 Task: Buy 3 Fittings from Fuel System section under best seller category for shipping address: Gus Powell, 4759 Agriculture Lane, Homestead, Florida 33030, Cell Number 3052454080. Pay from credit card ending with 2005, CVV 3321
Action: Mouse moved to (7, 74)
Screenshot: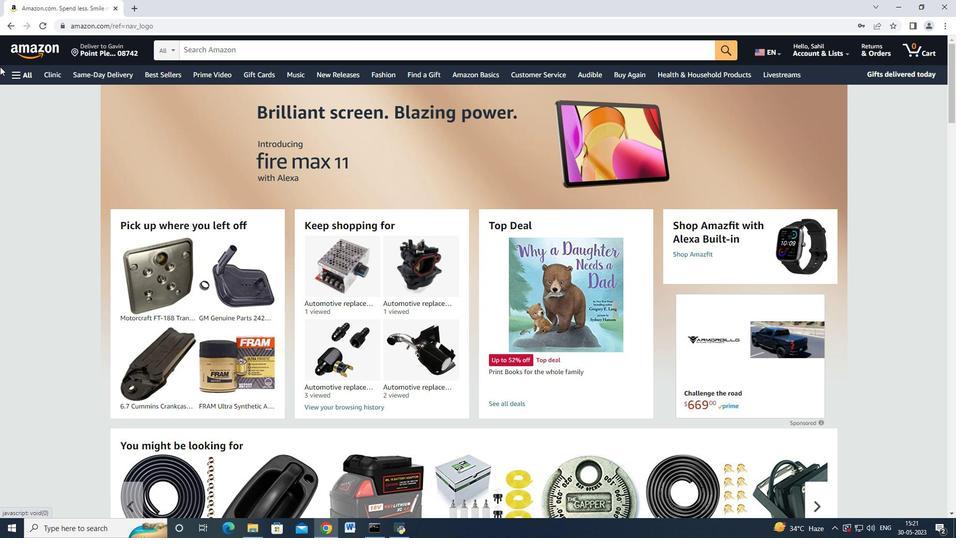 
Action: Mouse pressed left at (7, 74)
Screenshot: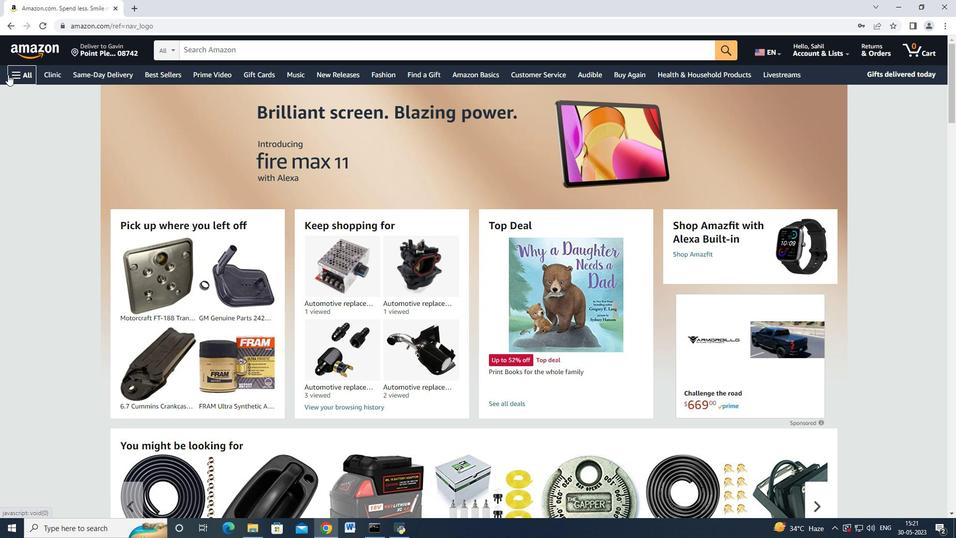 
Action: Mouse moved to (52, 217)
Screenshot: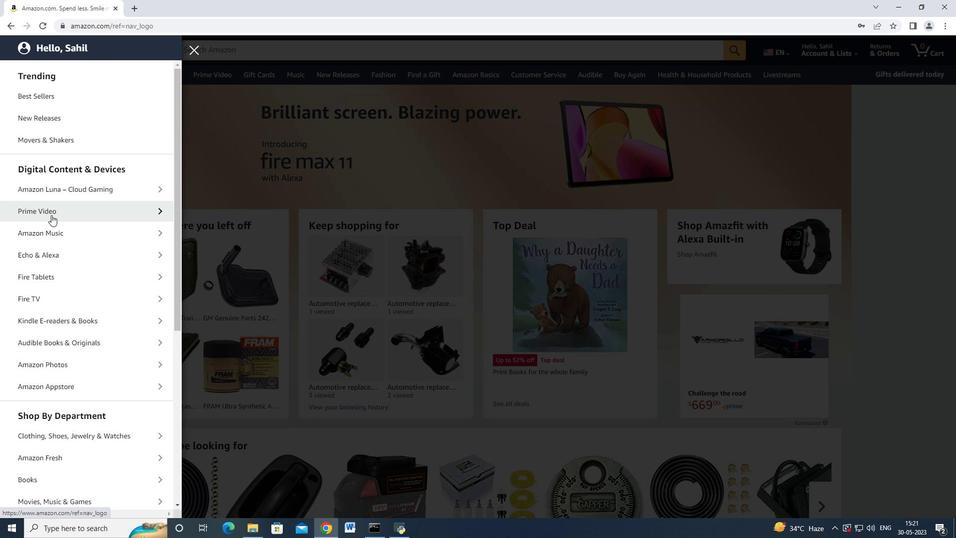 
Action: Mouse scrolled (52, 217) with delta (0, 0)
Screenshot: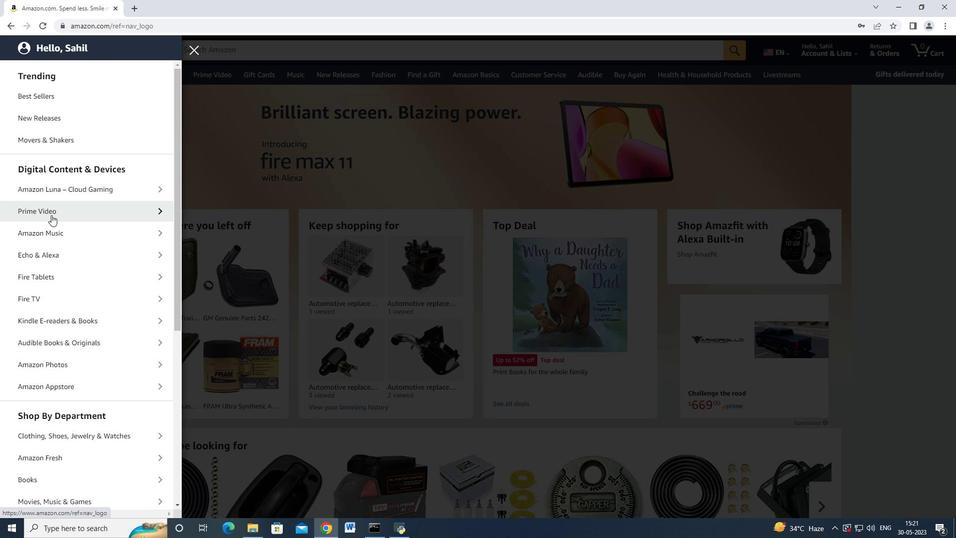 
Action: Mouse moved to (52, 218)
Screenshot: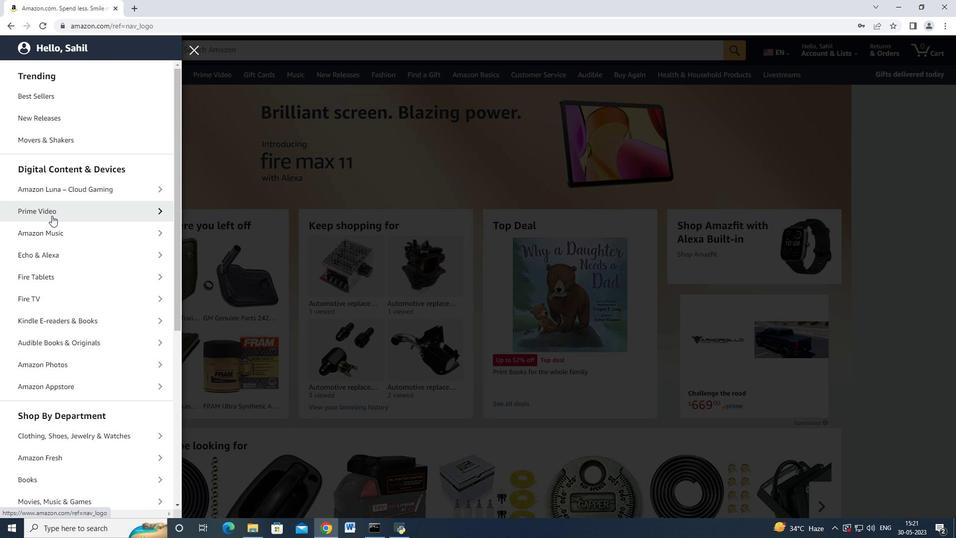 
Action: Mouse scrolled (52, 217) with delta (0, 0)
Screenshot: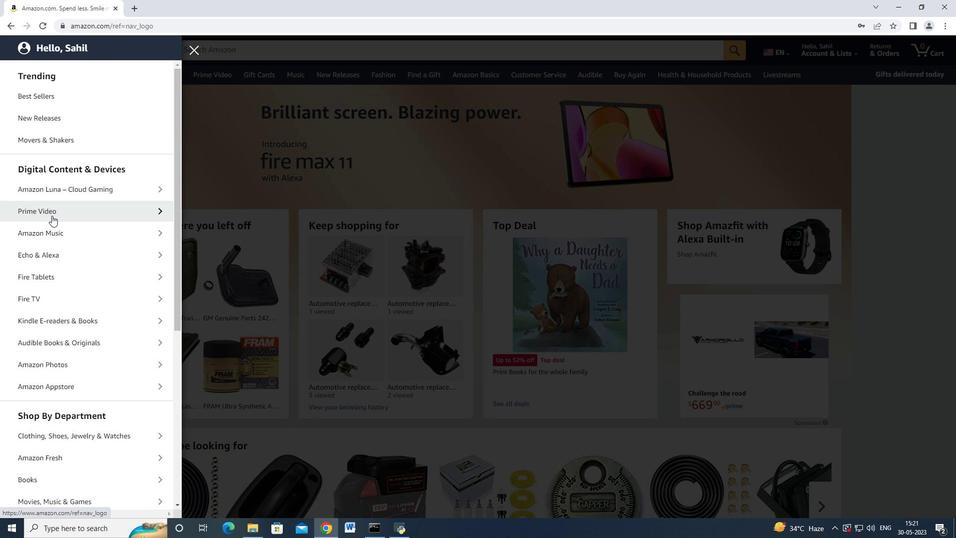 
Action: Mouse moved to (56, 234)
Screenshot: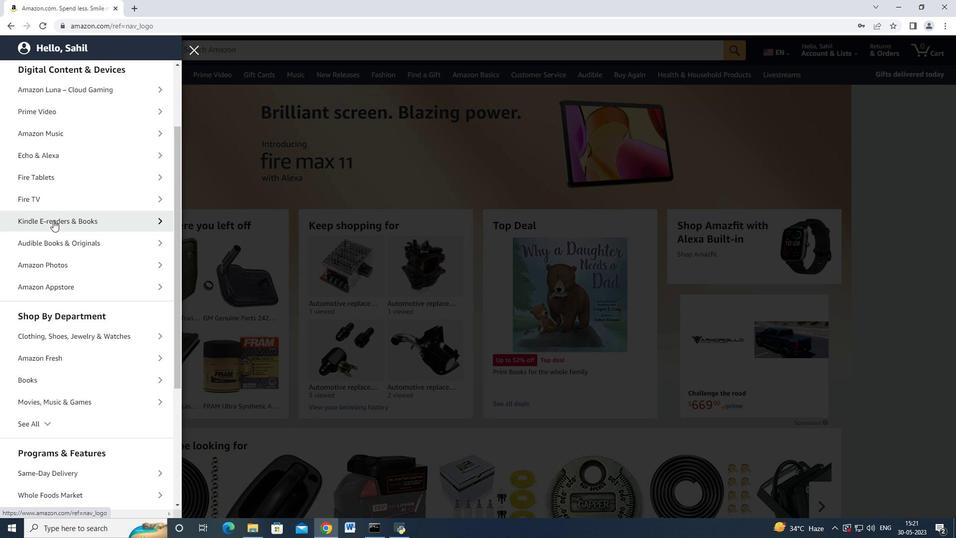 
Action: Mouse scrolled (56, 233) with delta (0, 0)
Screenshot: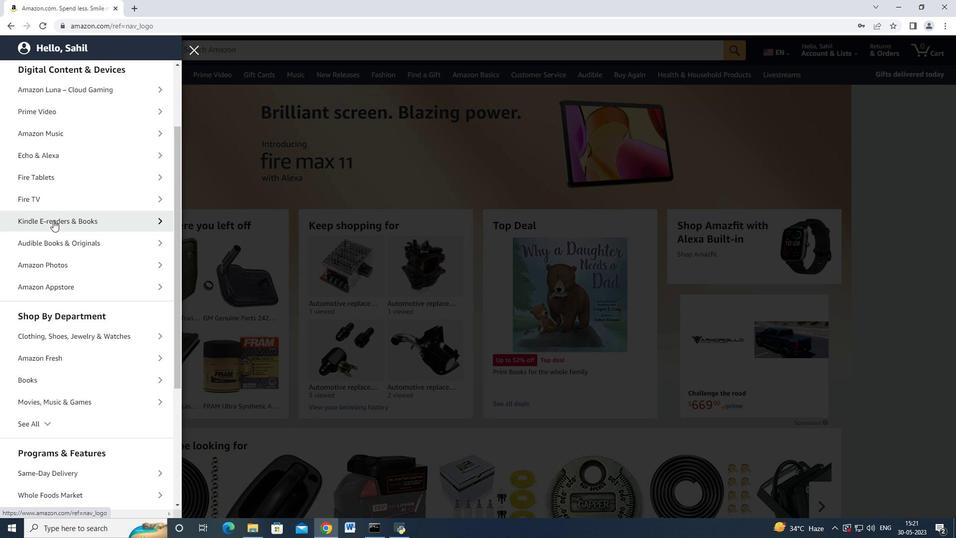 
Action: Mouse scrolled (56, 233) with delta (0, 0)
Screenshot: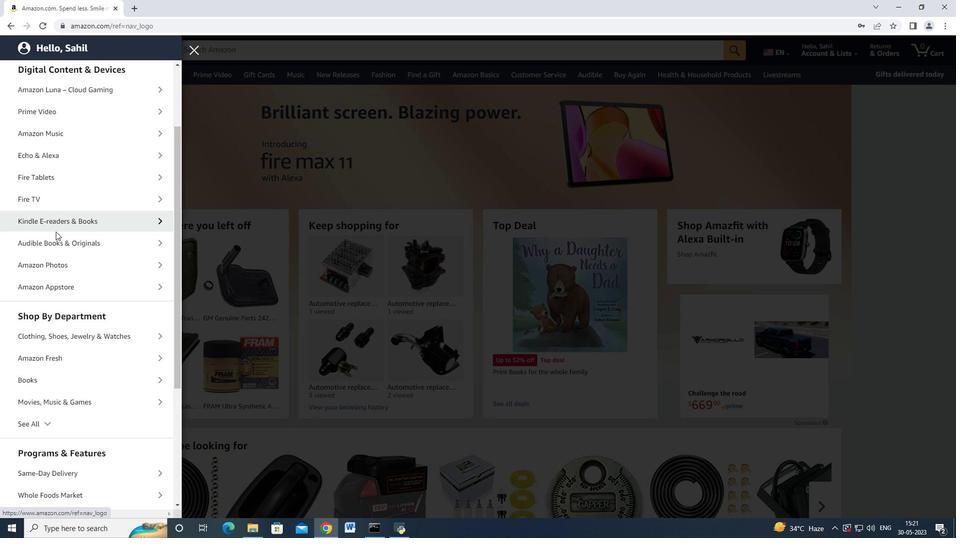 
Action: Mouse moved to (56, 236)
Screenshot: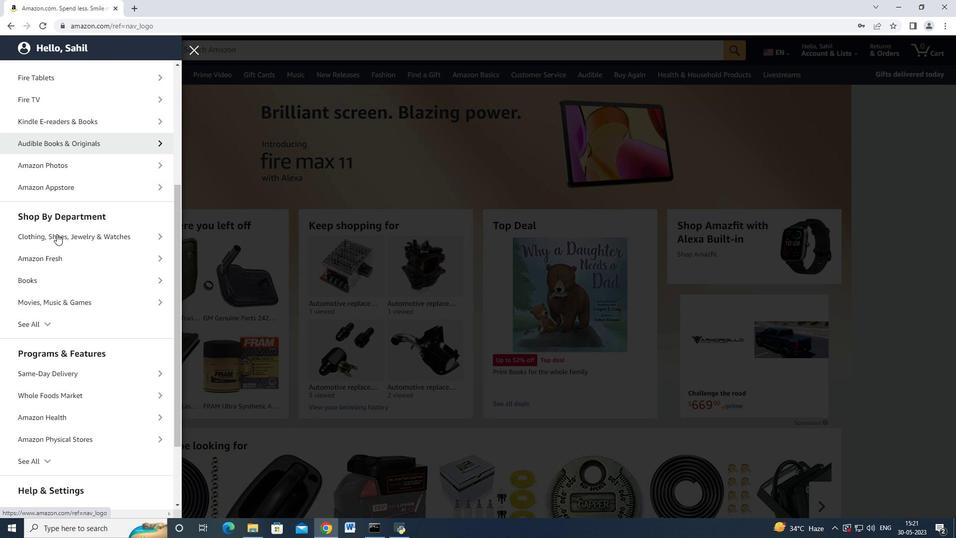 
Action: Mouse scrolled (56, 235) with delta (0, 0)
Screenshot: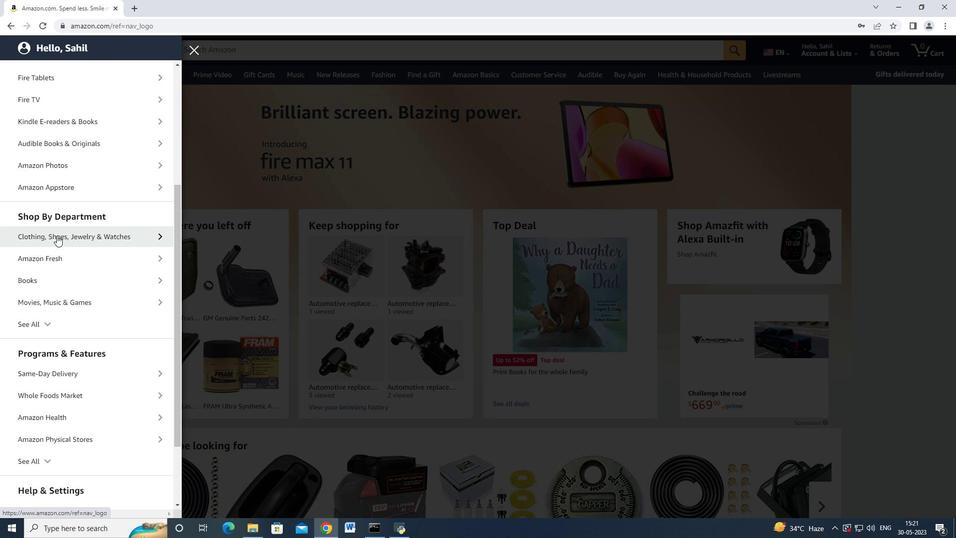 
Action: Mouse scrolled (56, 235) with delta (0, 0)
Screenshot: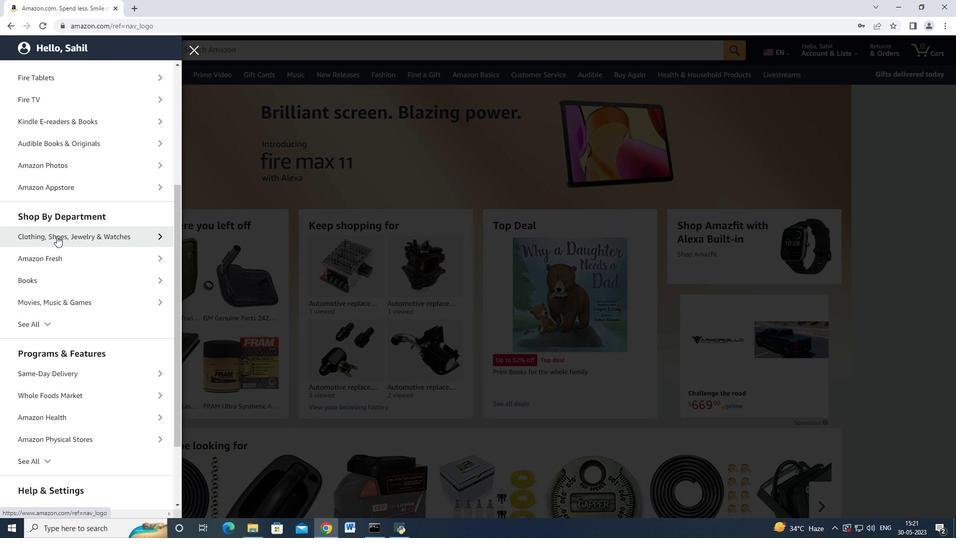 
Action: Mouse moved to (55, 236)
Screenshot: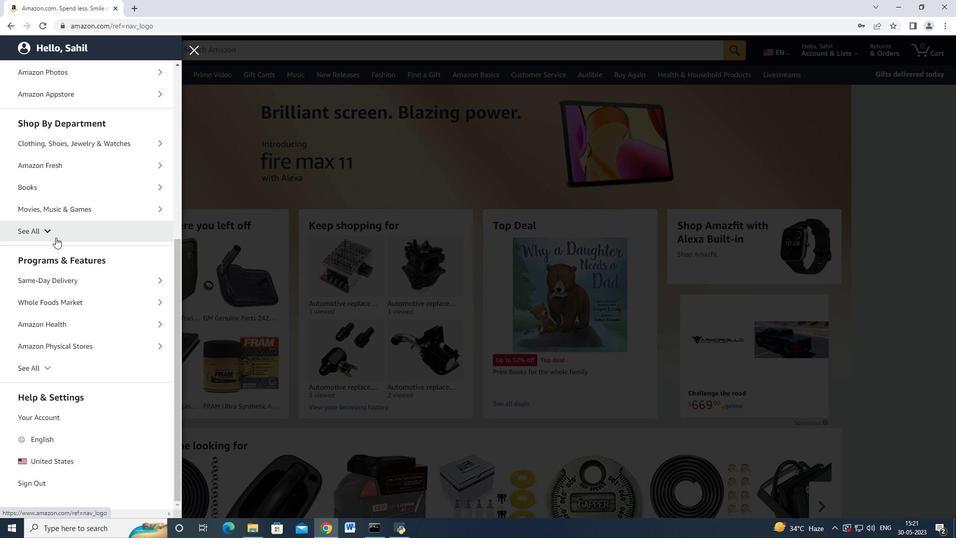
Action: Mouse pressed left at (55, 236)
Screenshot: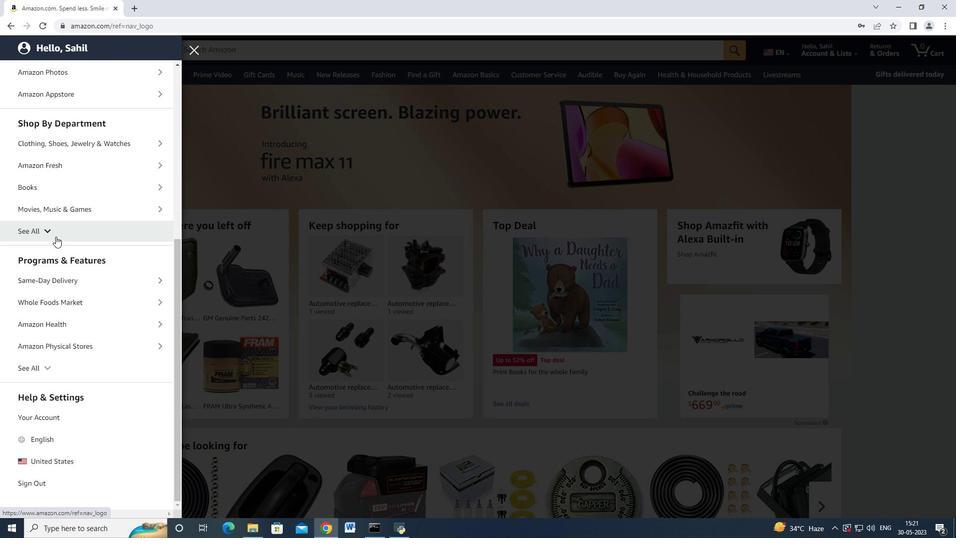 
Action: Mouse scrolled (55, 236) with delta (0, 0)
Screenshot: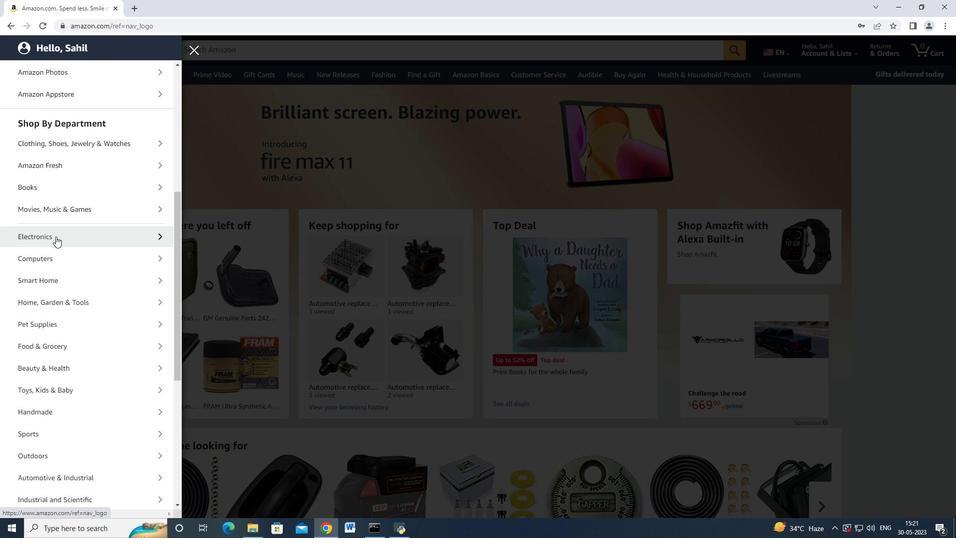 
Action: Mouse scrolled (55, 236) with delta (0, 0)
Screenshot: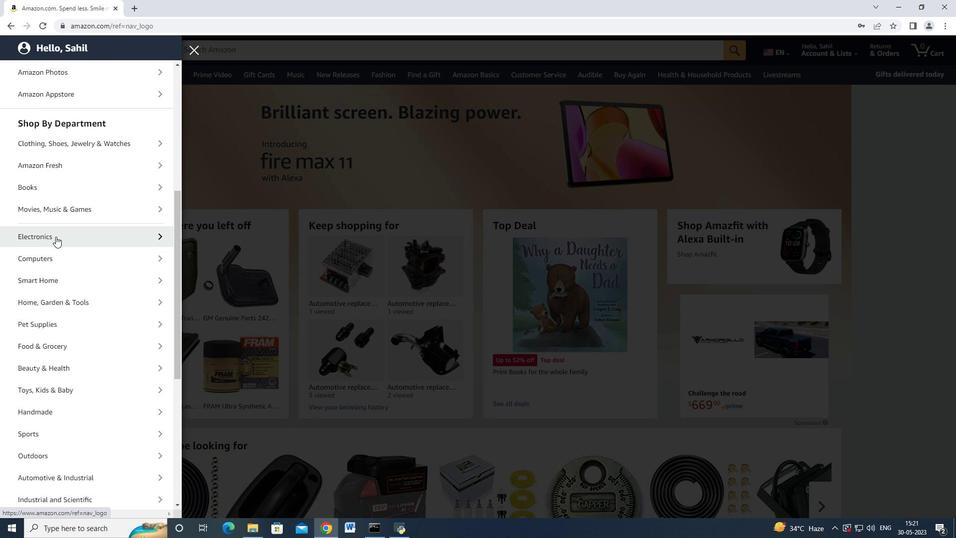 
Action: Mouse moved to (58, 237)
Screenshot: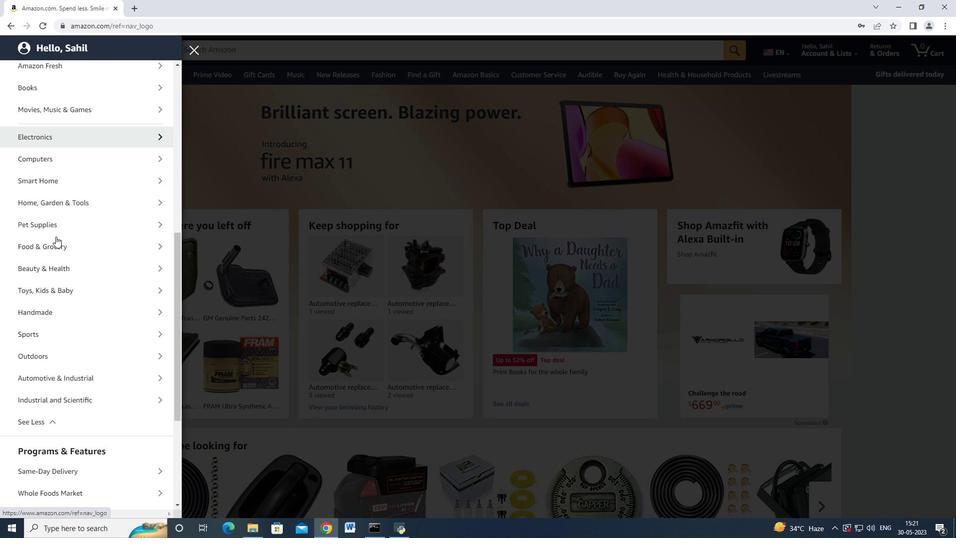 
Action: Mouse scrolled (58, 237) with delta (0, 0)
Screenshot: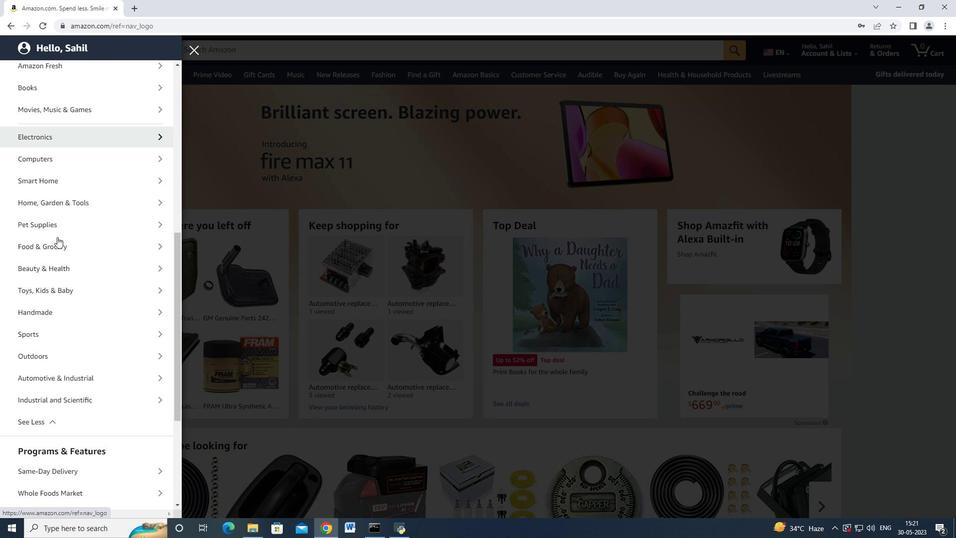 
Action: Mouse scrolled (58, 237) with delta (0, 0)
Screenshot: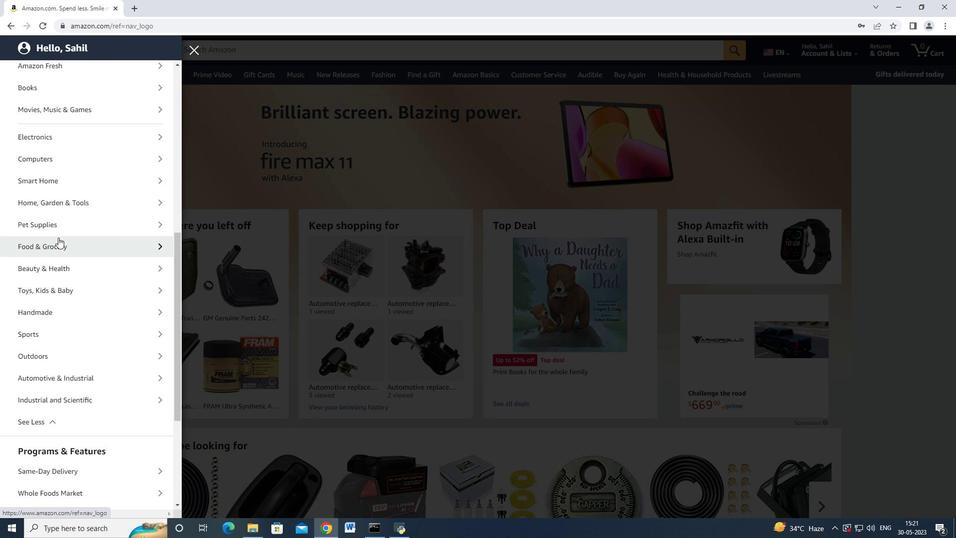 
Action: Mouse scrolled (58, 237) with delta (0, 0)
Screenshot: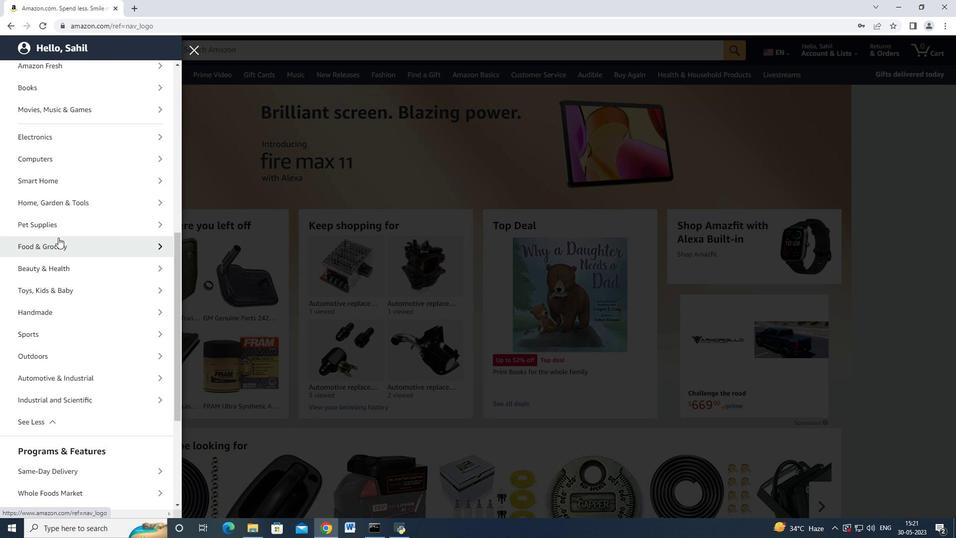 
Action: Mouse moved to (59, 238)
Screenshot: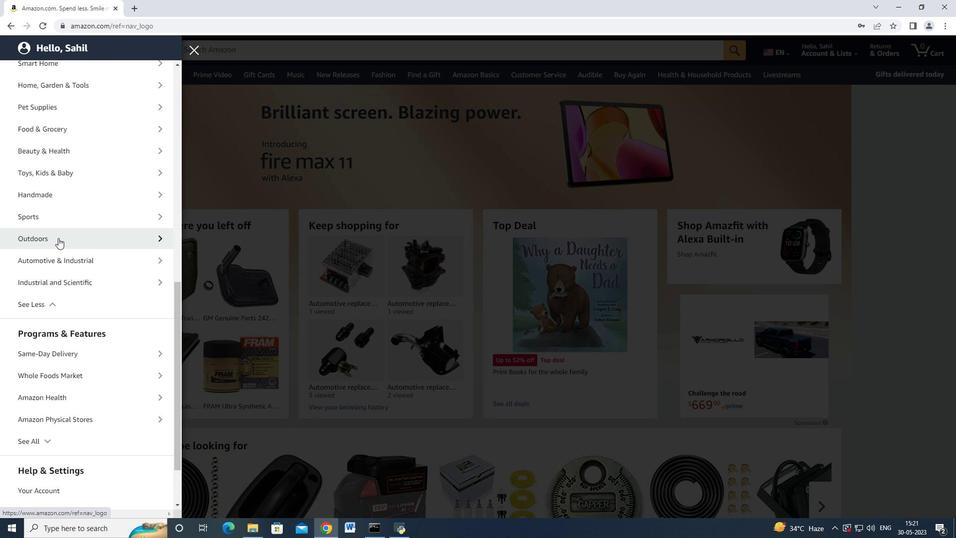 
Action: Mouse scrolled (59, 237) with delta (0, 0)
Screenshot: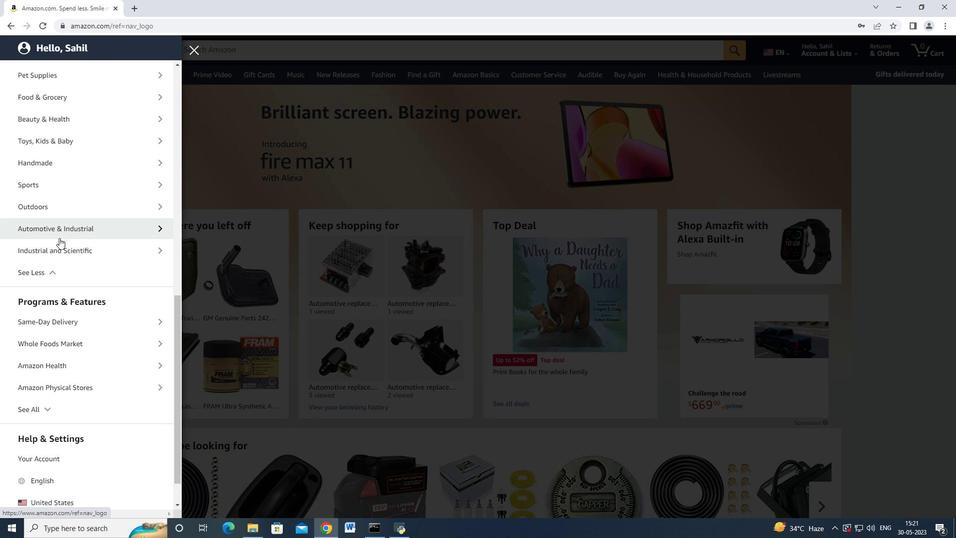 
Action: Mouse scrolled (59, 237) with delta (0, 0)
Screenshot: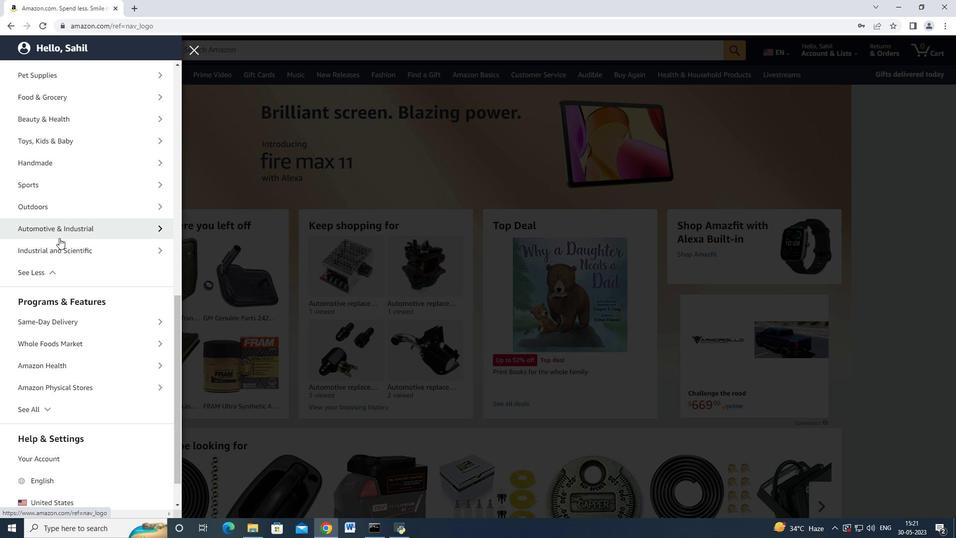 
Action: Mouse moved to (65, 196)
Screenshot: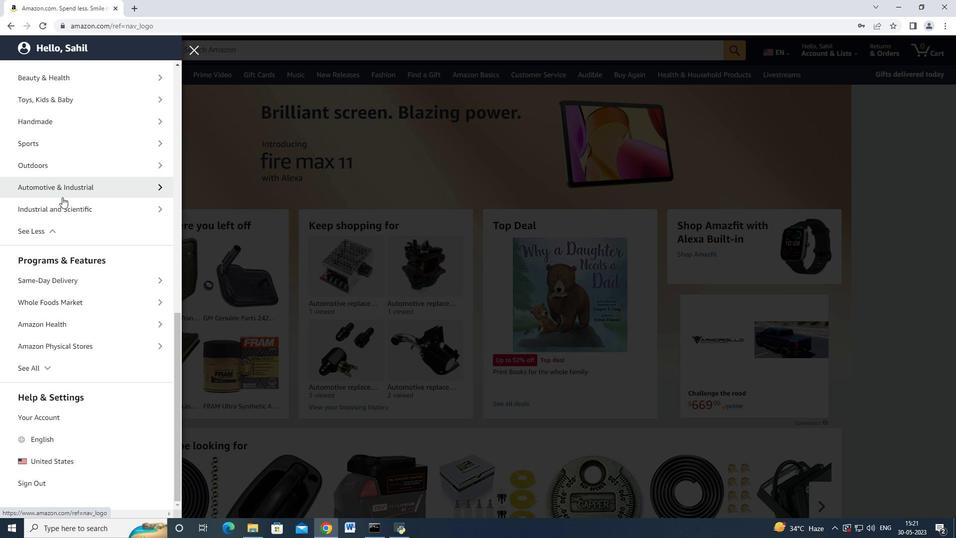 
Action: Mouse pressed left at (65, 196)
Screenshot: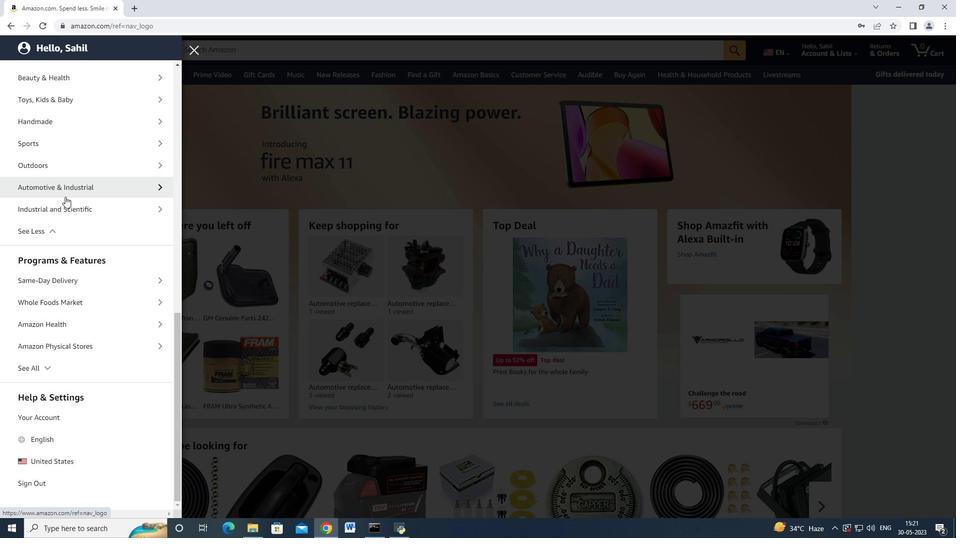 
Action: Mouse moved to (112, 121)
Screenshot: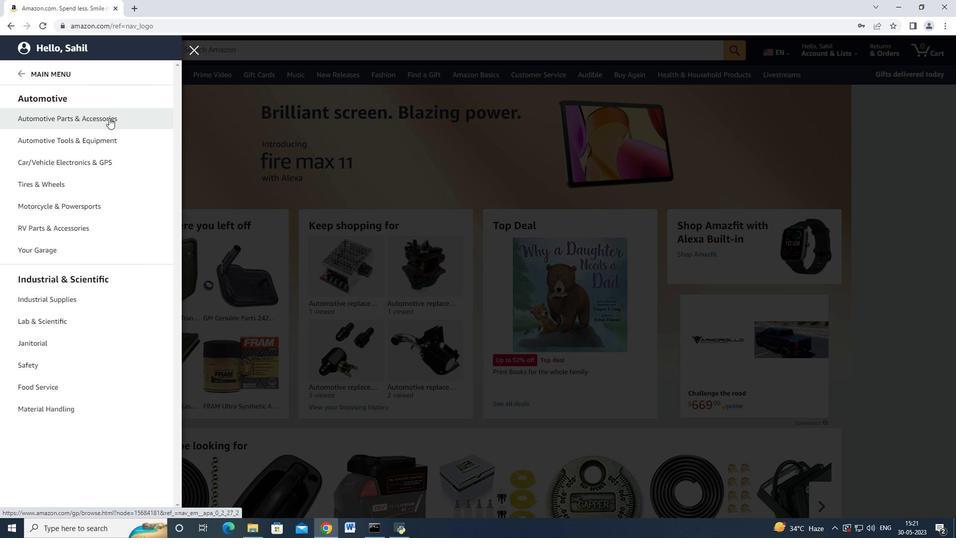 
Action: Mouse pressed left at (112, 121)
Screenshot: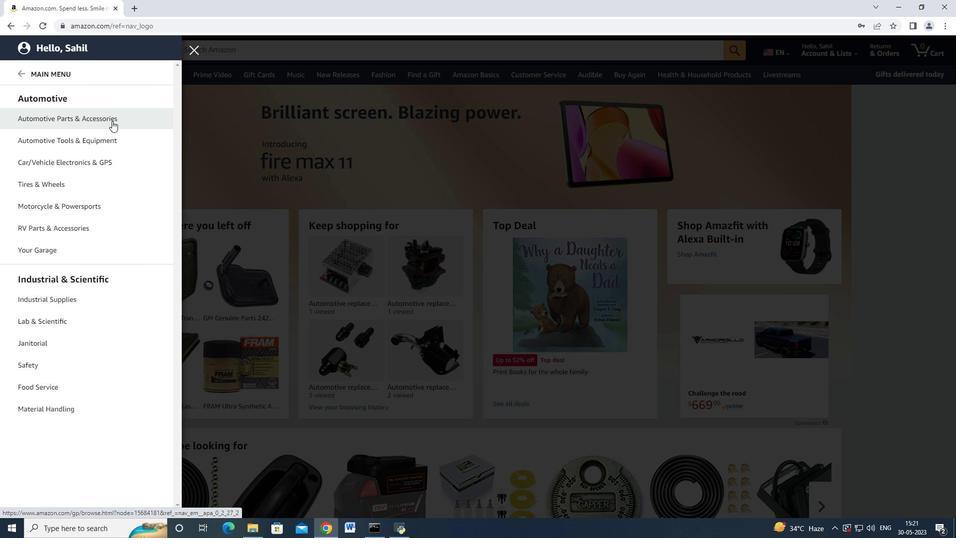 
Action: Mouse moved to (183, 96)
Screenshot: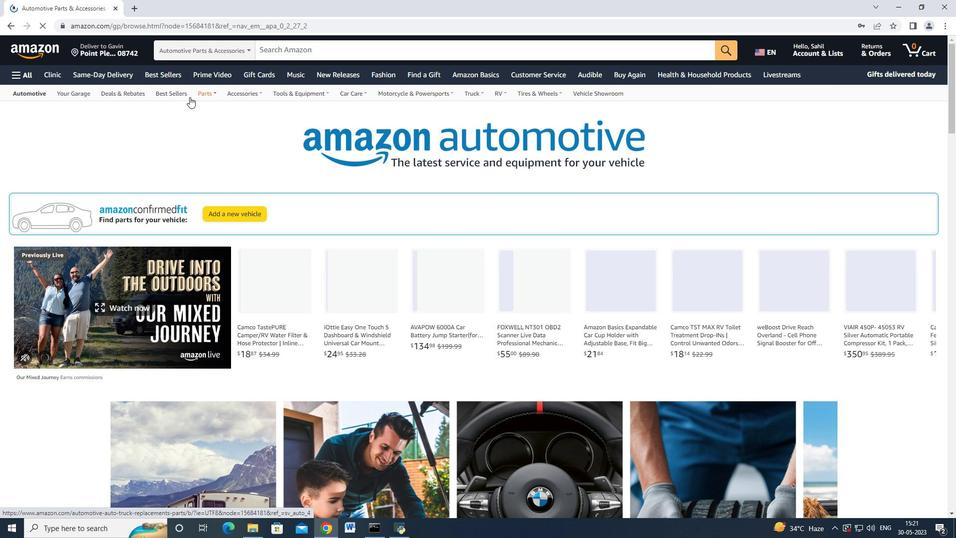 
Action: Mouse pressed left at (183, 96)
Screenshot: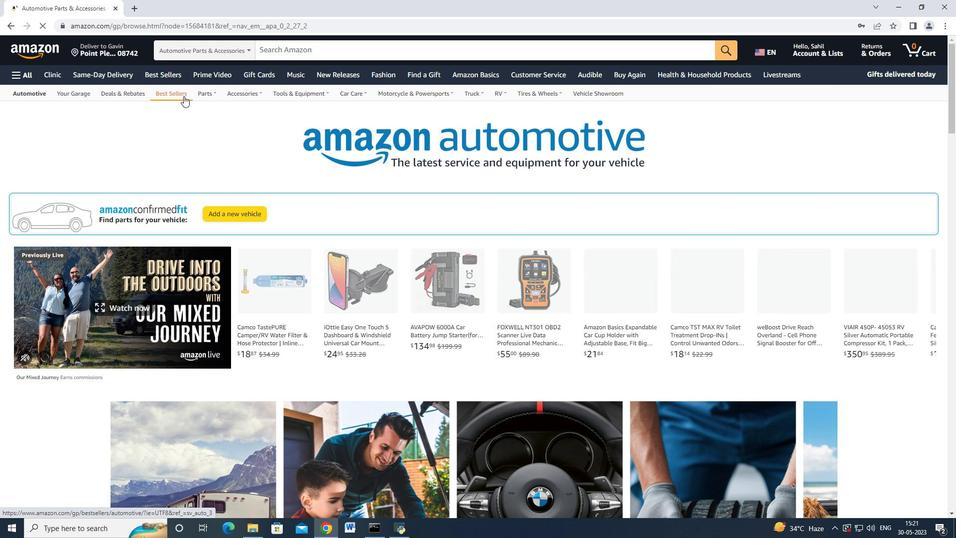 
Action: Mouse moved to (92, 239)
Screenshot: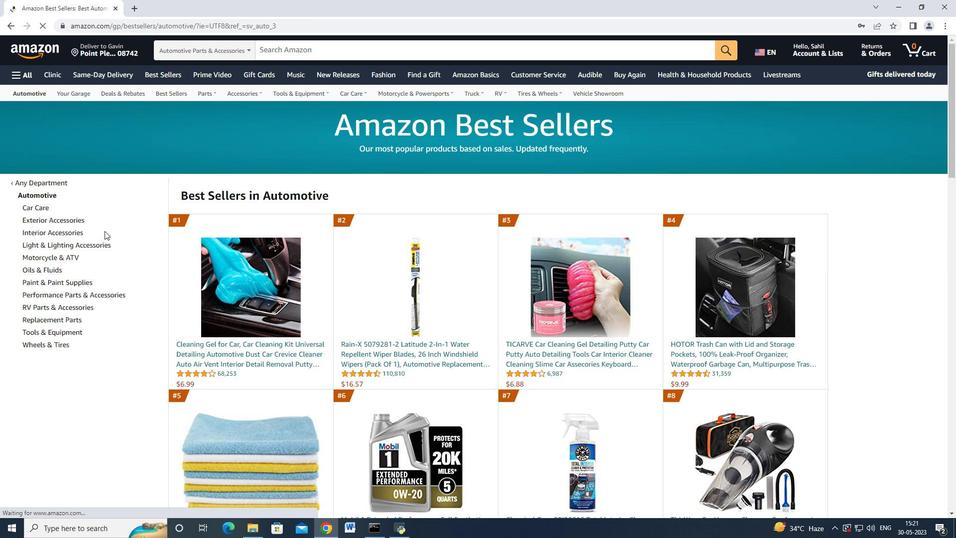 
Action: Mouse scrolled (93, 238) with delta (0, 0)
Screenshot: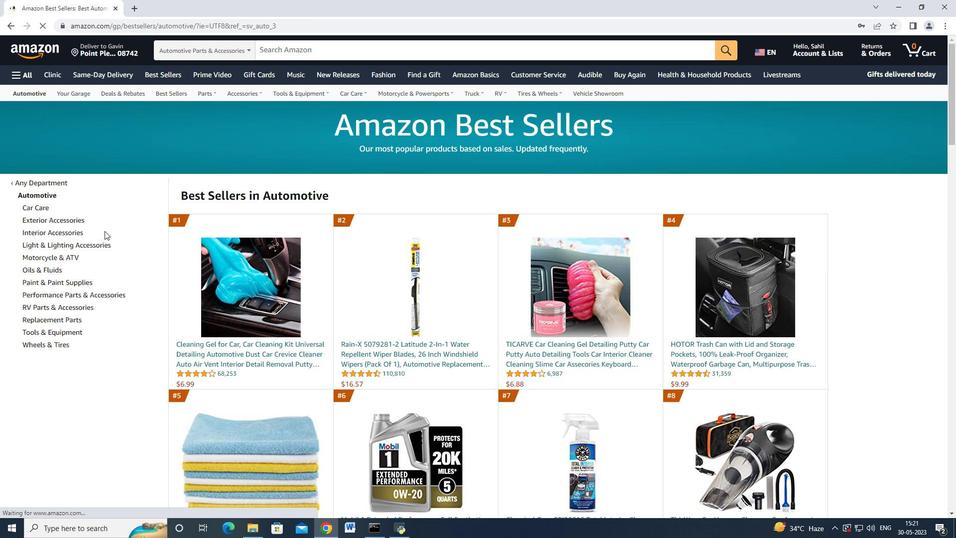 
Action: Mouse scrolled (92, 238) with delta (0, 0)
Screenshot: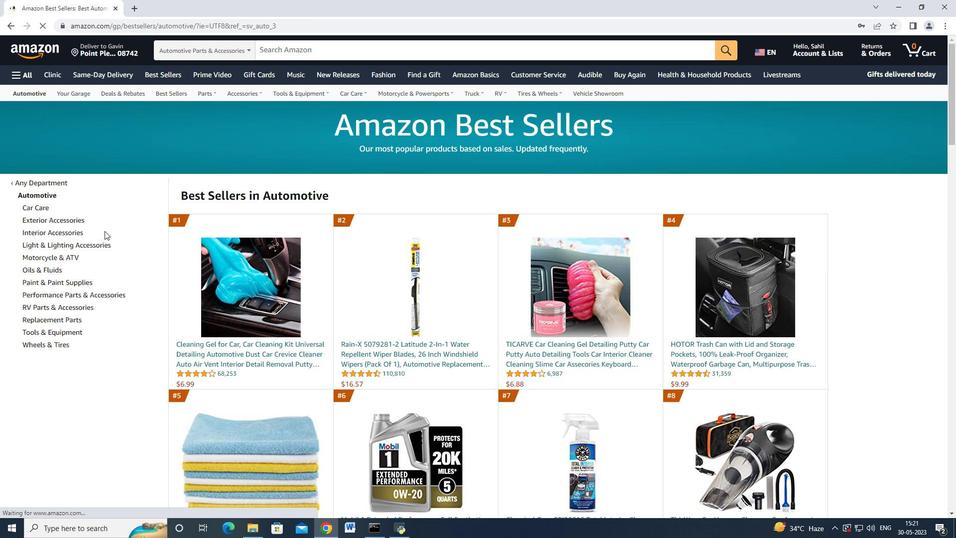 
Action: Mouse moved to (54, 218)
Screenshot: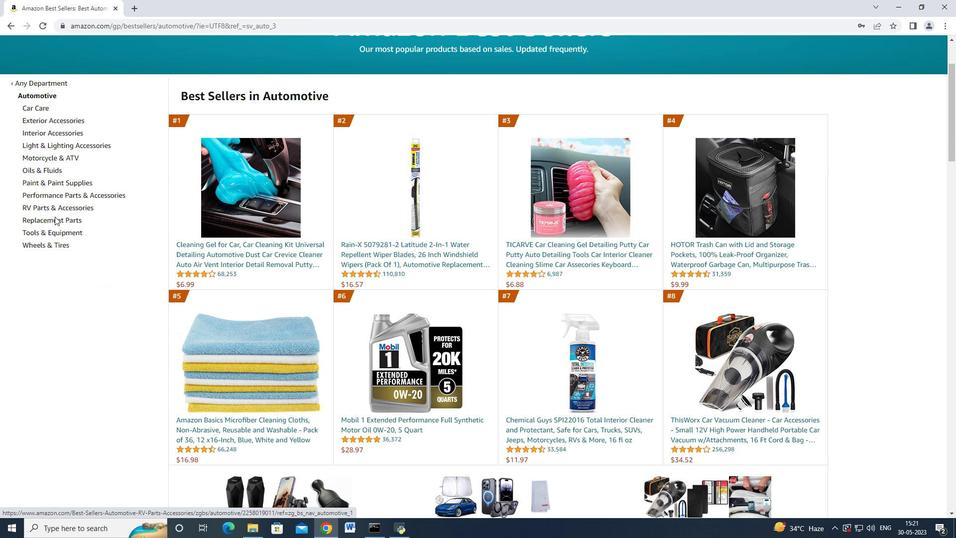 
Action: Mouse pressed left at (54, 218)
Screenshot: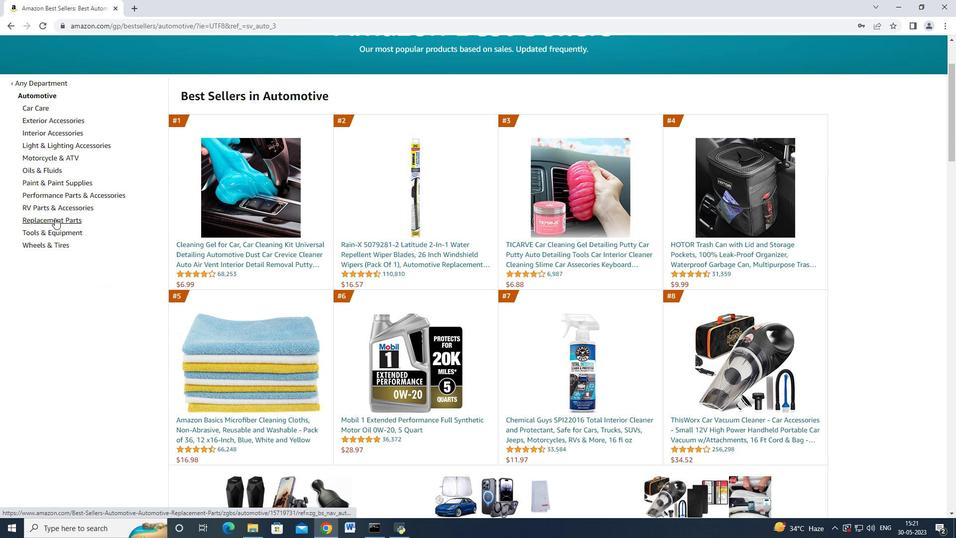 
Action: Mouse moved to (87, 214)
Screenshot: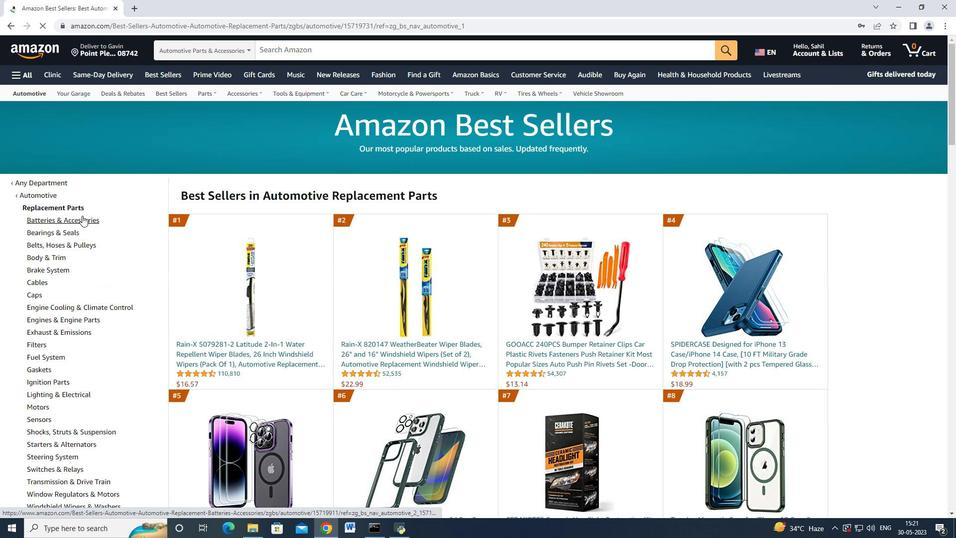 
Action: Mouse scrolled (87, 214) with delta (0, 0)
Screenshot: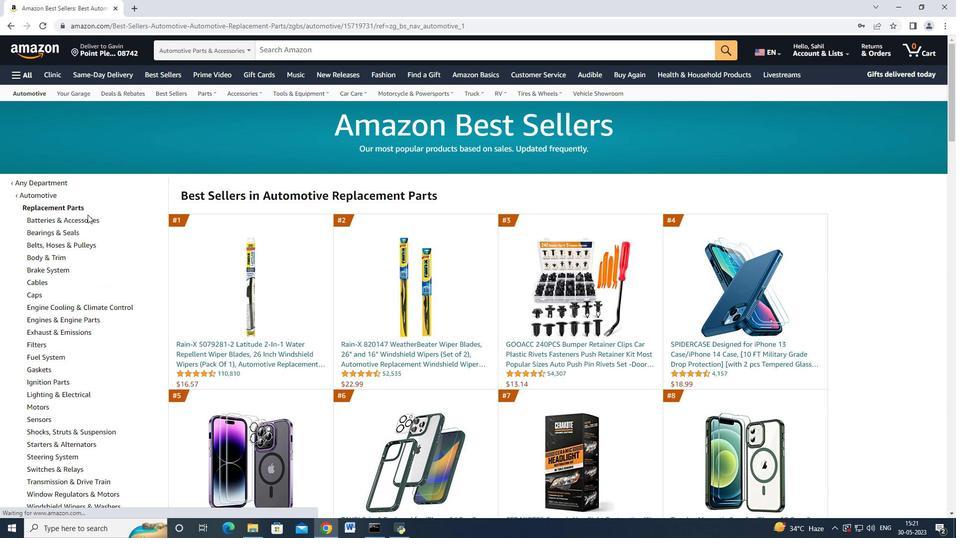 
Action: Mouse moved to (87, 214)
Screenshot: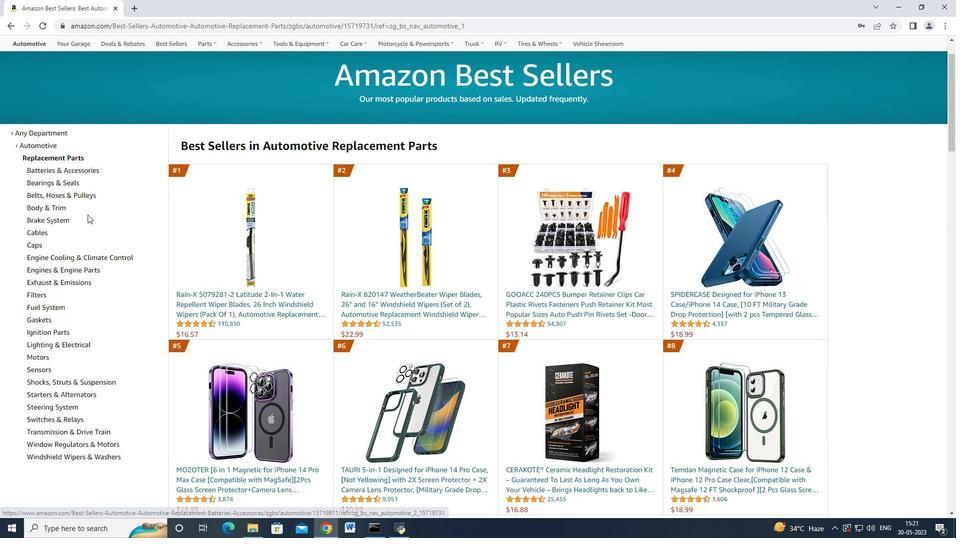 
Action: Mouse scrolled (87, 214) with delta (0, 0)
Screenshot: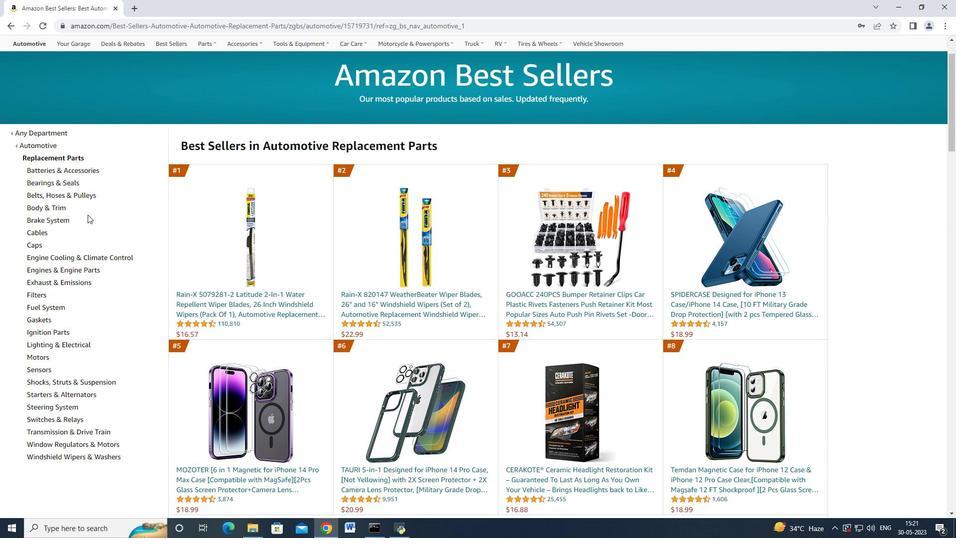 
Action: Mouse scrolled (87, 214) with delta (0, 0)
Screenshot: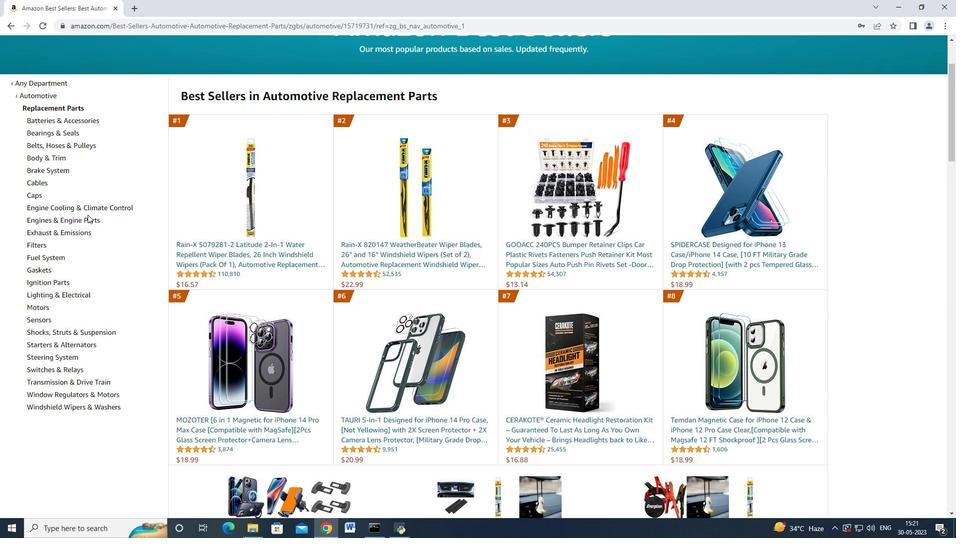 
Action: Mouse scrolled (87, 215) with delta (0, 0)
Screenshot: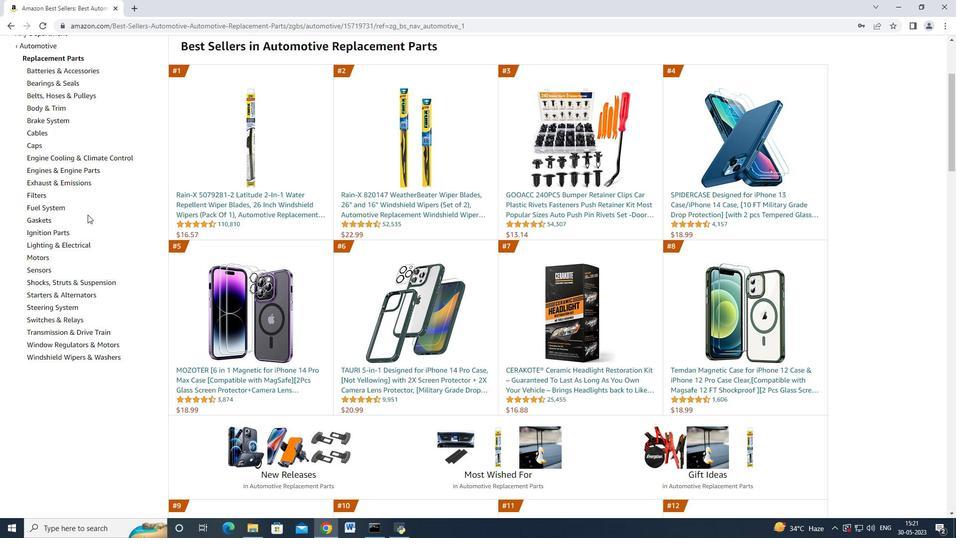 
Action: Mouse moved to (59, 256)
Screenshot: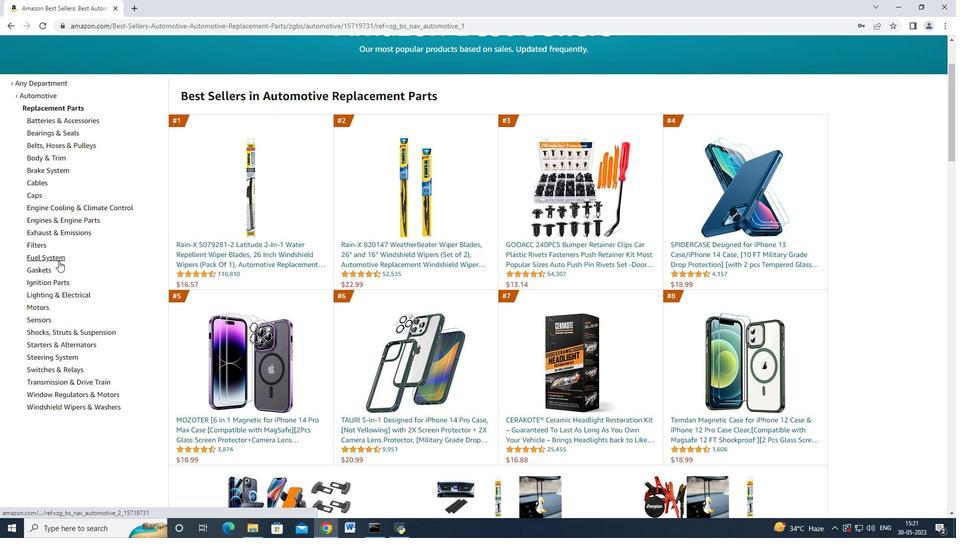 
Action: Mouse pressed left at (59, 256)
Screenshot: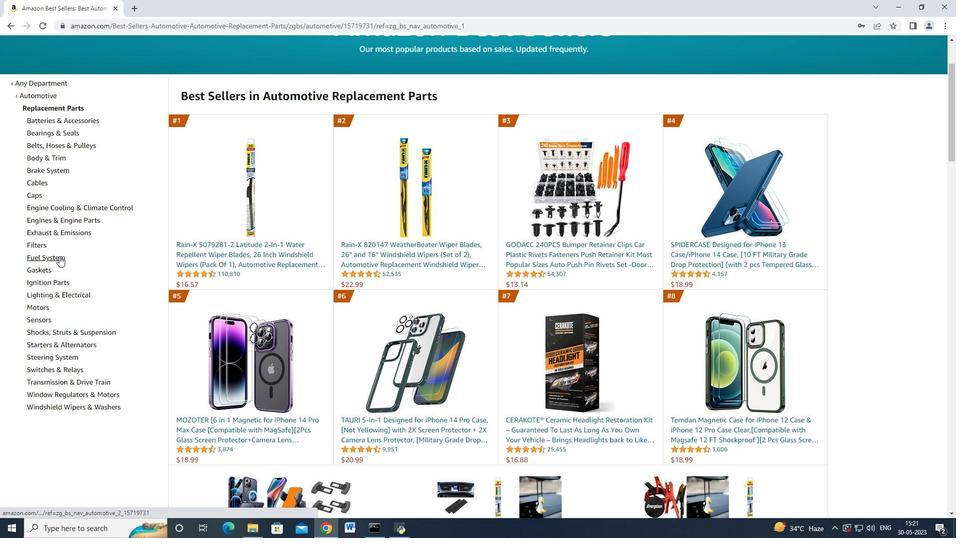 
Action: Mouse moved to (44, 254)
Screenshot: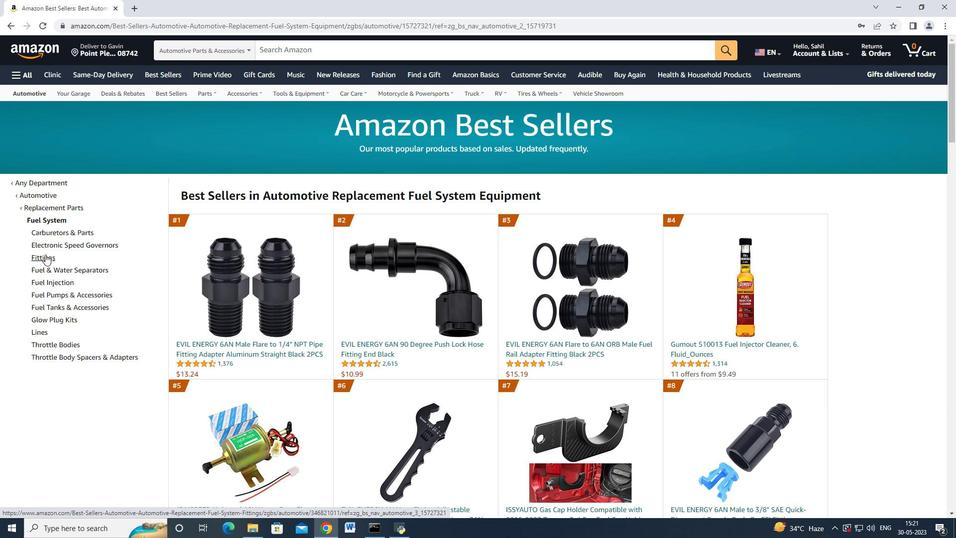 
Action: Mouse pressed left at (44, 254)
Screenshot: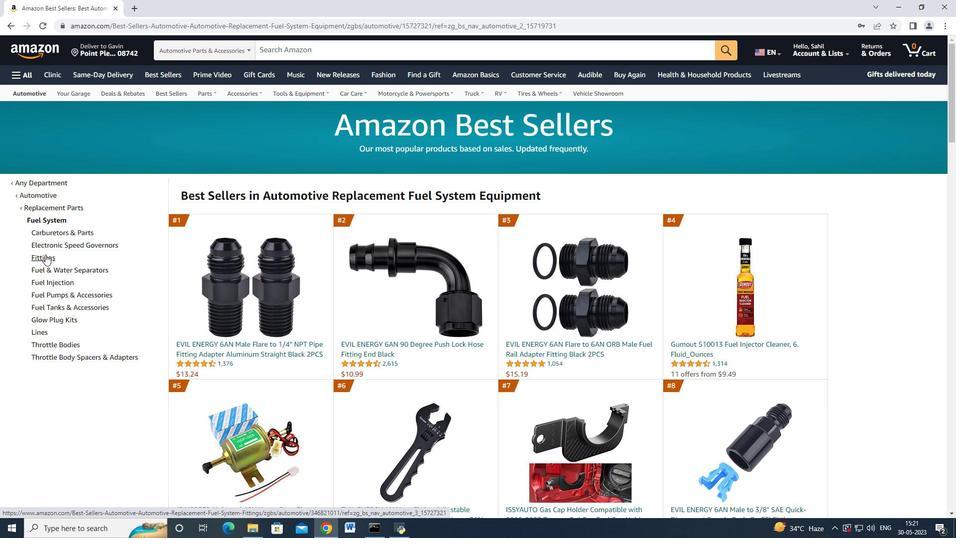 
Action: Mouse moved to (265, 253)
Screenshot: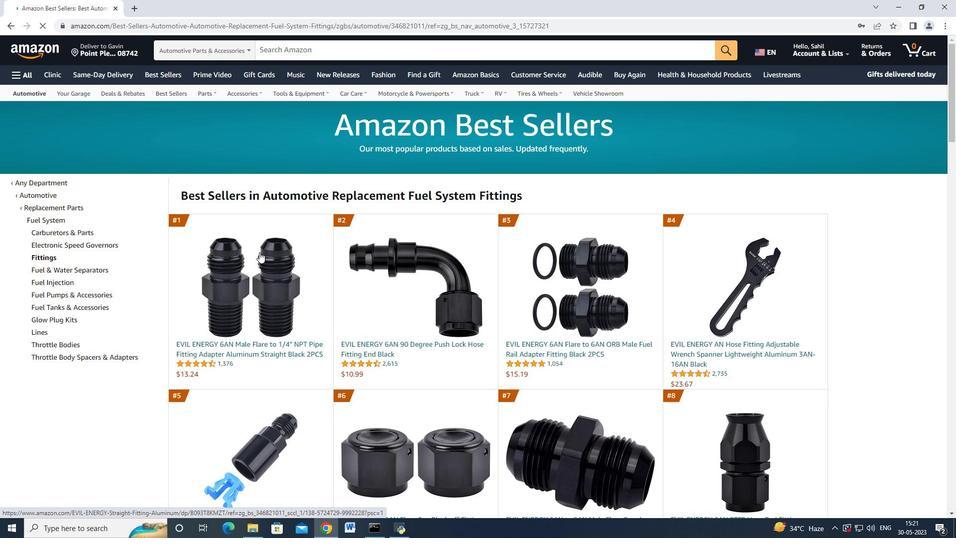 
Action: Mouse scrolled (265, 252) with delta (0, 0)
Screenshot: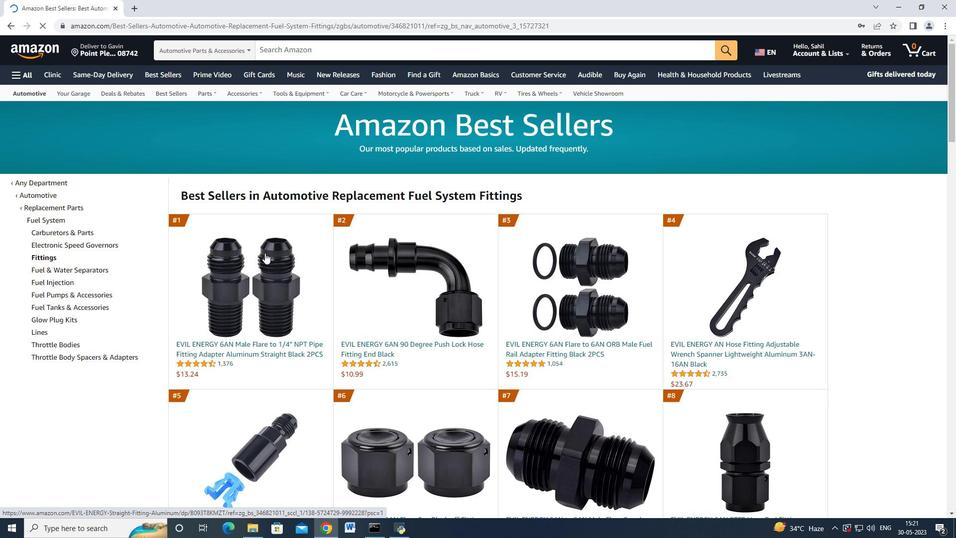 
Action: Mouse moved to (258, 292)
Screenshot: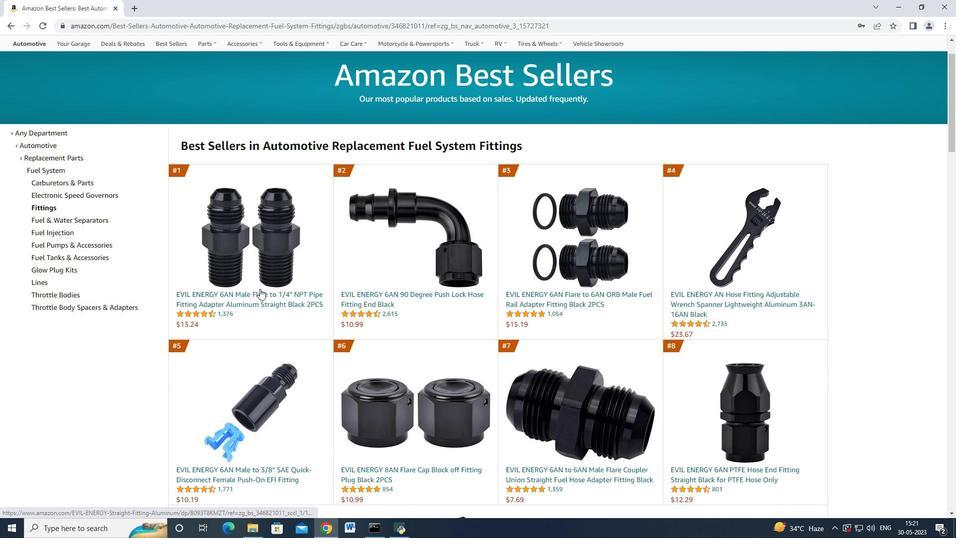 
Action: Mouse pressed left at (258, 292)
Screenshot: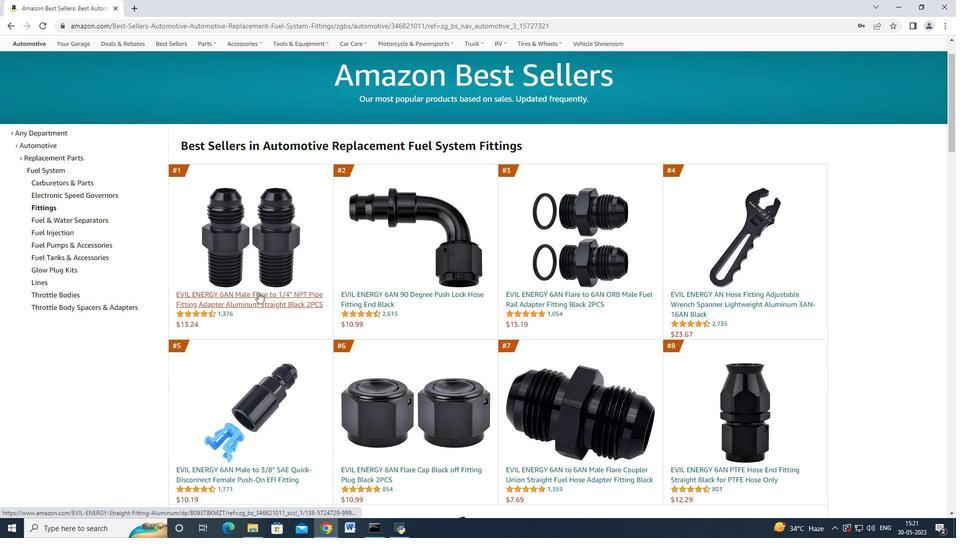 
Action: Mouse moved to (737, 381)
Screenshot: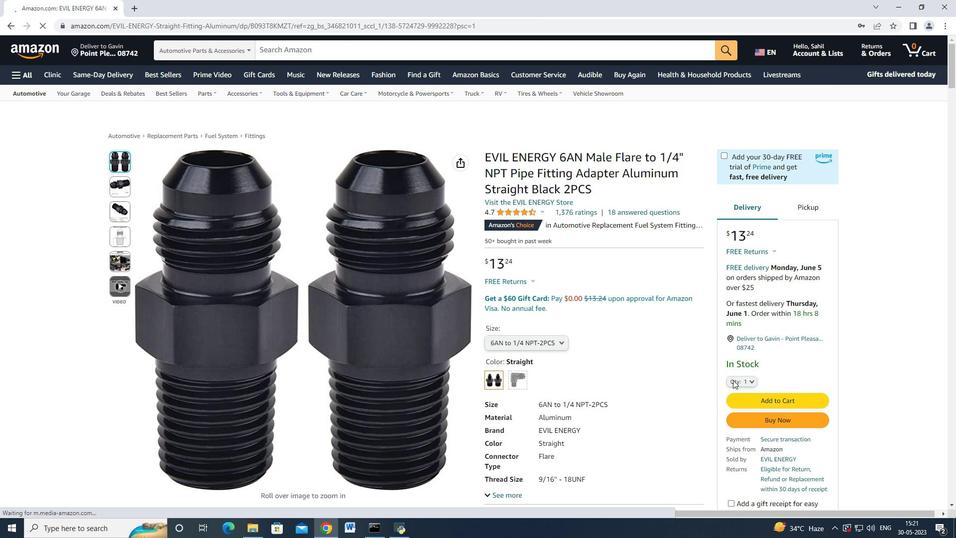 
Action: Mouse pressed left at (737, 381)
Screenshot: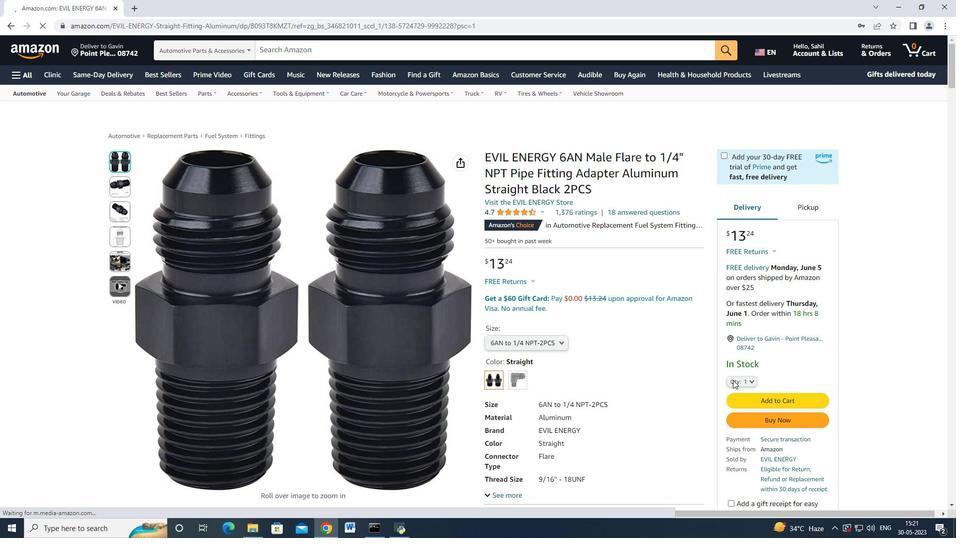 
Action: Mouse moved to (745, 87)
Screenshot: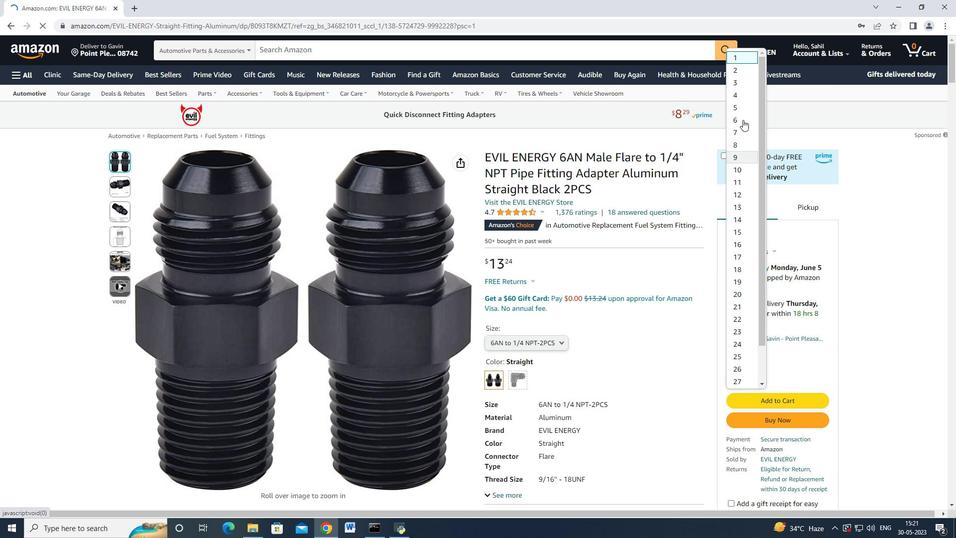 
Action: Mouse pressed left at (745, 87)
Screenshot: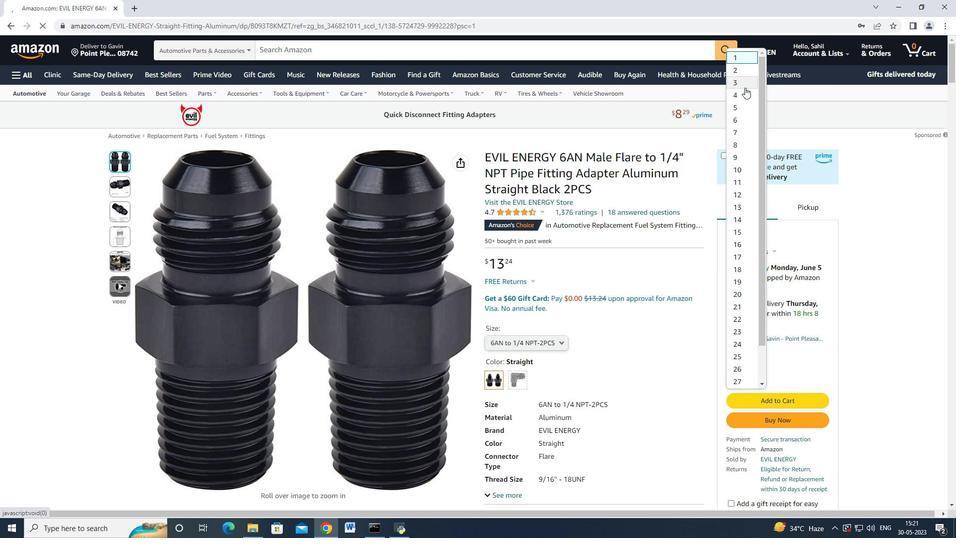 
Action: Mouse moved to (770, 399)
Screenshot: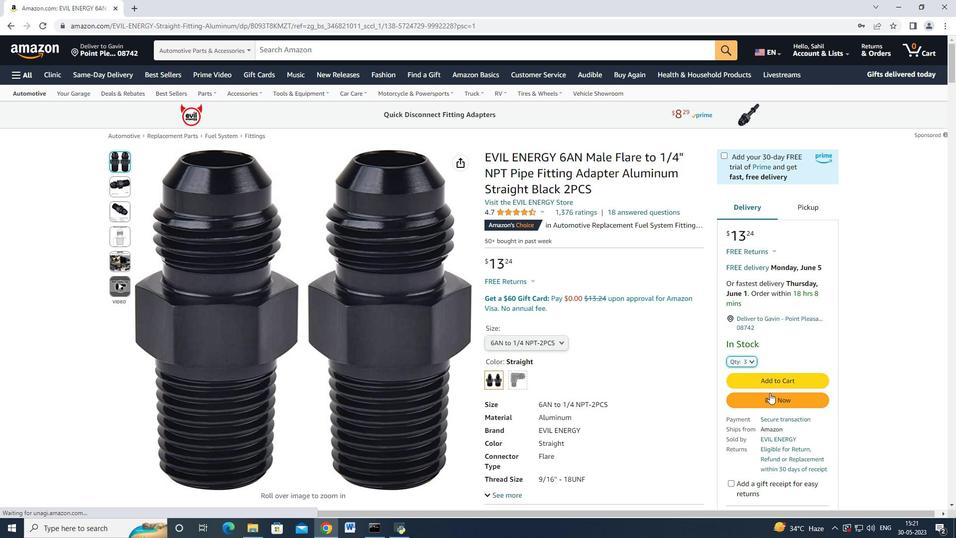 
Action: Mouse pressed left at (770, 399)
Screenshot: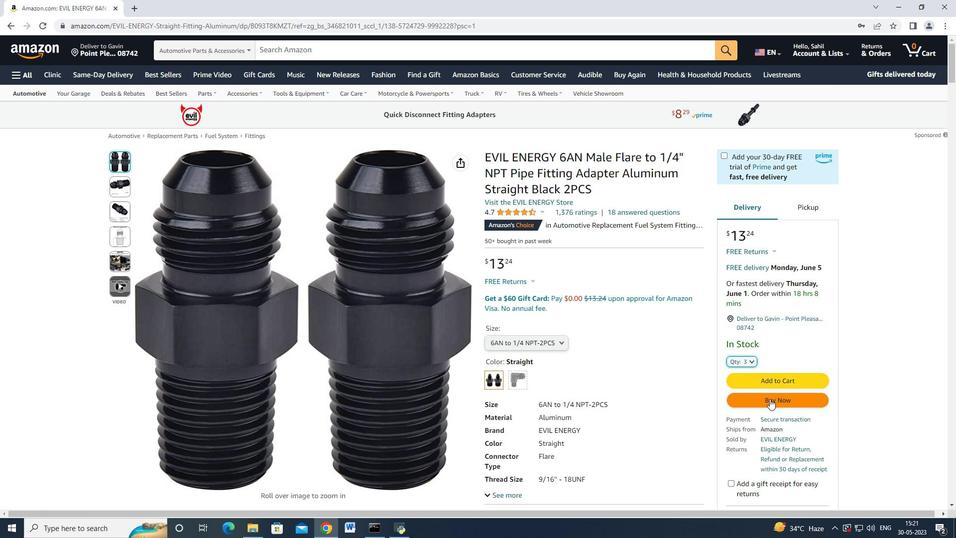
Action: Mouse moved to (565, 83)
Screenshot: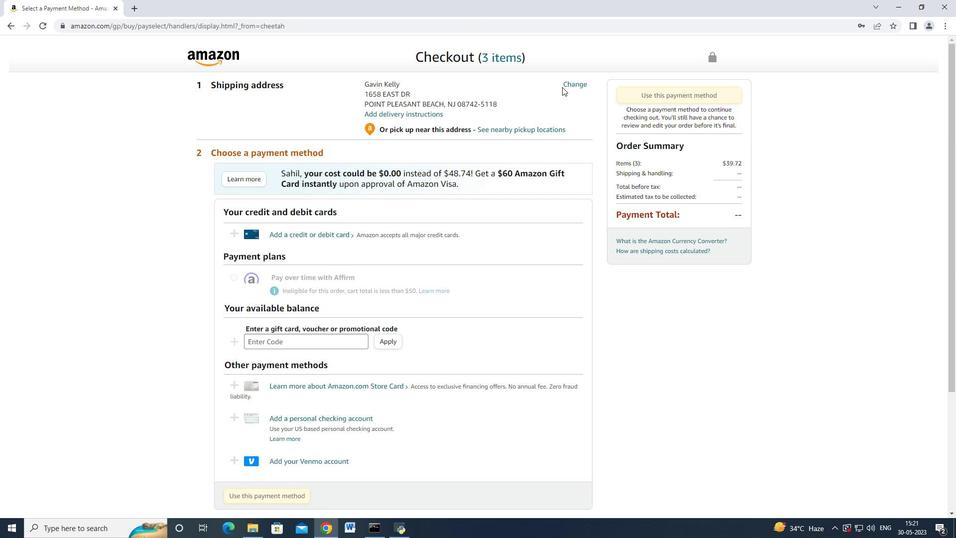 
Action: Mouse pressed left at (565, 83)
Screenshot: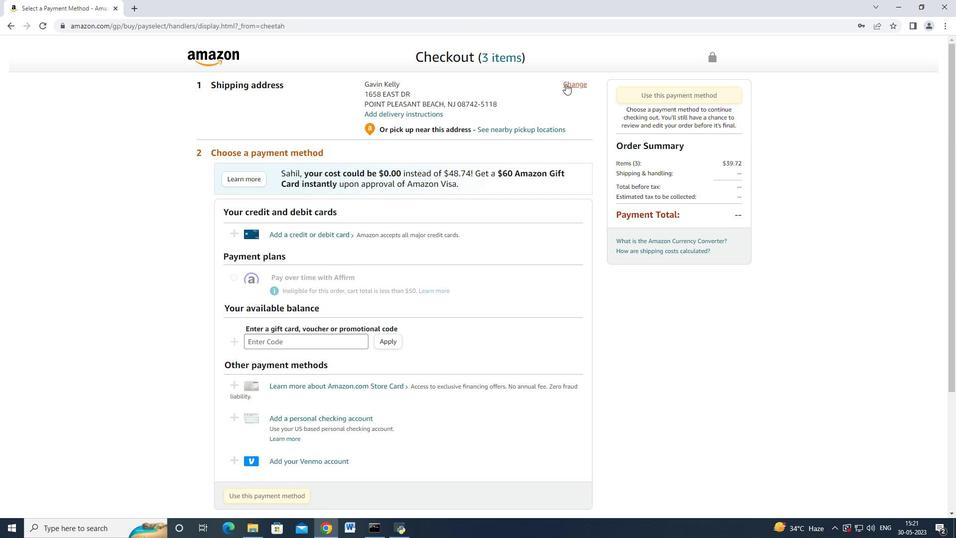 
Action: Mouse moved to (444, 199)
Screenshot: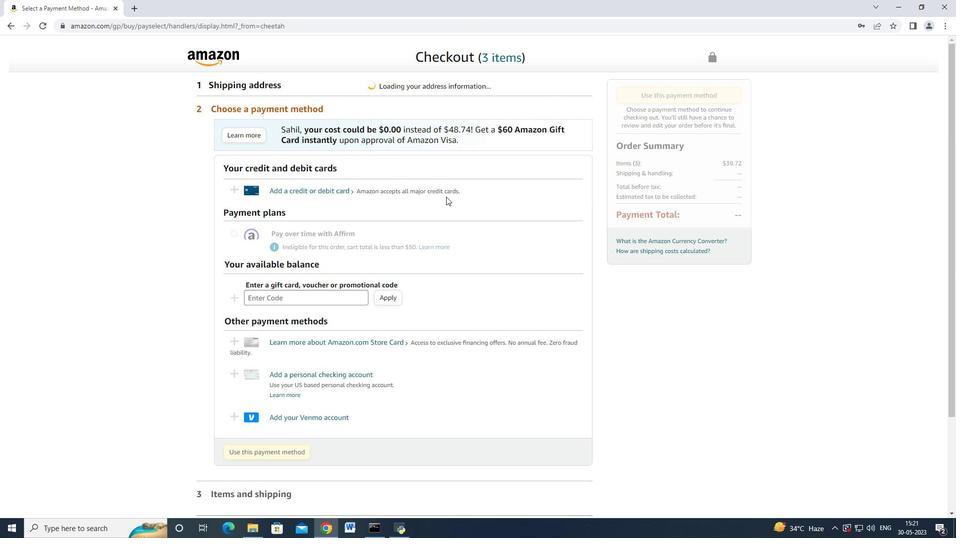 
Action: Mouse scrolled (444, 199) with delta (0, 0)
Screenshot: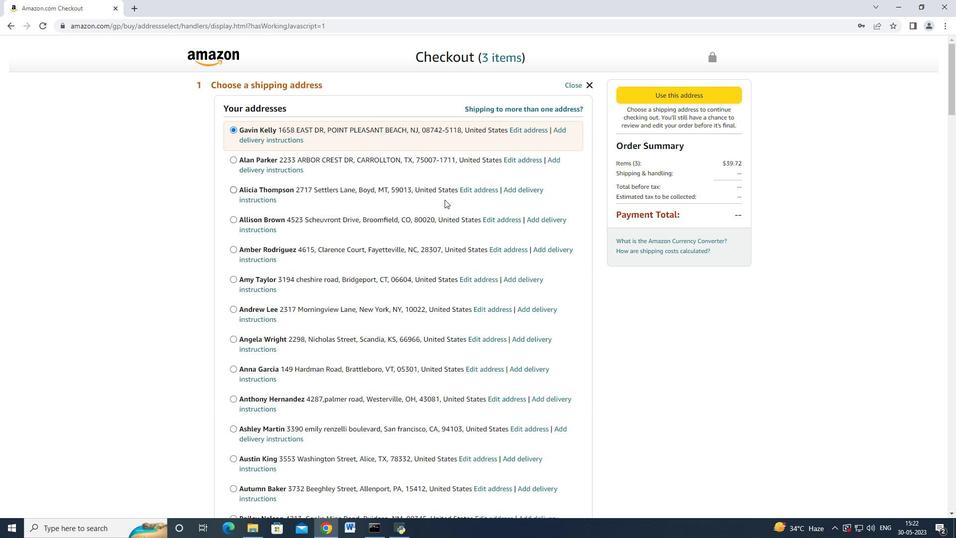 
Action: Mouse scrolled (444, 199) with delta (0, 0)
Screenshot: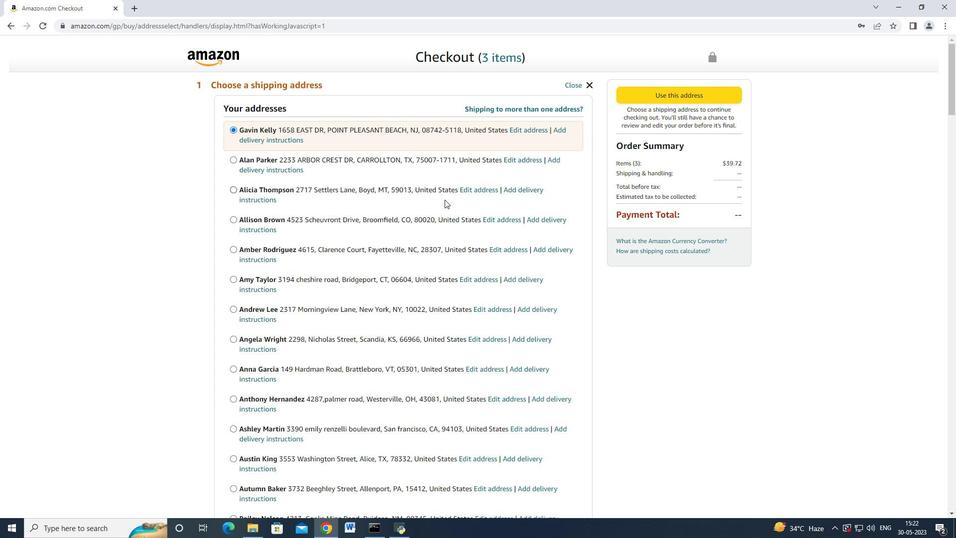
Action: Mouse scrolled (444, 199) with delta (0, 0)
Screenshot: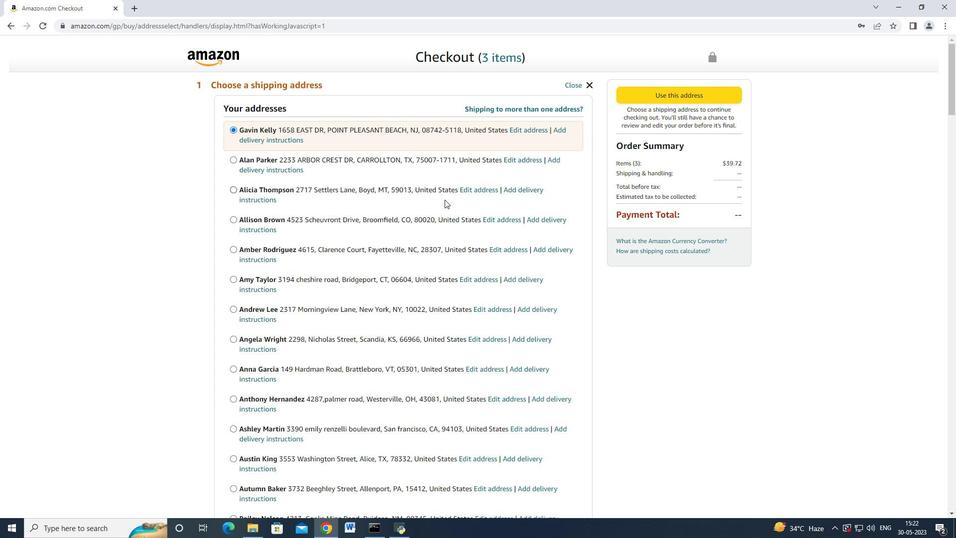 
Action: Mouse scrolled (444, 199) with delta (0, 0)
Screenshot: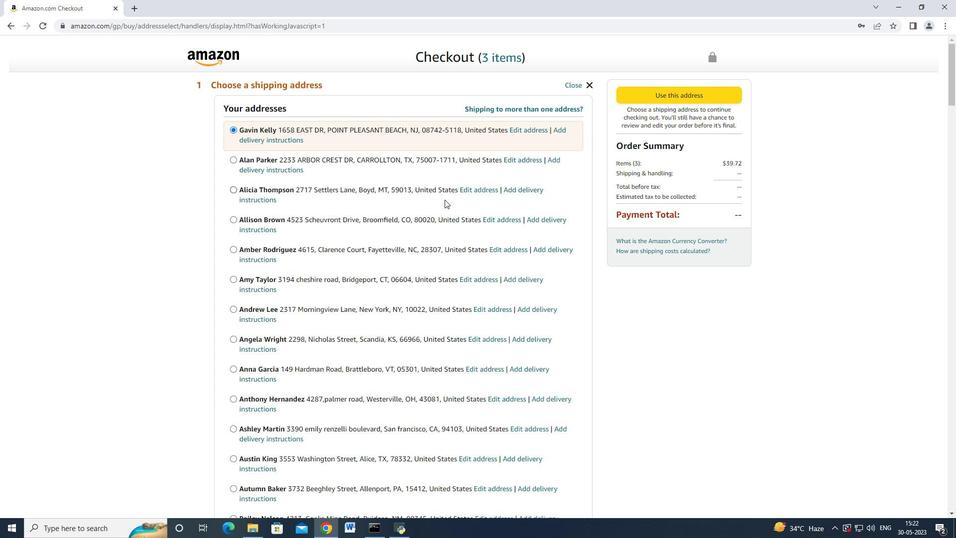 
Action: Mouse scrolled (444, 199) with delta (0, 0)
Screenshot: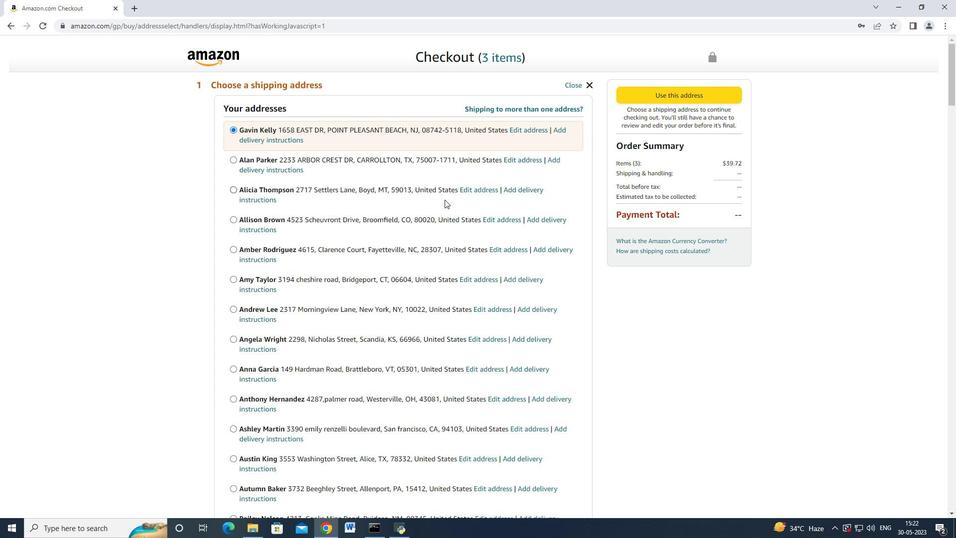 
Action: Mouse scrolled (444, 199) with delta (0, 0)
Screenshot: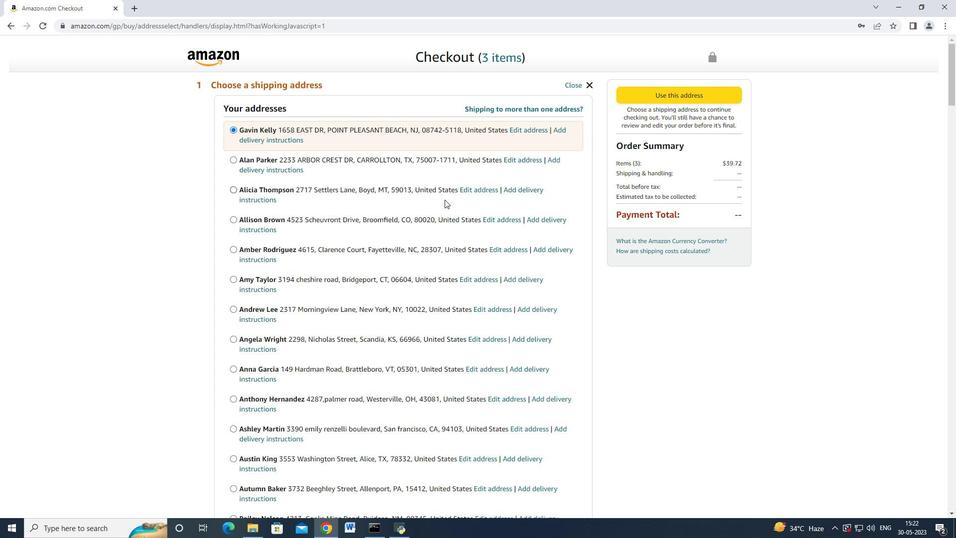 
Action: Mouse scrolled (444, 199) with delta (0, 0)
Screenshot: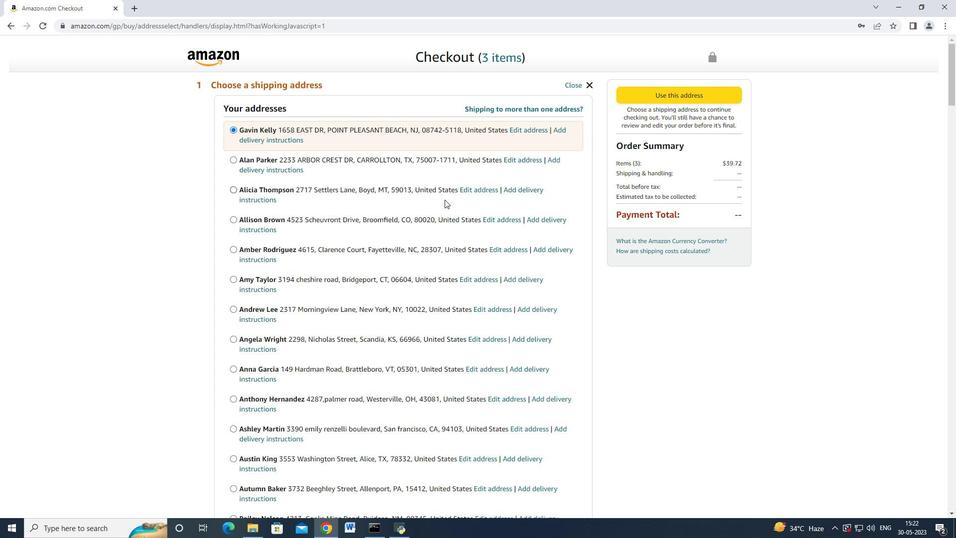 
Action: Mouse scrolled (444, 199) with delta (0, 0)
Screenshot: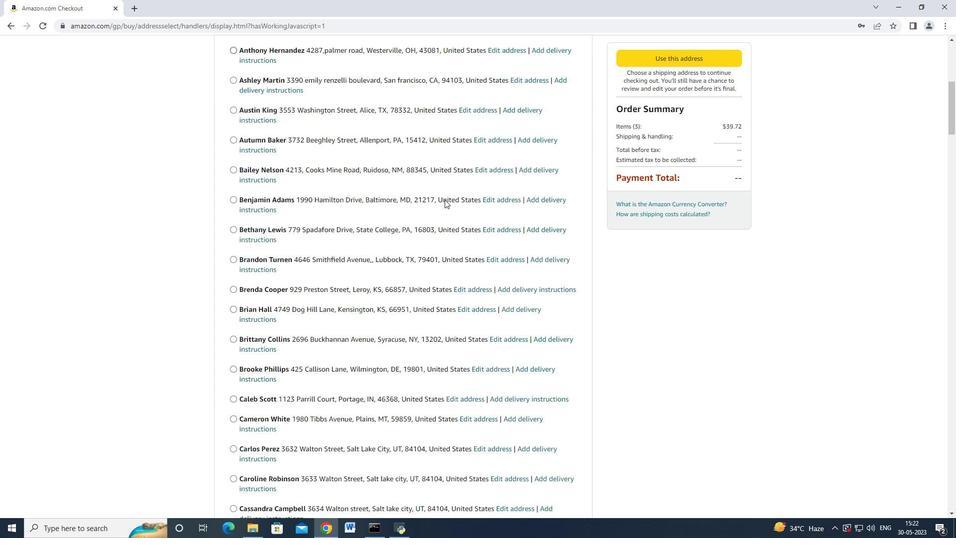 
Action: Mouse scrolled (444, 199) with delta (0, 0)
Screenshot: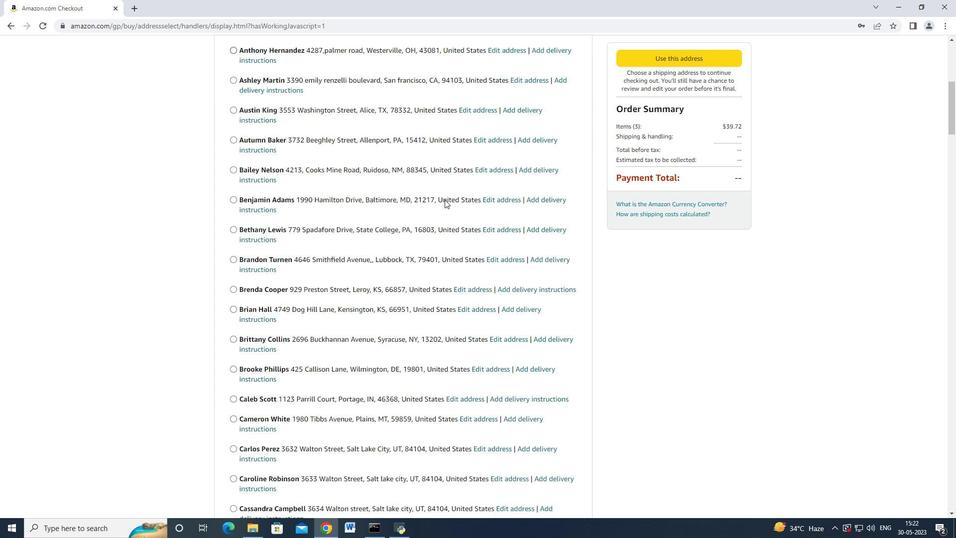 
Action: Mouse scrolled (444, 199) with delta (0, 0)
Screenshot: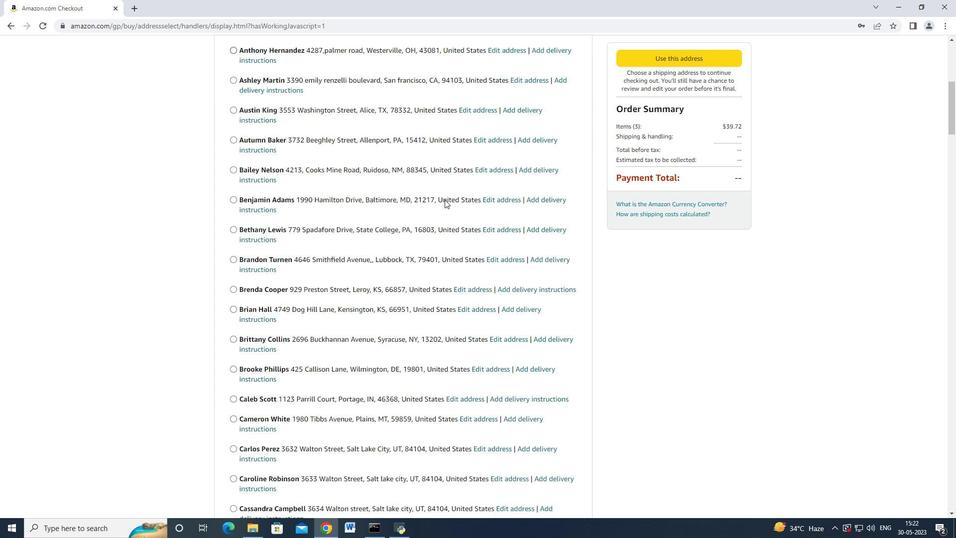
Action: Mouse scrolled (444, 199) with delta (0, 0)
Screenshot: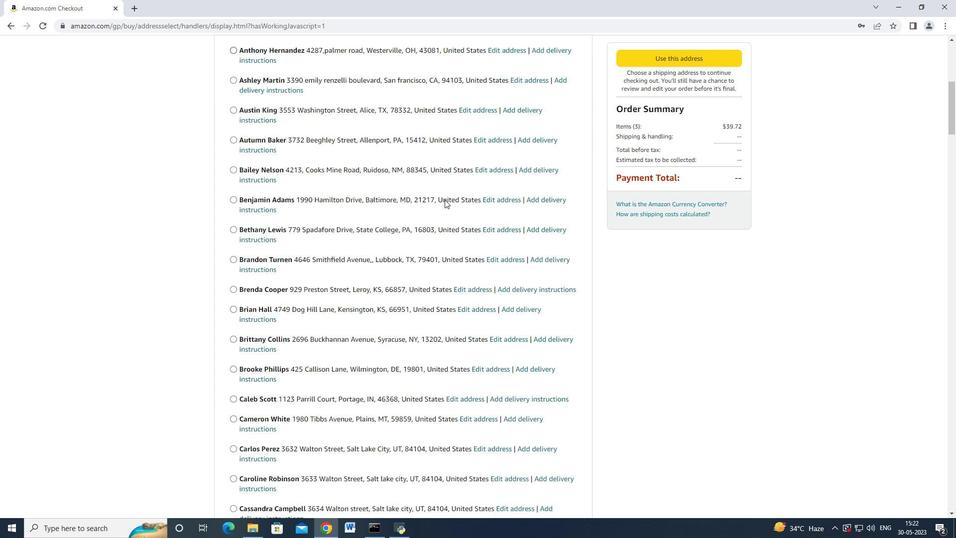
Action: Mouse scrolled (444, 198) with delta (0, 0)
Screenshot: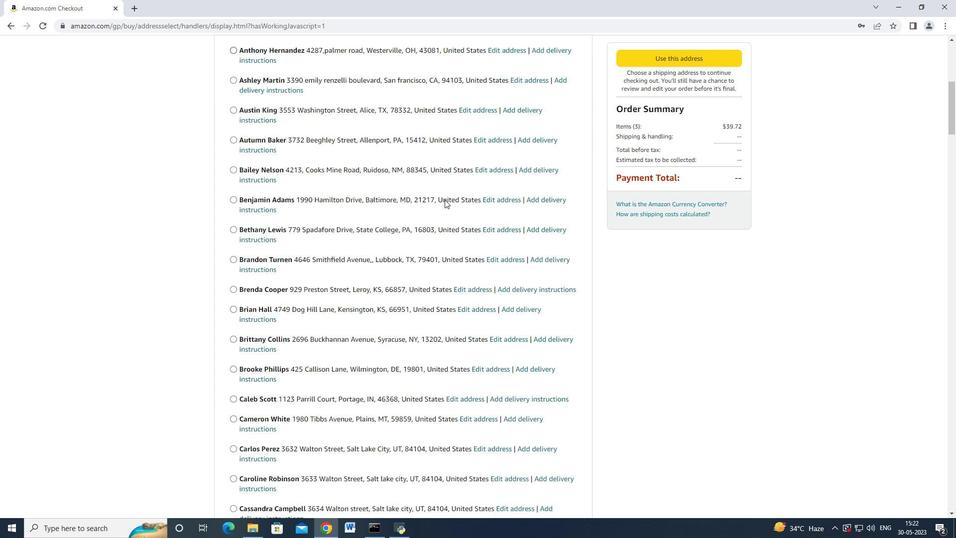 
Action: Mouse scrolled (444, 199) with delta (0, 0)
Screenshot: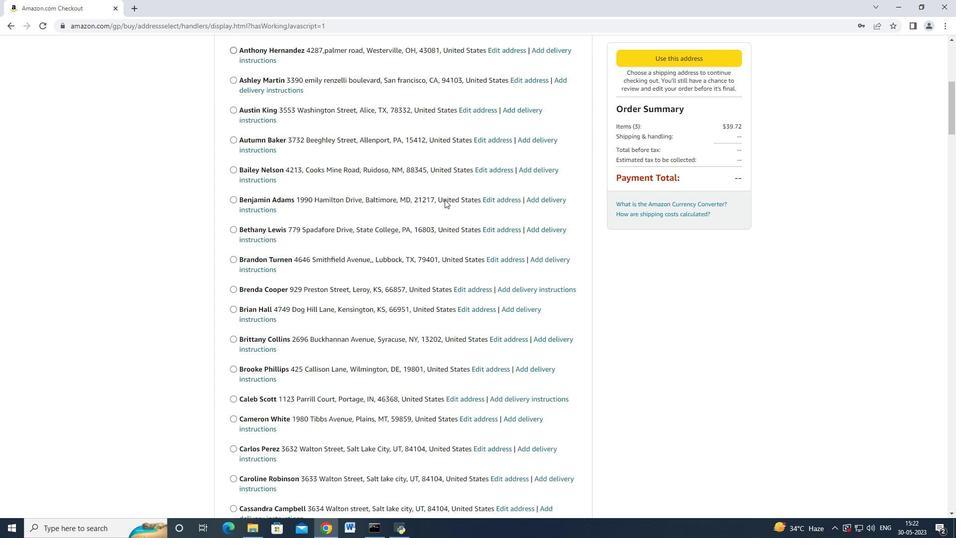 
Action: Mouse scrolled (444, 199) with delta (0, 0)
Screenshot: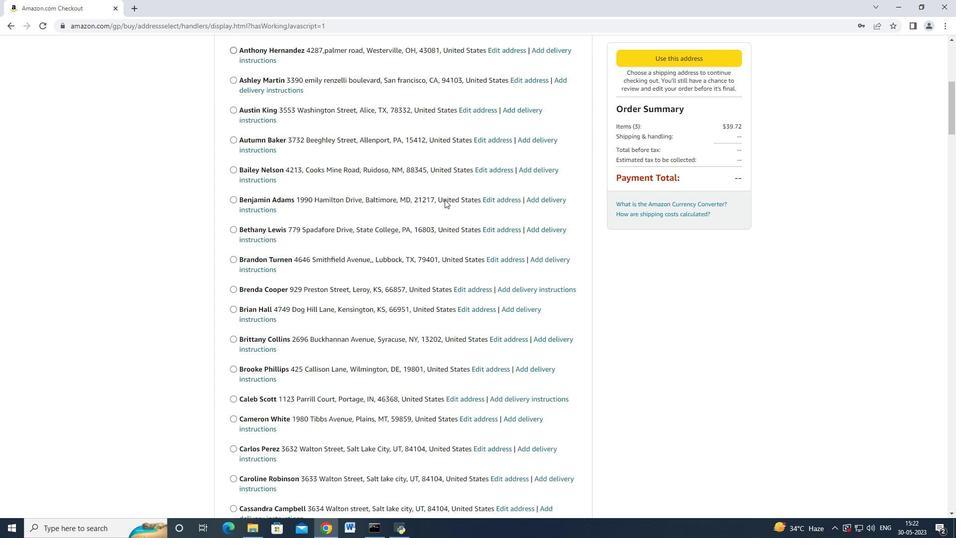 
Action: Mouse scrolled (444, 199) with delta (0, 0)
Screenshot: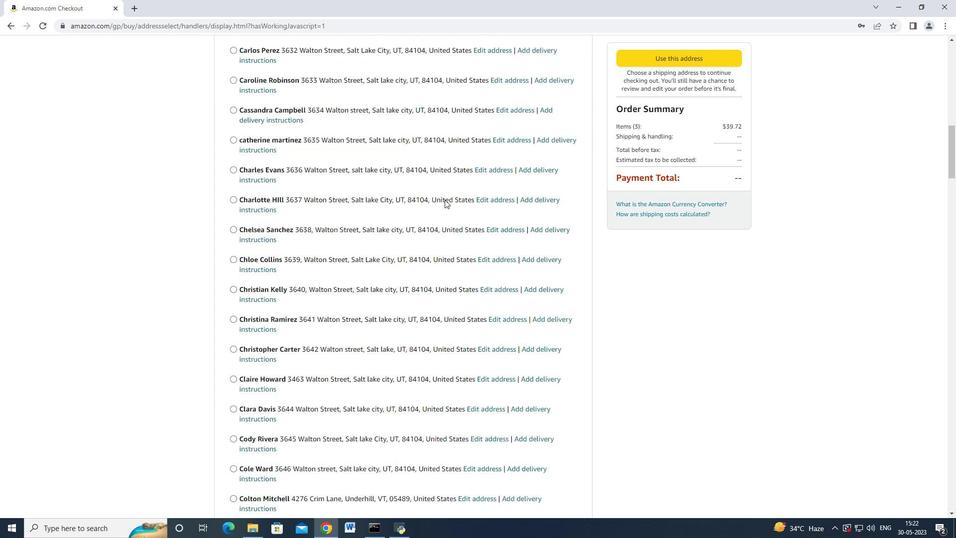 
Action: Mouse scrolled (444, 199) with delta (0, 0)
Screenshot: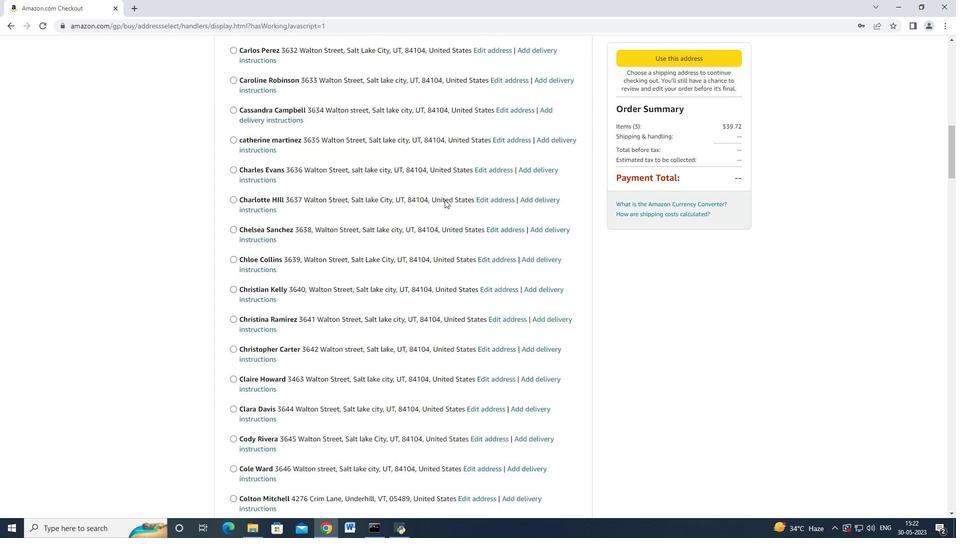 
Action: Mouse scrolled (444, 199) with delta (0, 0)
Screenshot: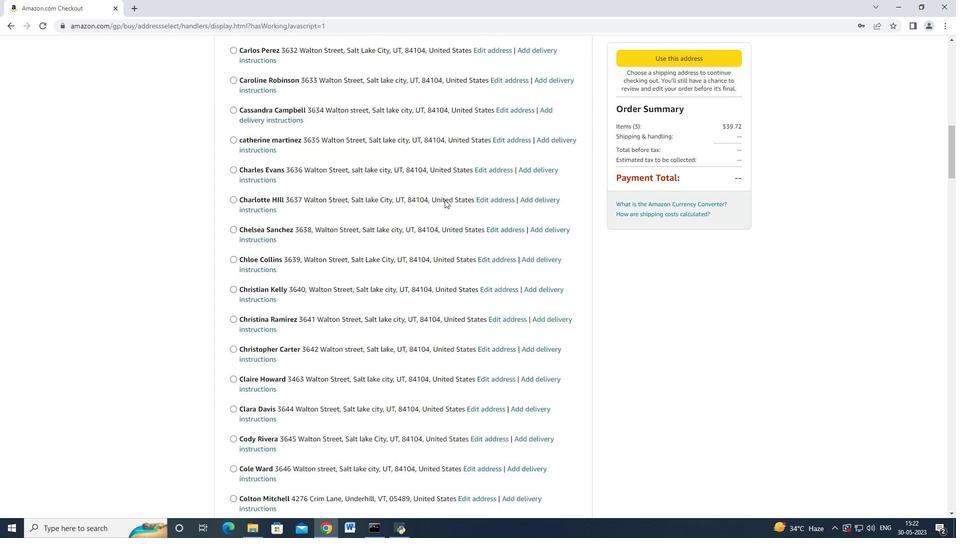 
Action: Mouse scrolled (444, 199) with delta (0, 0)
Screenshot: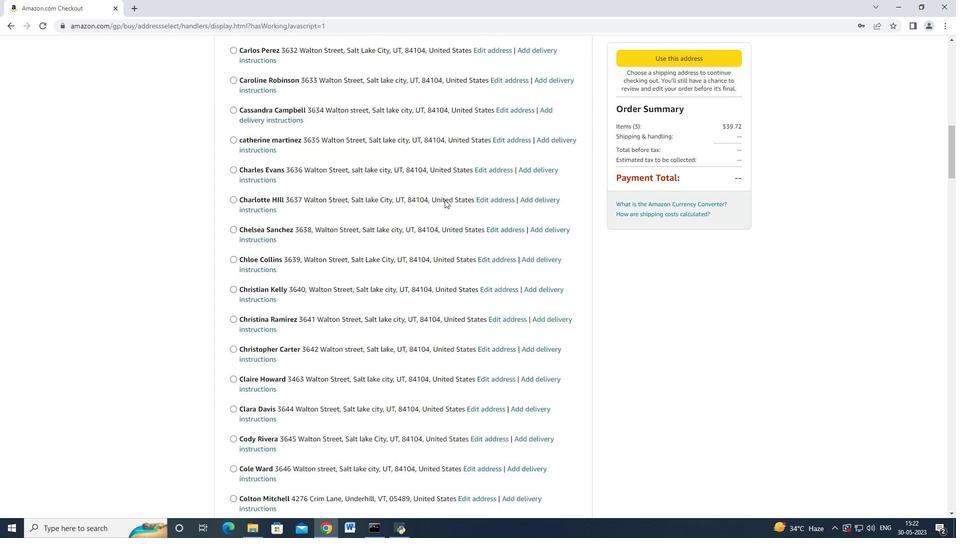 
Action: Mouse scrolled (444, 199) with delta (0, 0)
Screenshot: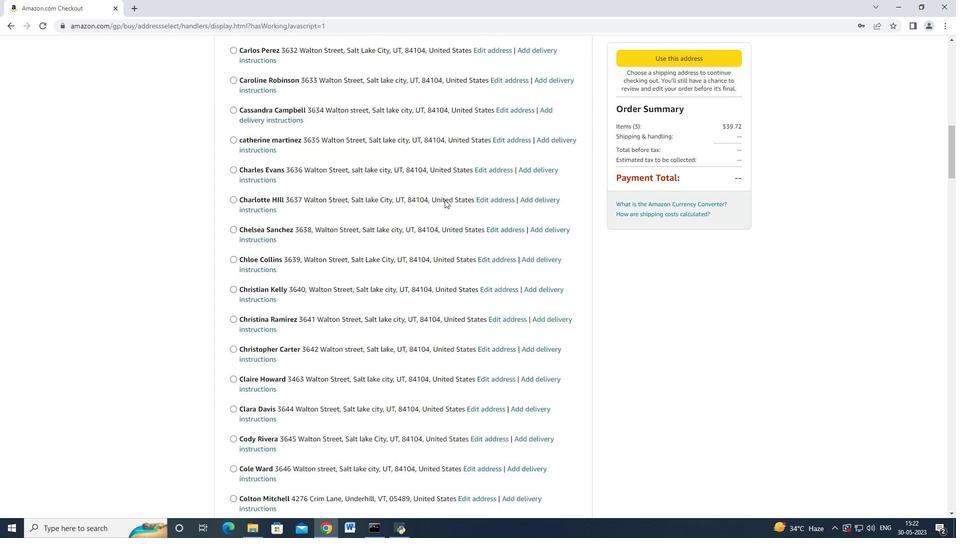 
Action: Mouse scrolled (444, 199) with delta (0, 0)
Screenshot: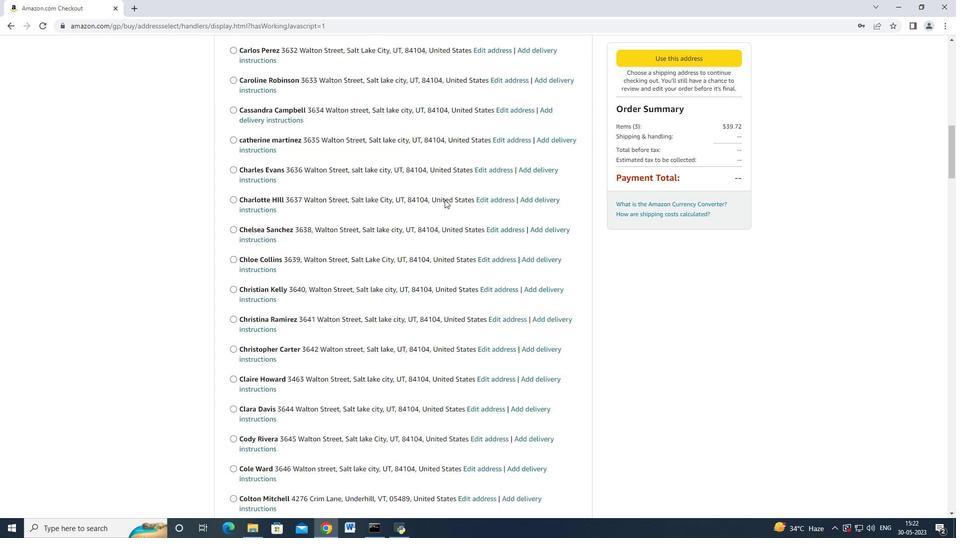 
Action: Mouse scrolled (444, 199) with delta (0, 0)
Screenshot: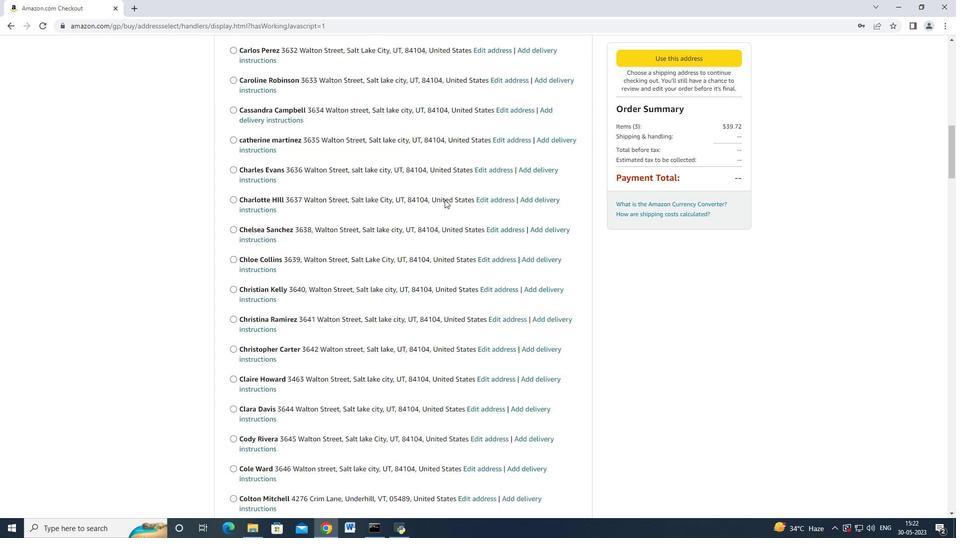 
Action: Mouse scrolled (444, 199) with delta (0, 0)
Screenshot: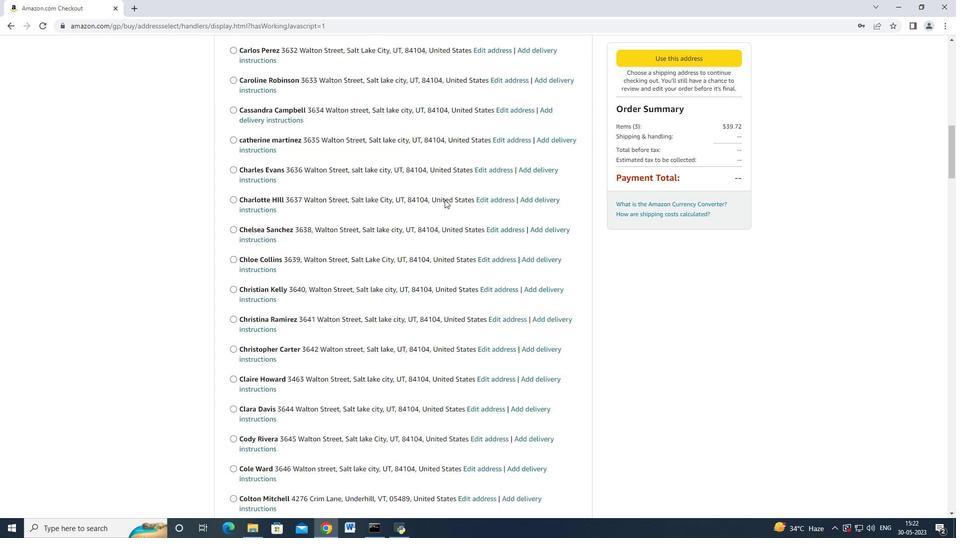 
Action: Mouse scrolled (444, 199) with delta (0, 0)
Screenshot: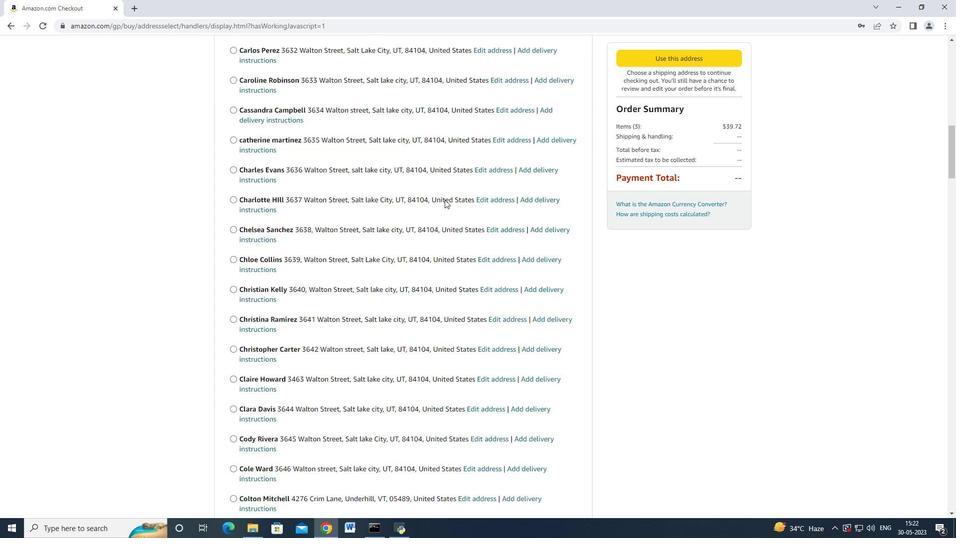 
Action: Mouse scrolled (444, 199) with delta (0, 0)
Screenshot: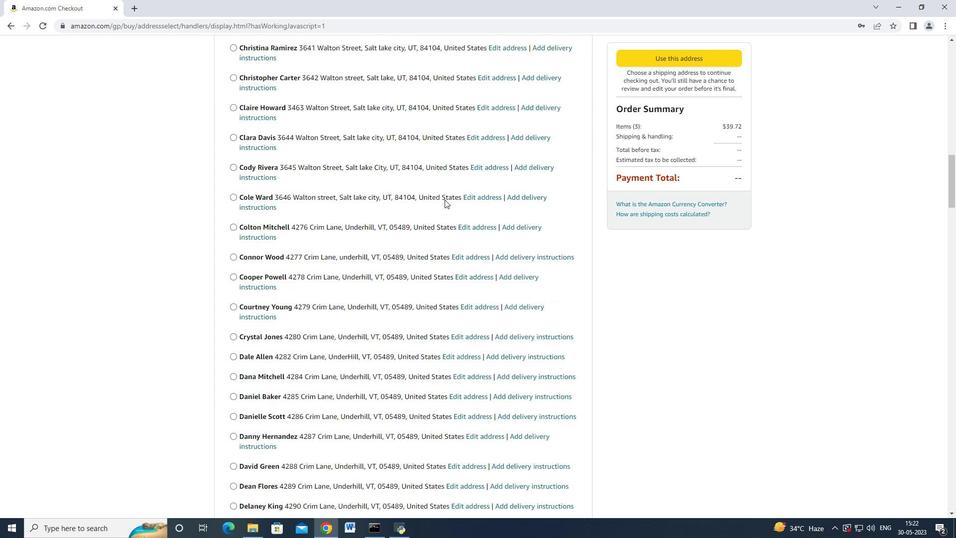 
Action: Mouse scrolled (444, 199) with delta (0, 0)
Screenshot: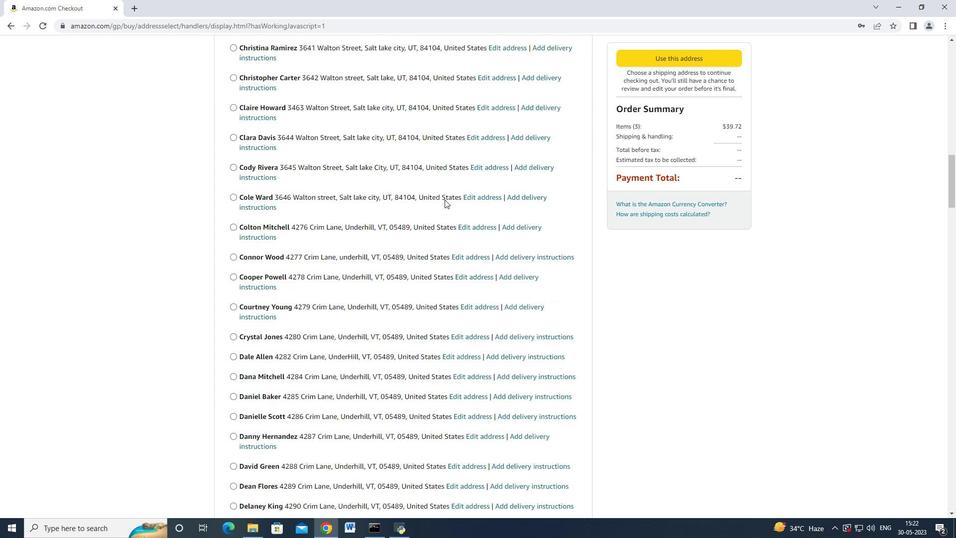 
Action: Mouse scrolled (444, 199) with delta (0, 0)
Screenshot: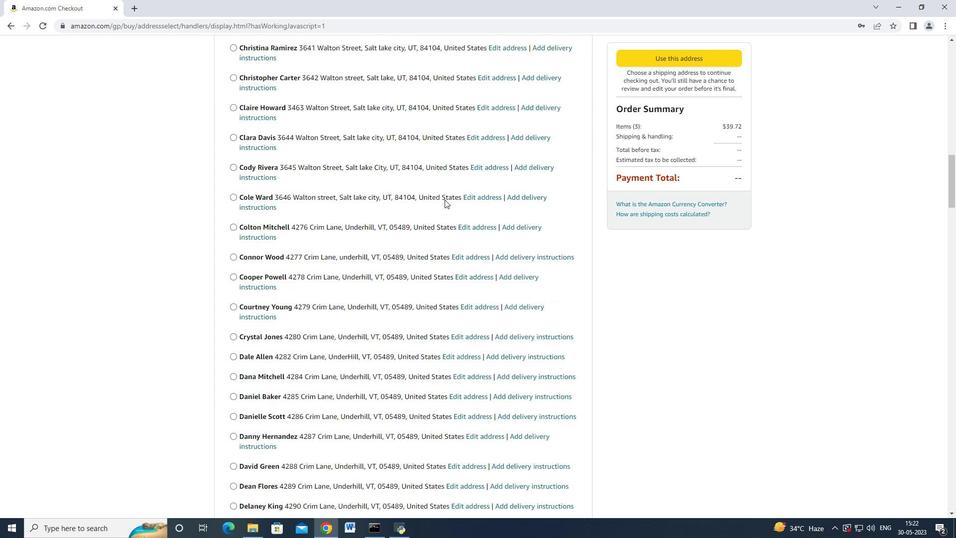 
Action: Mouse scrolled (444, 199) with delta (0, 0)
Screenshot: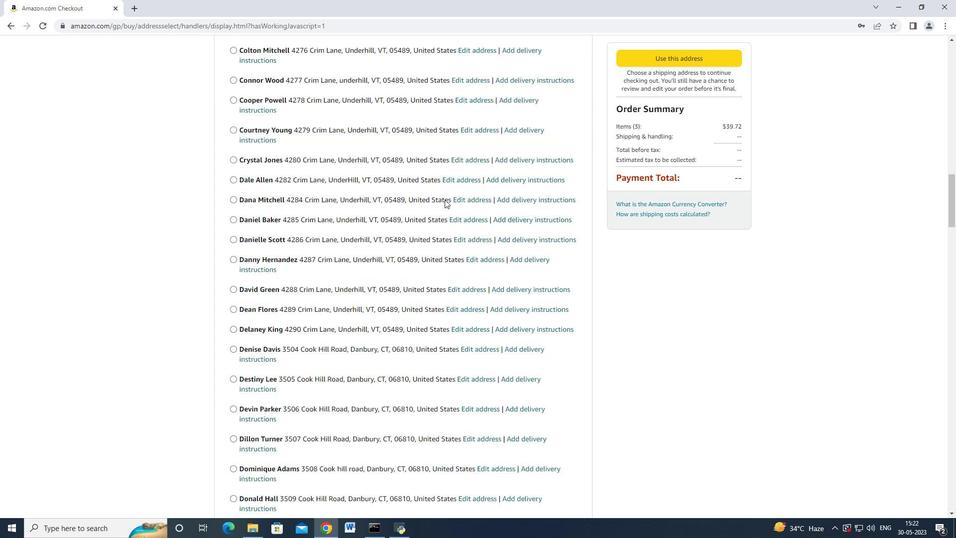 
Action: Mouse scrolled (444, 199) with delta (0, 0)
Screenshot: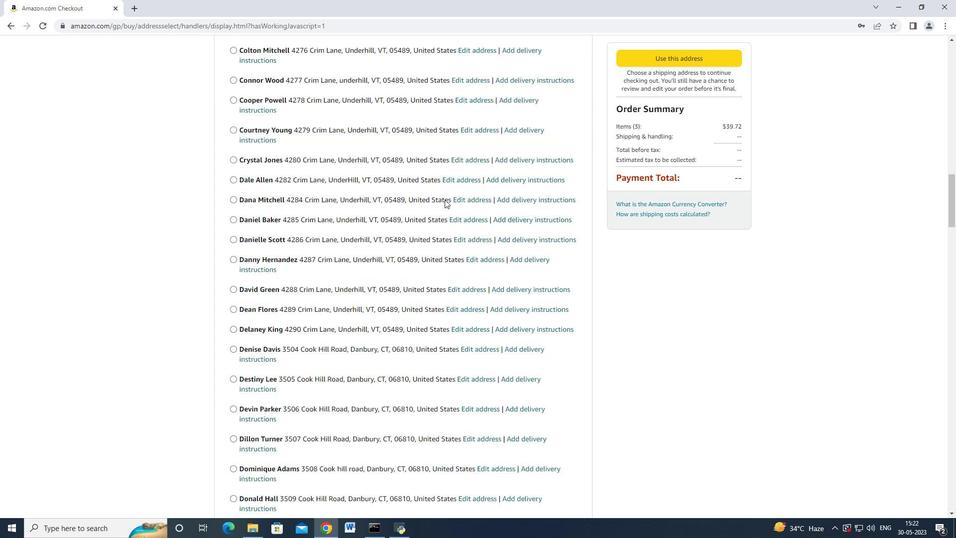 
Action: Mouse scrolled (444, 199) with delta (0, 0)
Screenshot: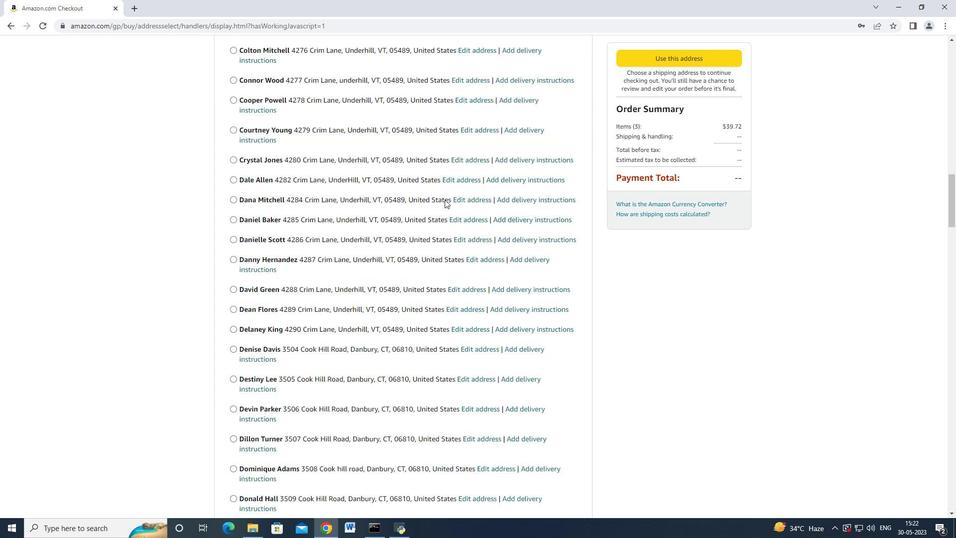 
Action: Mouse scrolled (444, 199) with delta (0, 0)
Screenshot: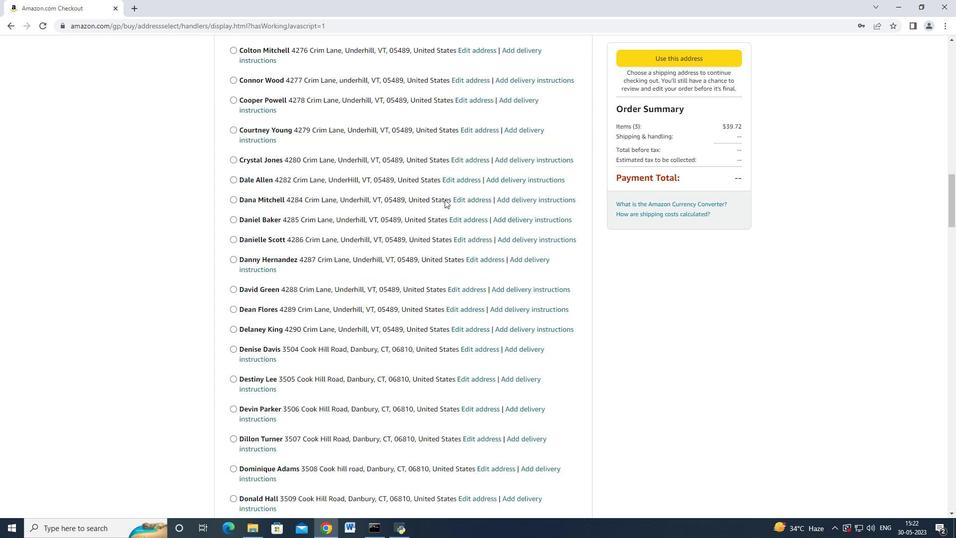 
Action: Mouse scrolled (444, 199) with delta (0, 0)
Screenshot: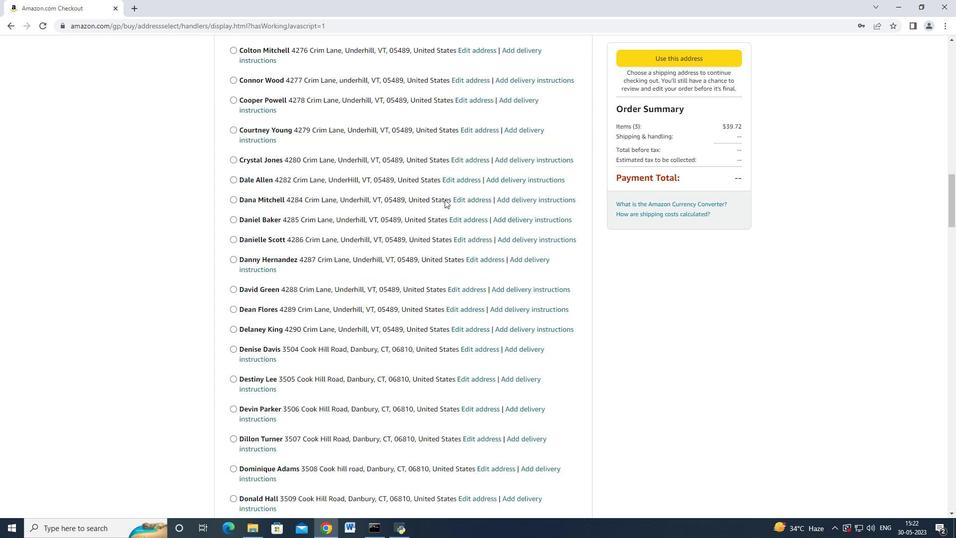 
Action: Mouse scrolled (444, 199) with delta (0, 0)
Screenshot: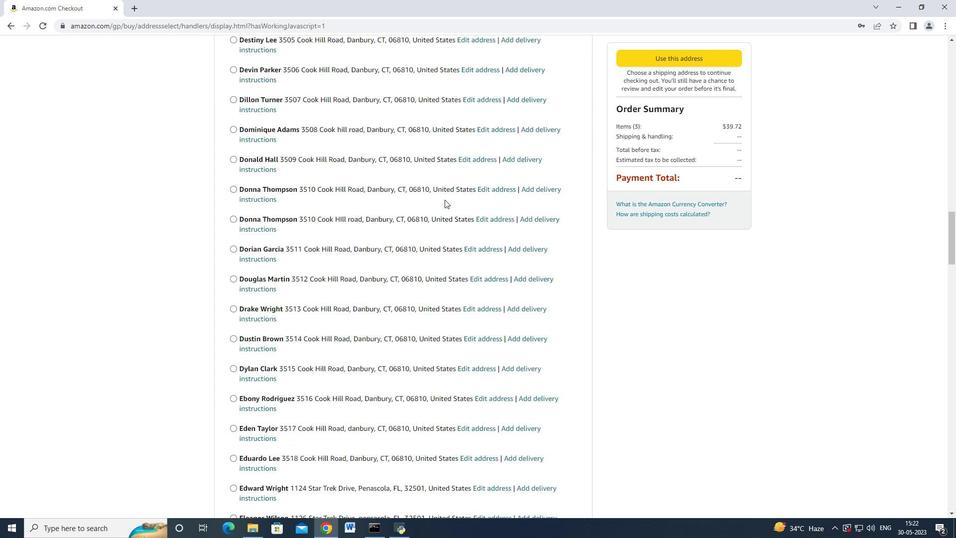 
Action: Mouse scrolled (444, 199) with delta (0, 0)
Screenshot: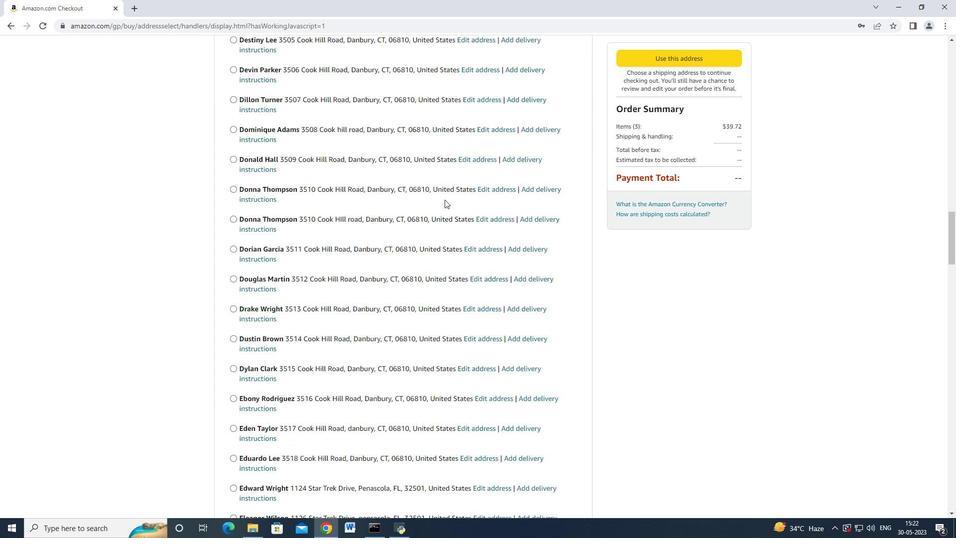 
Action: Mouse scrolled (444, 199) with delta (0, 0)
Screenshot: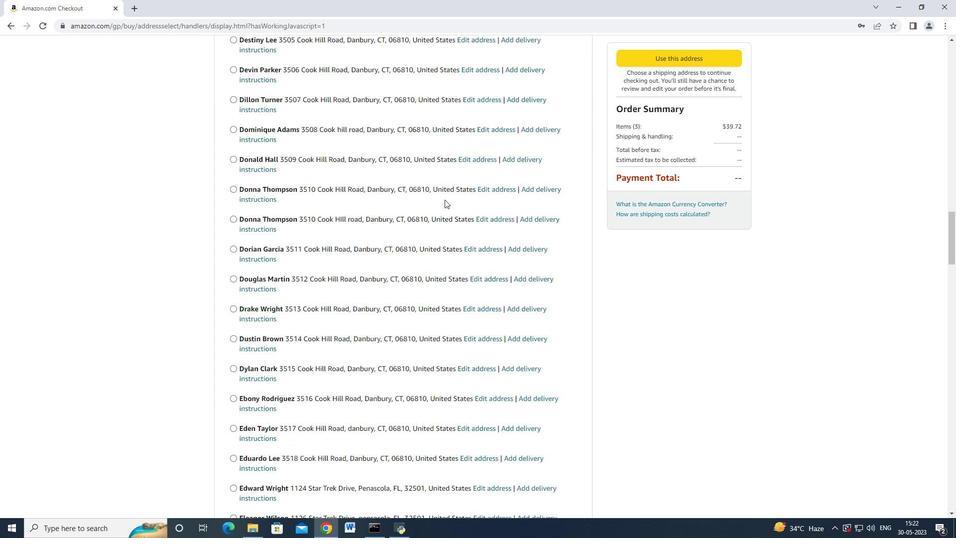 
Action: Mouse scrolled (444, 199) with delta (0, 0)
Screenshot: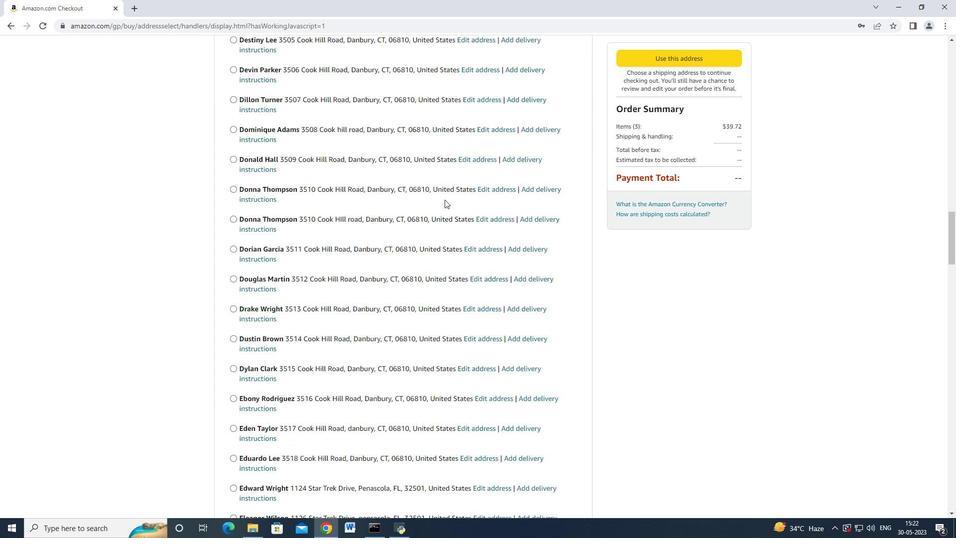 
Action: Mouse scrolled (444, 199) with delta (0, 0)
Screenshot: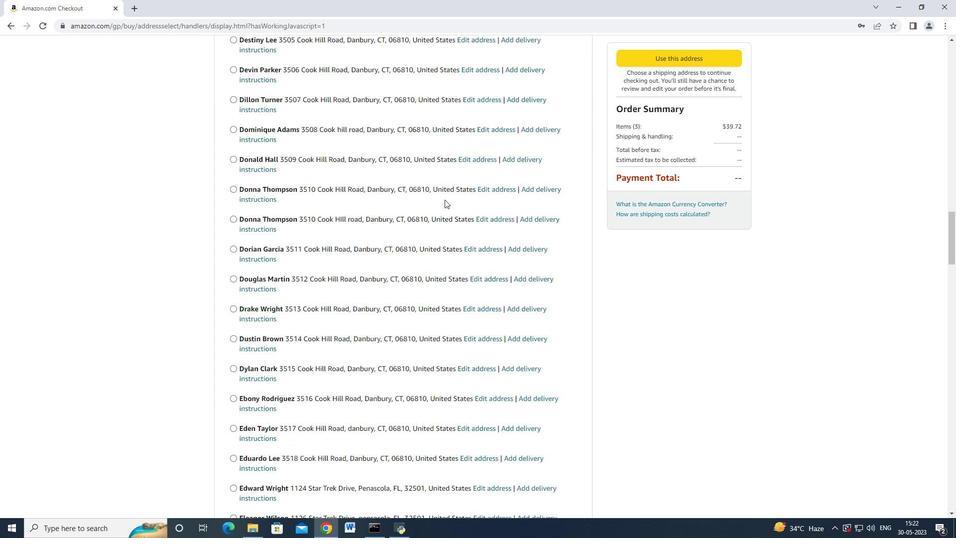 
Action: Mouse scrolled (444, 199) with delta (0, 0)
Screenshot: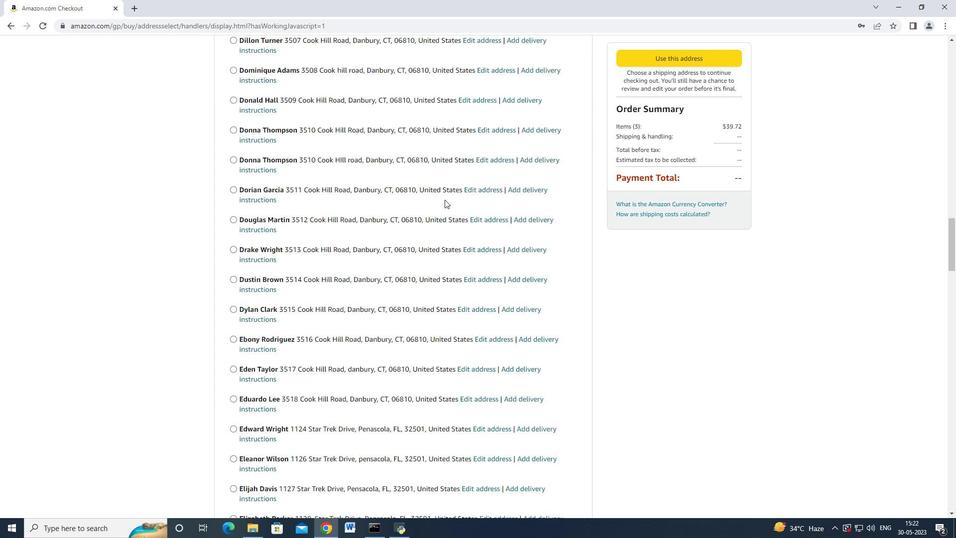 
Action: Mouse scrolled (444, 199) with delta (0, 0)
Screenshot: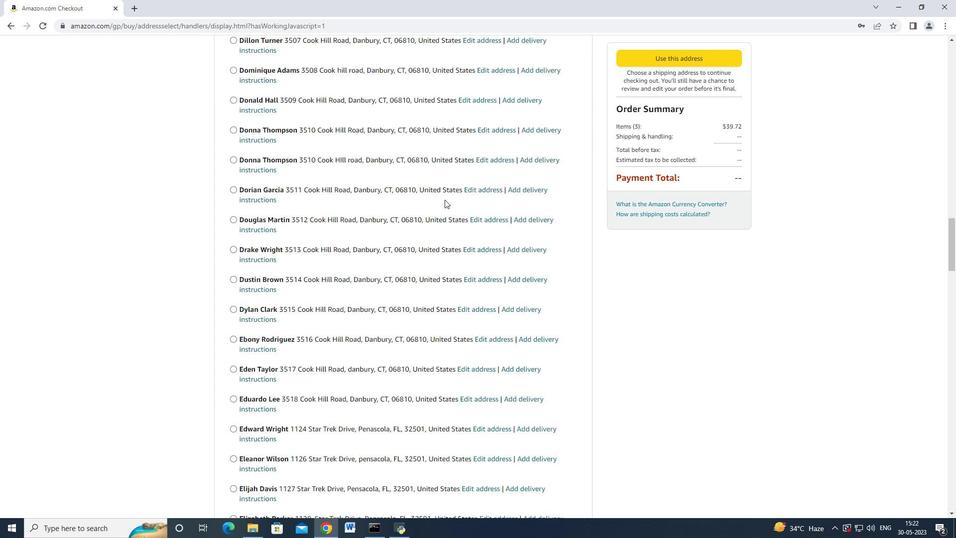 
Action: Mouse scrolled (444, 199) with delta (0, 0)
Screenshot: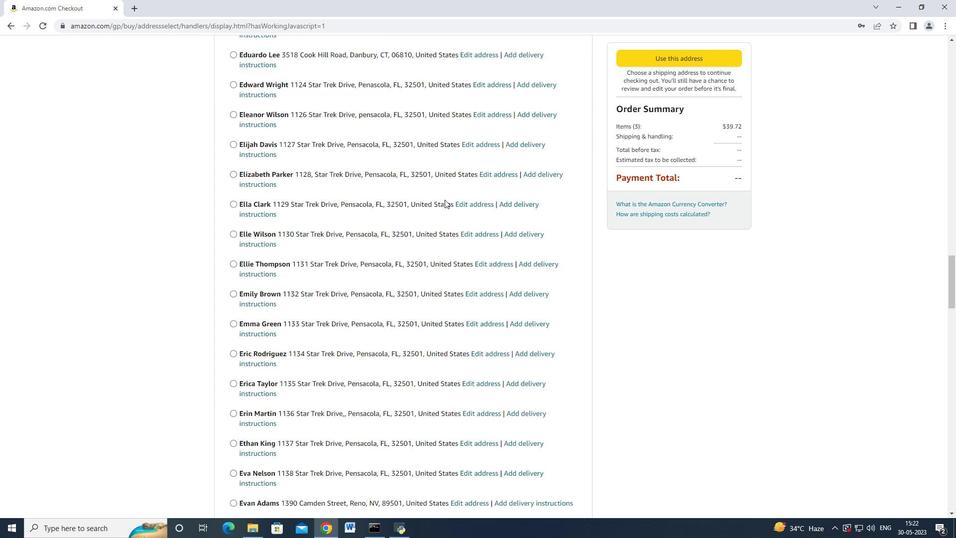 
Action: Mouse scrolled (444, 199) with delta (0, 0)
Screenshot: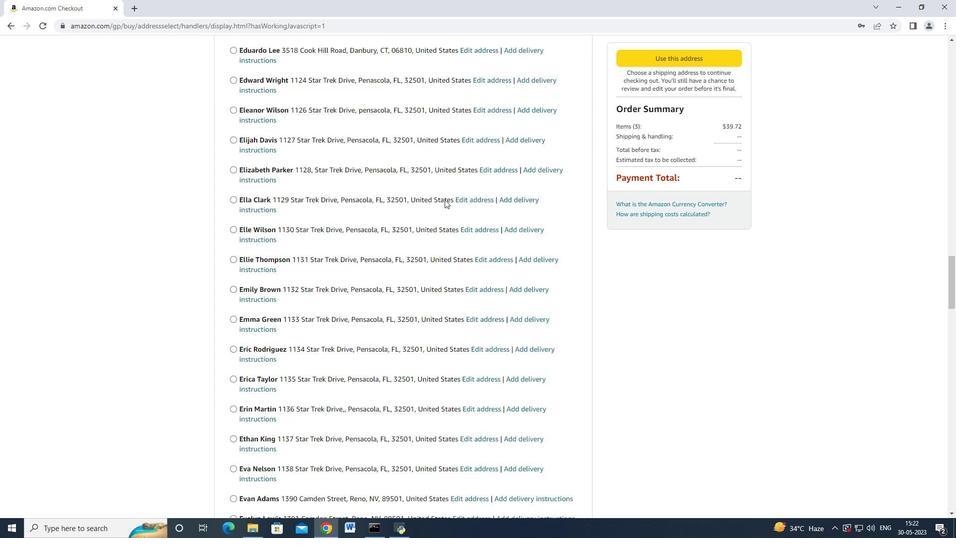 
Action: Mouse scrolled (444, 199) with delta (0, 0)
Screenshot: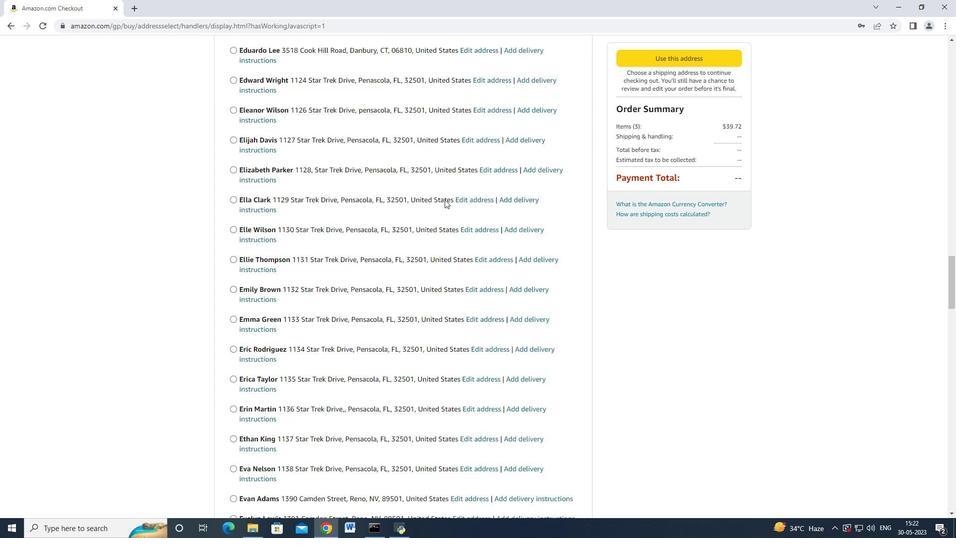 
Action: Mouse scrolled (444, 199) with delta (0, 0)
Screenshot: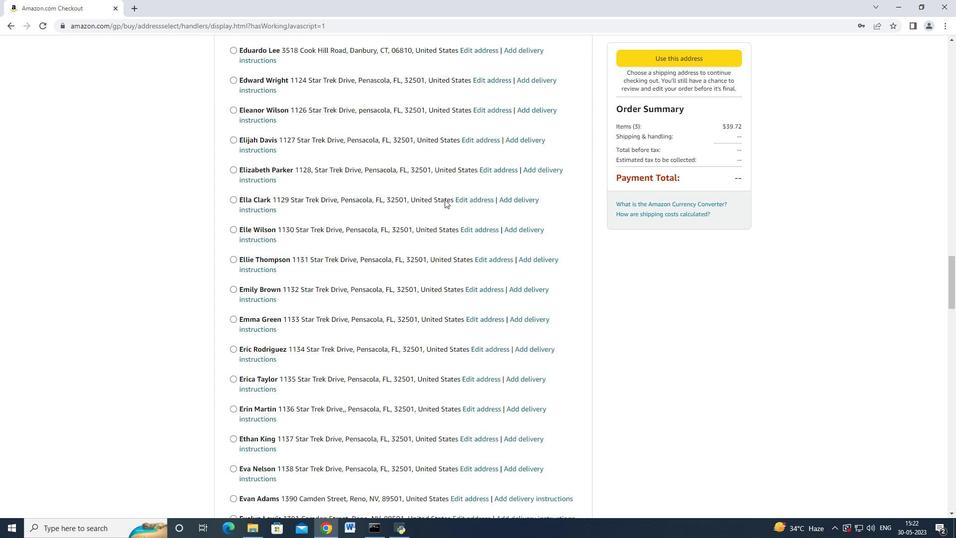 
Action: Mouse scrolled (444, 199) with delta (0, 0)
Screenshot: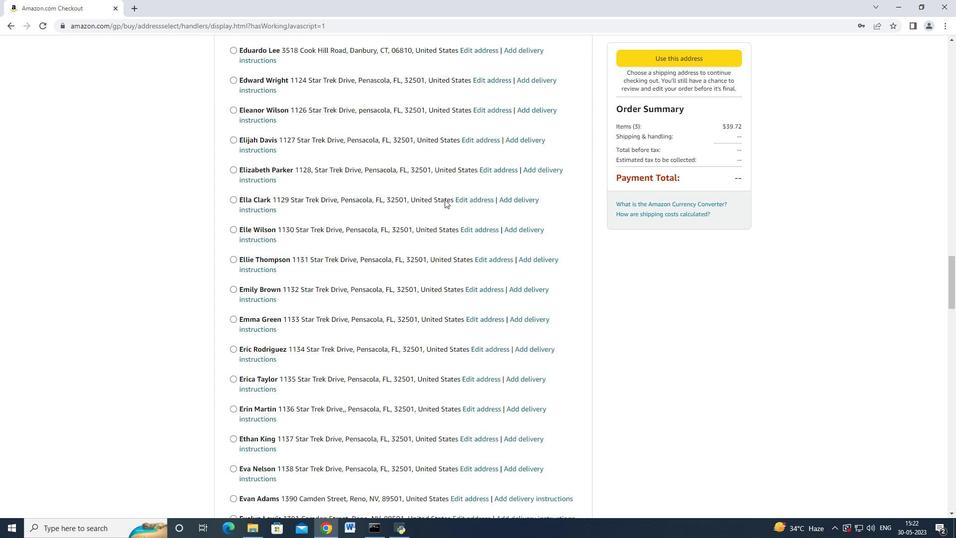 
Action: Mouse scrolled (444, 199) with delta (0, 0)
Screenshot: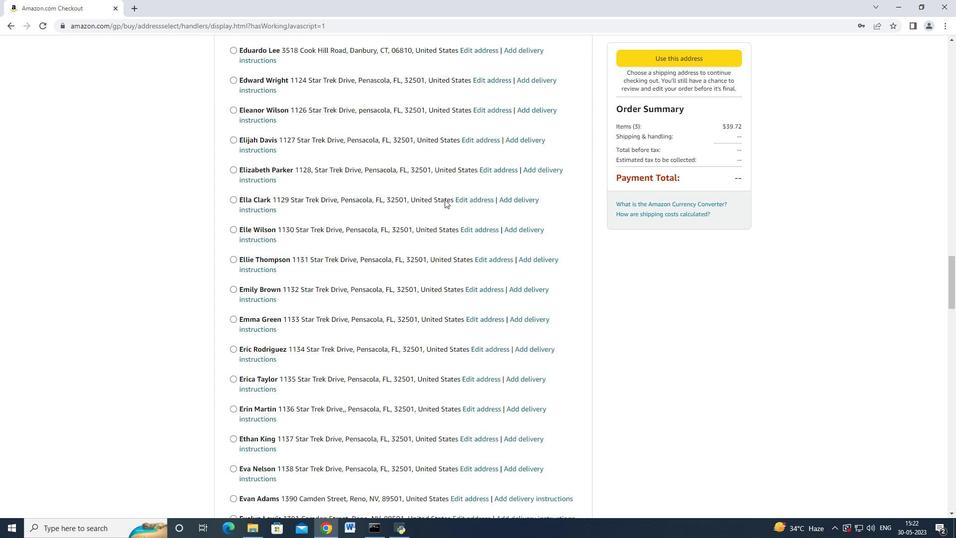 
Action: Mouse scrolled (444, 199) with delta (0, 0)
Screenshot: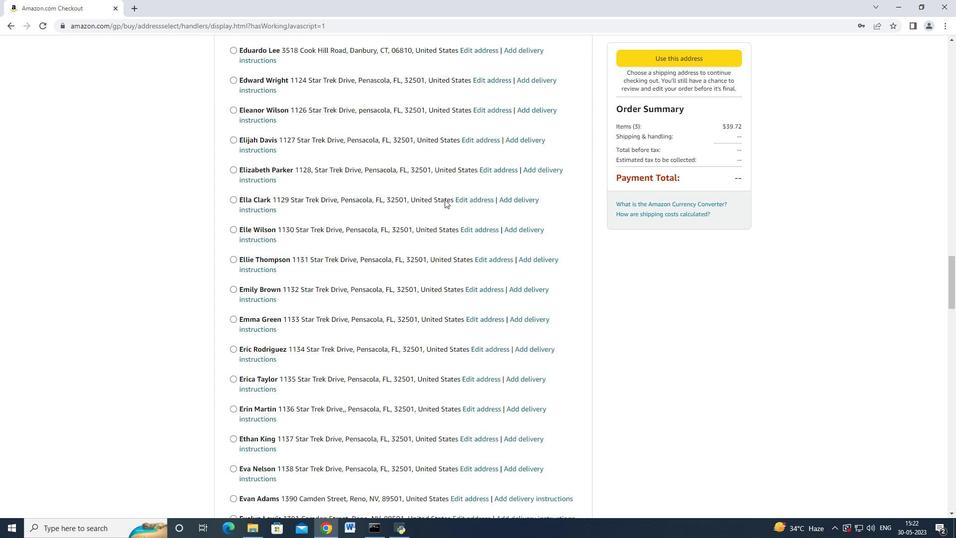 
Action: Mouse scrolled (444, 199) with delta (0, 0)
Screenshot: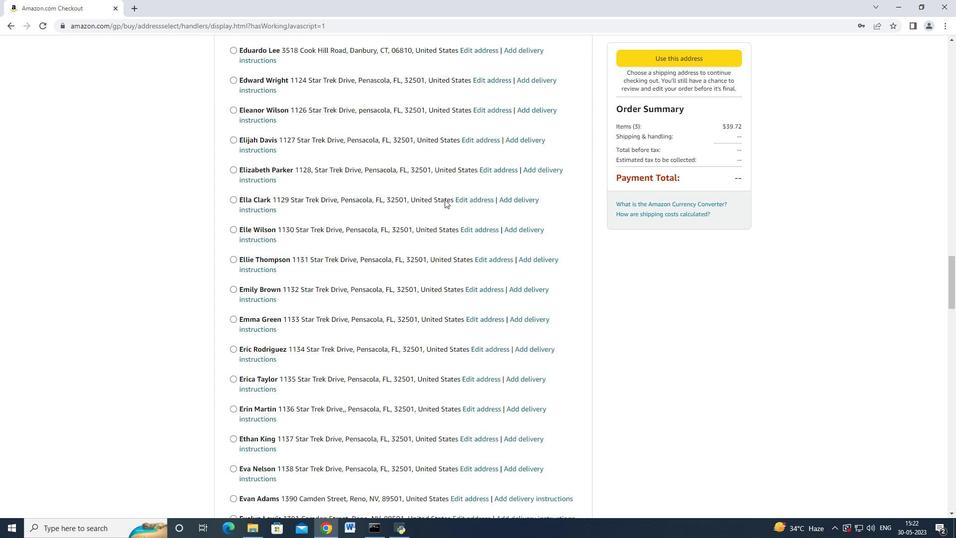 
Action: Mouse scrolled (444, 199) with delta (0, 0)
Screenshot: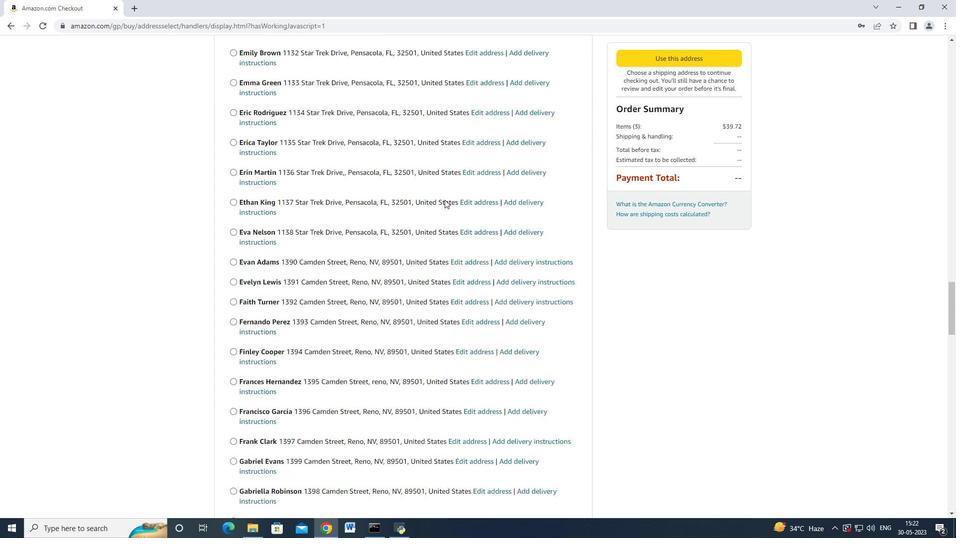 
Action: Mouse scrolled (444, 199) with delta (0, 0)
Screenshot: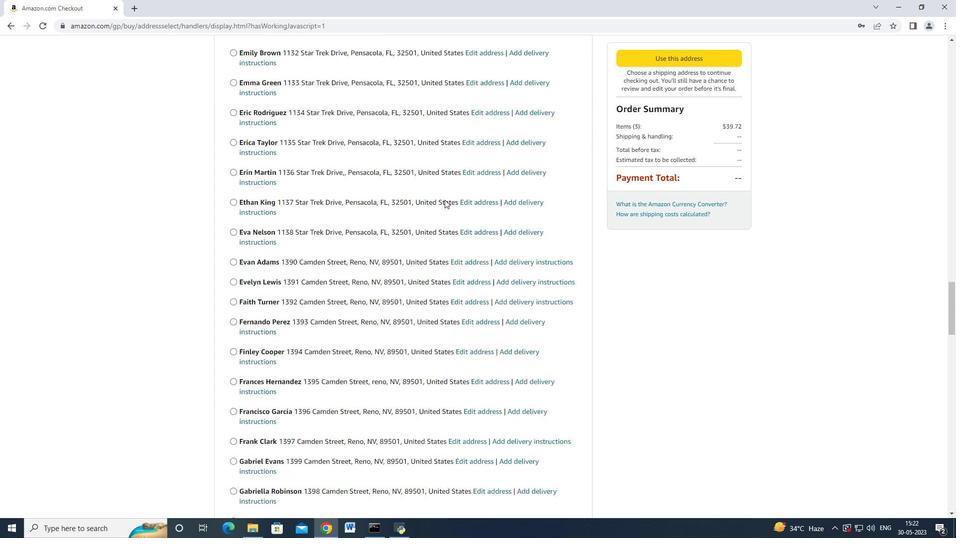 
Action: Mouse scrolled (444, 199) with delta (0, 0)
Screenshot: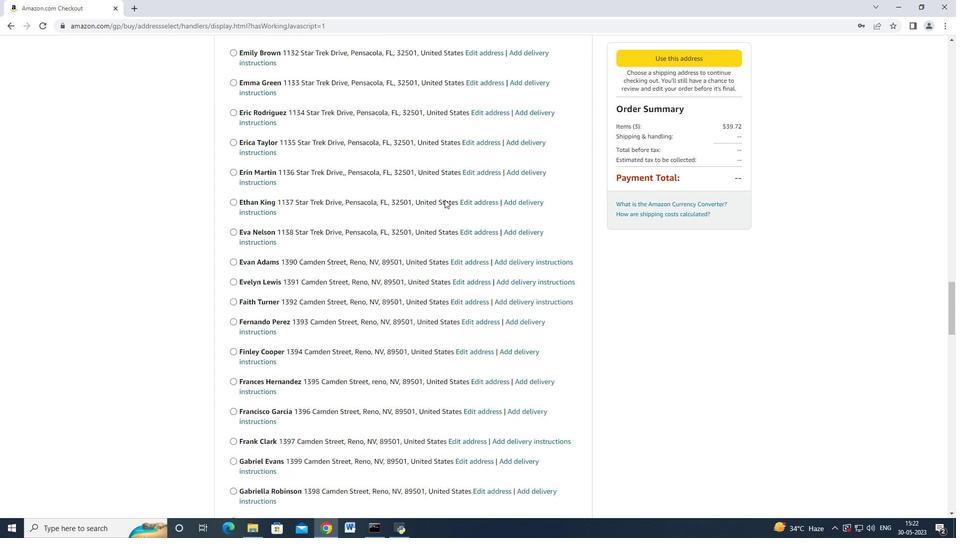 
Action: Mouse scrolled (444, 199) with delta (0, 0)
Screenshot: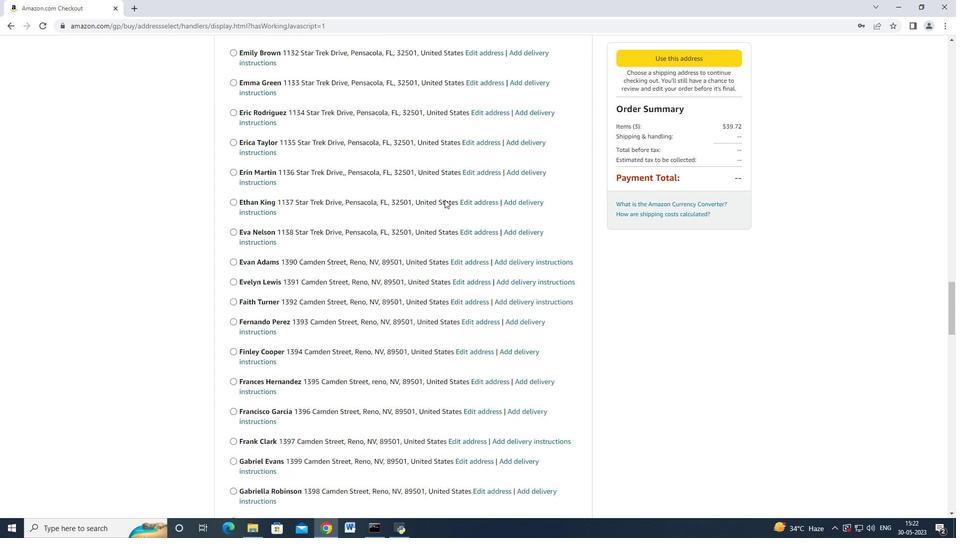 
Action: Mouse scrolled (444, 199) with delta (0, 0)
Screenshot: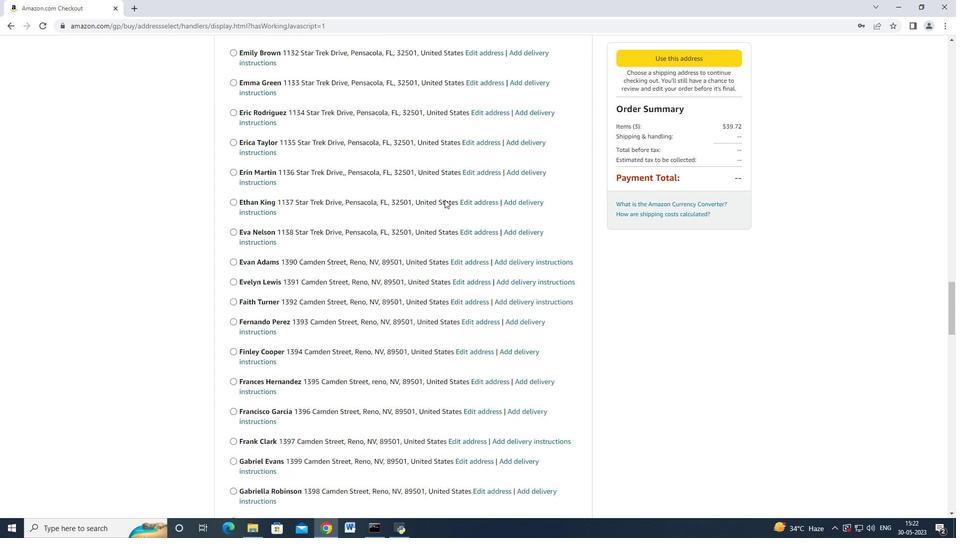 
Action: Mouse scrolled (444, 199) with delta (0, 0)
Screenshot: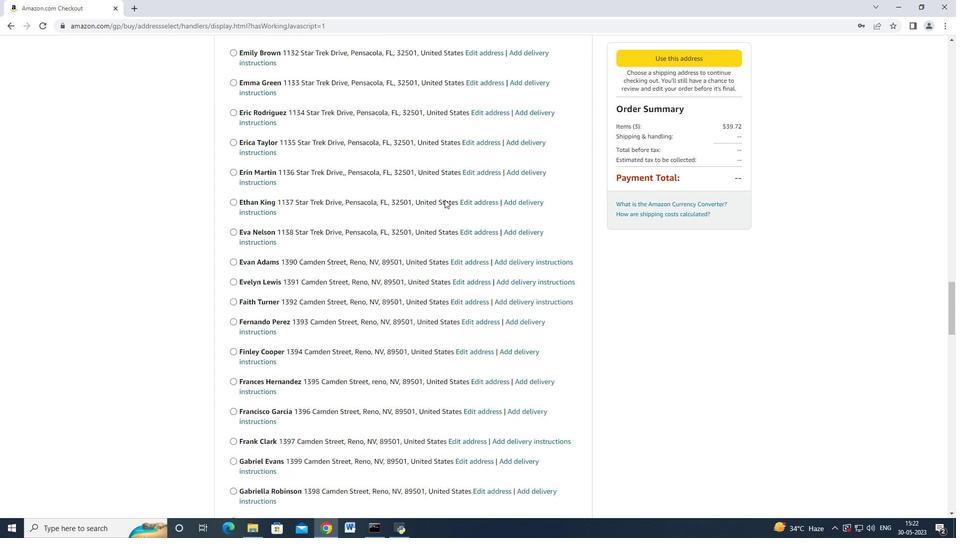 
Action: Mouse scrolled (444, 199) with delta (0, 0)
Screenshot: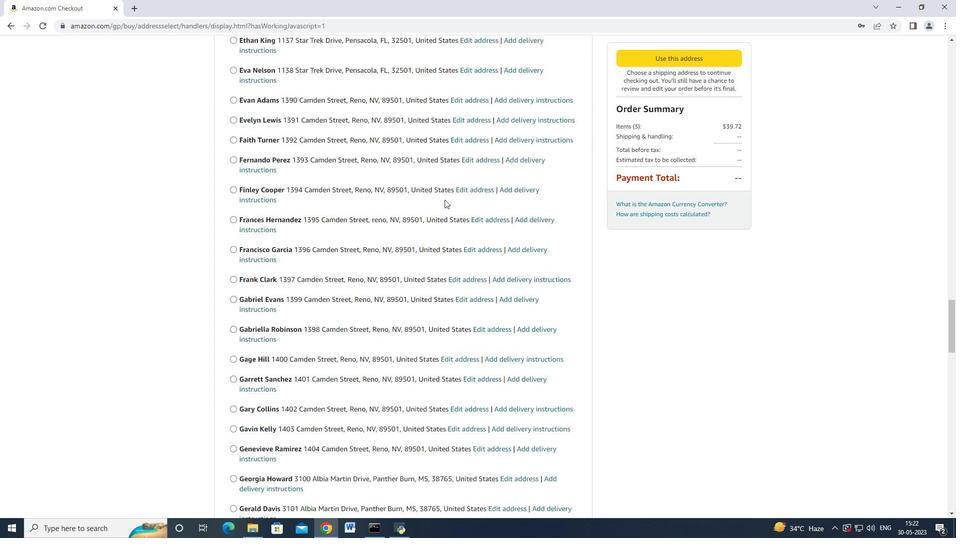
Action: Mouse scrolled (444, 199) with delta (0, 0)
Screenshot: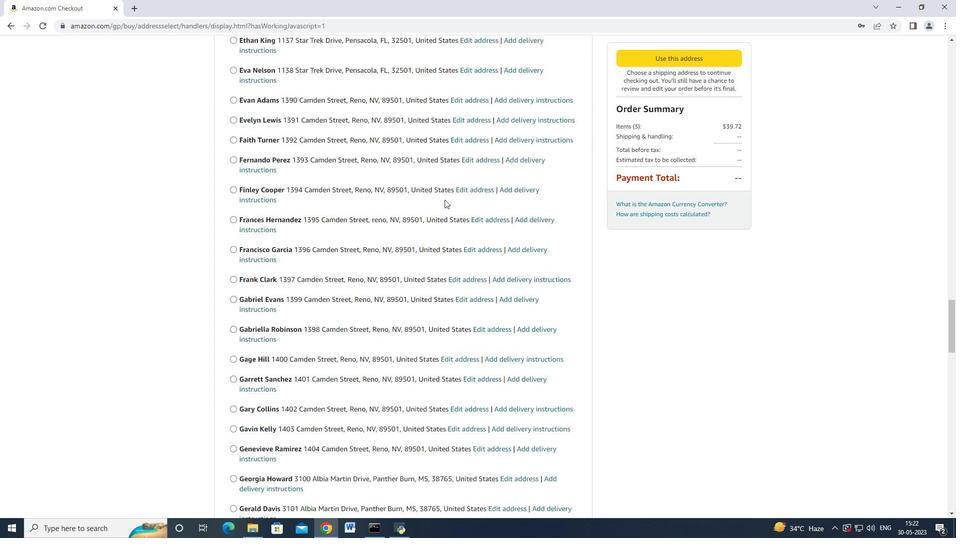 
Action: Mouse scrolled (444, 199) with delta (0, 0)
Screenshot: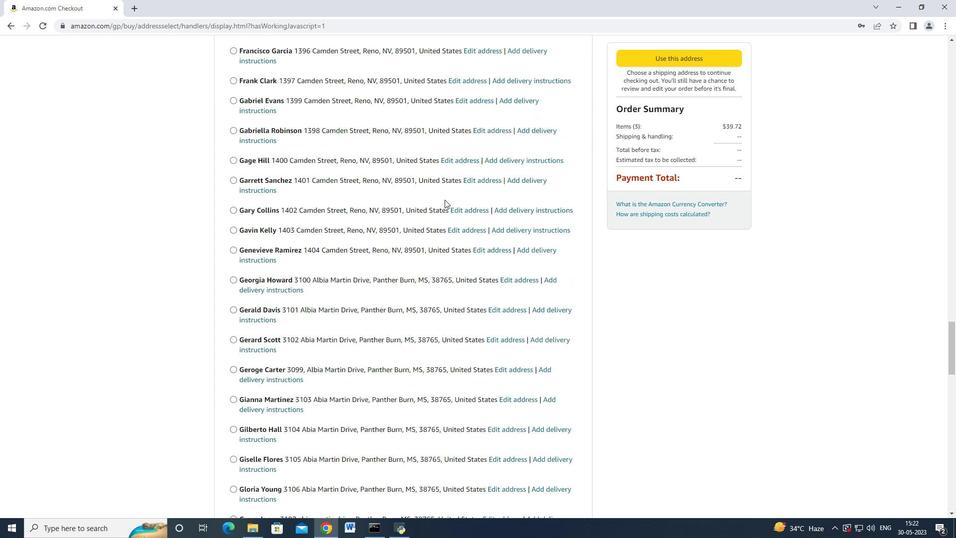 
Action: Mouse scrolled (444, 199) with delta (0, 0)
Screenshot: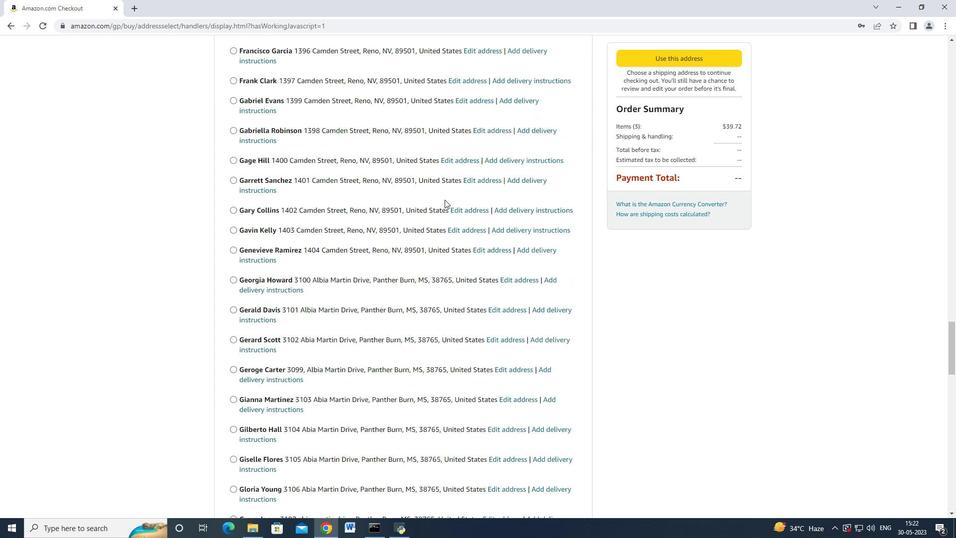 
Action: Mouse scrolled (444, 198) with delta (0, 0)
Screenshot: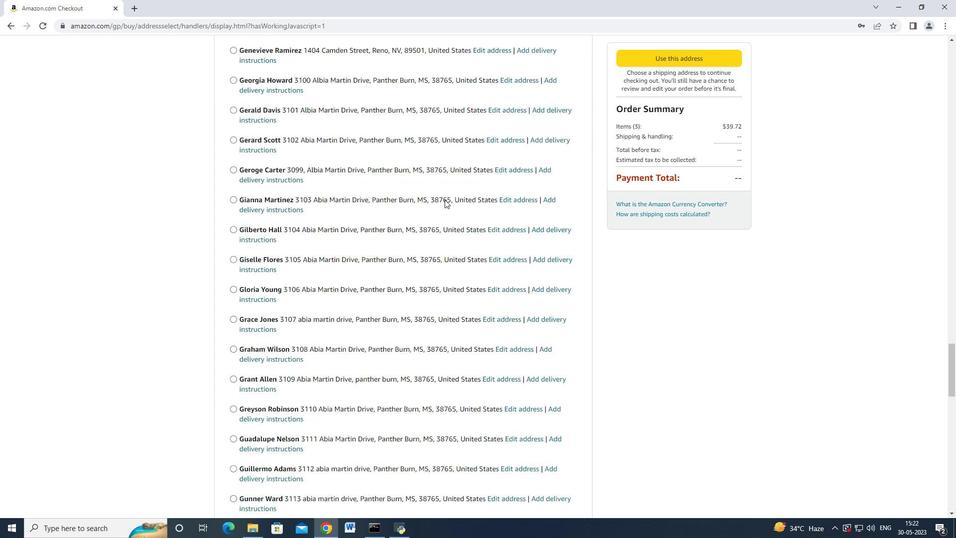 
Action: Mouse scrolled (444, 199) with delta (0, 0)
Screenshot: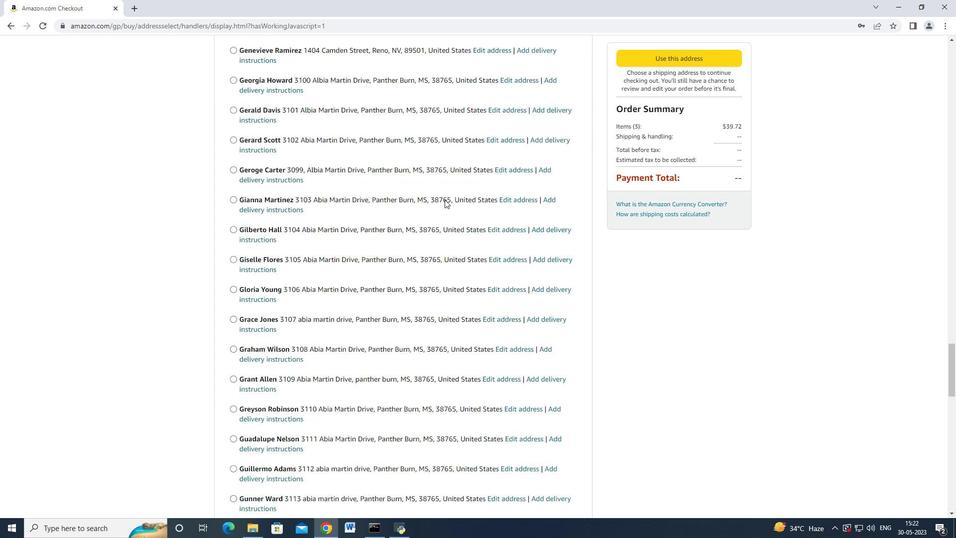 
Action: Mouse scrolled (444, 199) with delta (0, 0)
Screenshot: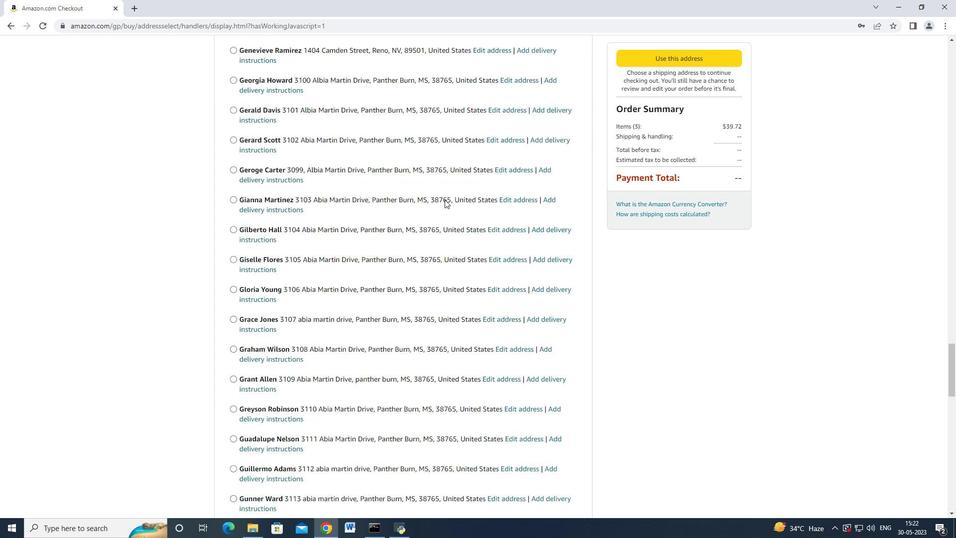 
Action: Mouse scrolled (444, 199) with delta (0, 0)
Screenshot: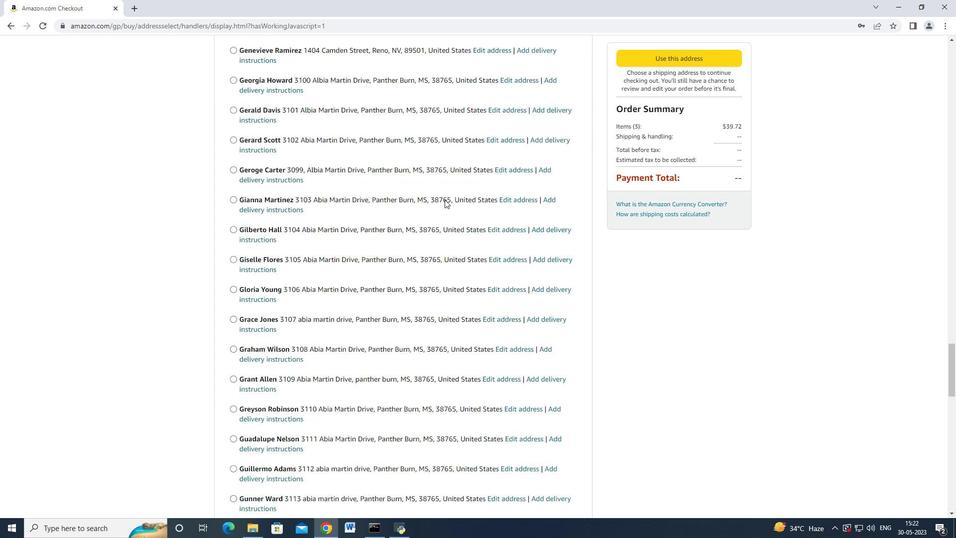 
Action: Mouse scrolled (444, 199) with delta (0, 0)
Screenshot: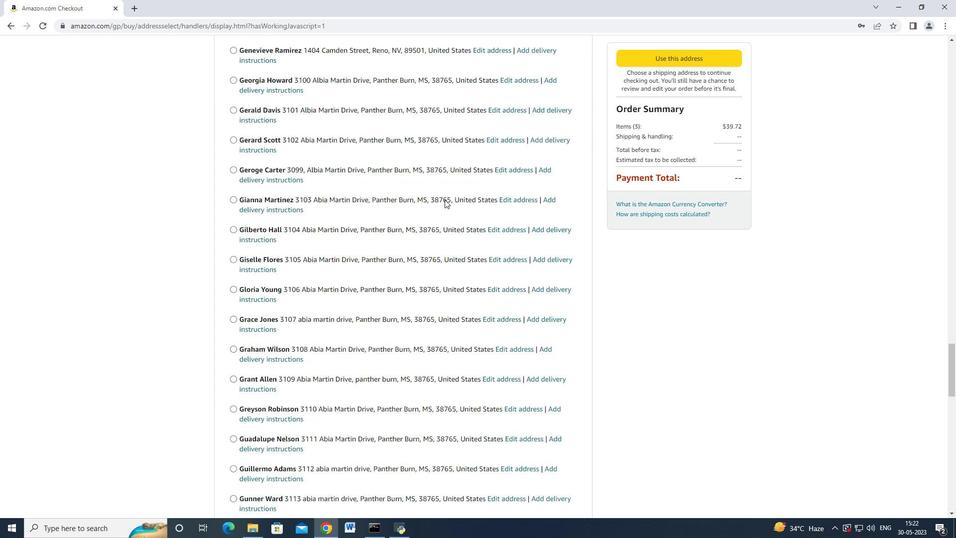 
Action: Mouse scrolled (444, 199) with delta (0, 0)
Screenshot: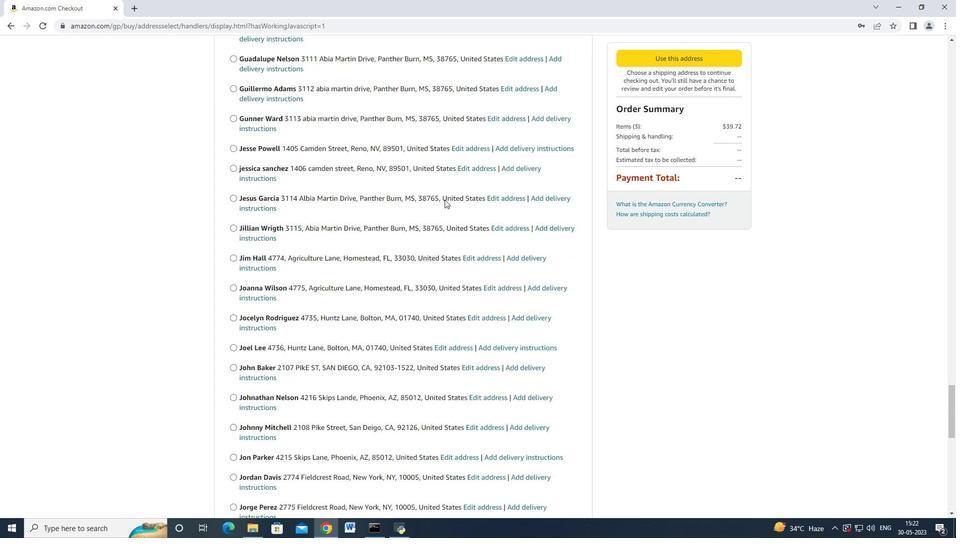 
Action: Mouse scrolled (444, 199) with delta (0, 0)
Screenshot: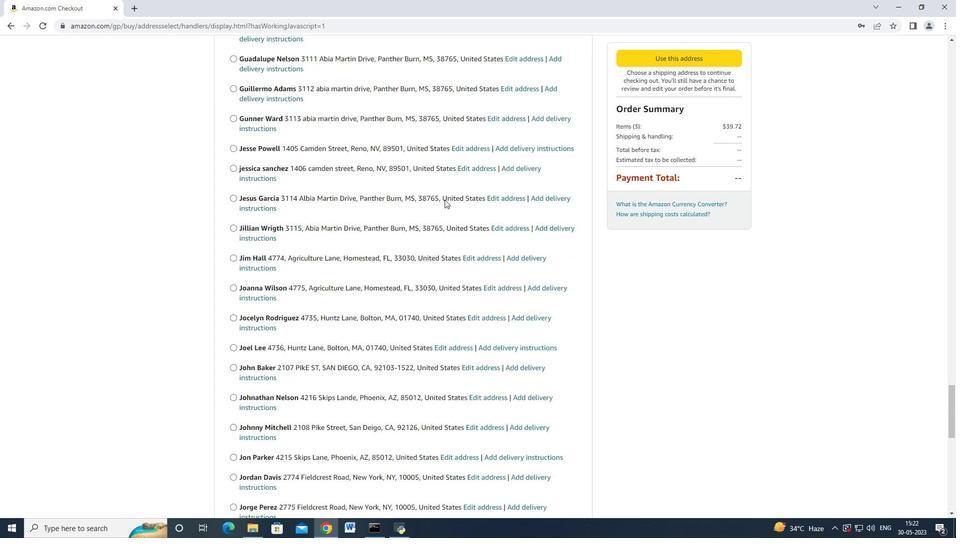 
Action: Mouse scrolled (444, 199) with delta (0, 0)
Screenshot: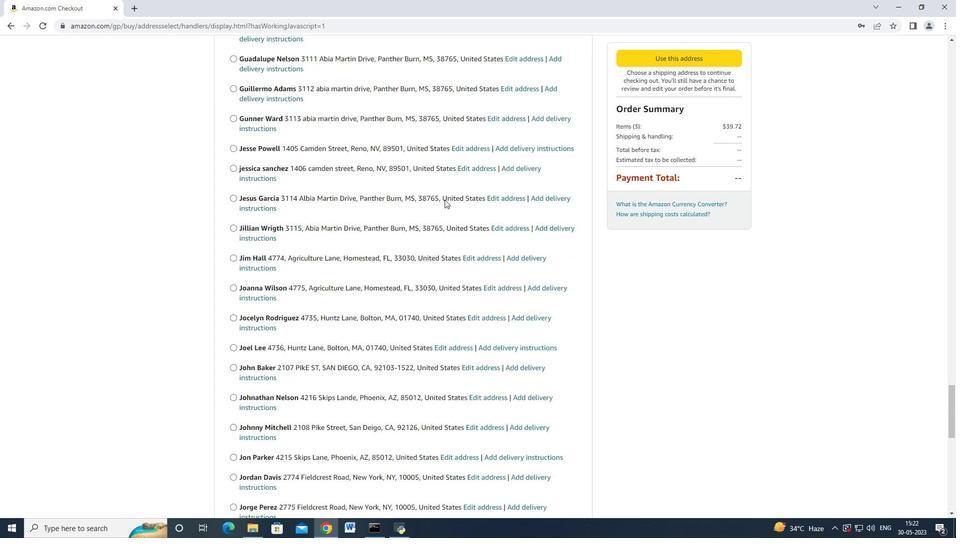 
Action: Mouse scrolled (444, 199) with delta (0, 0)
Screenshot: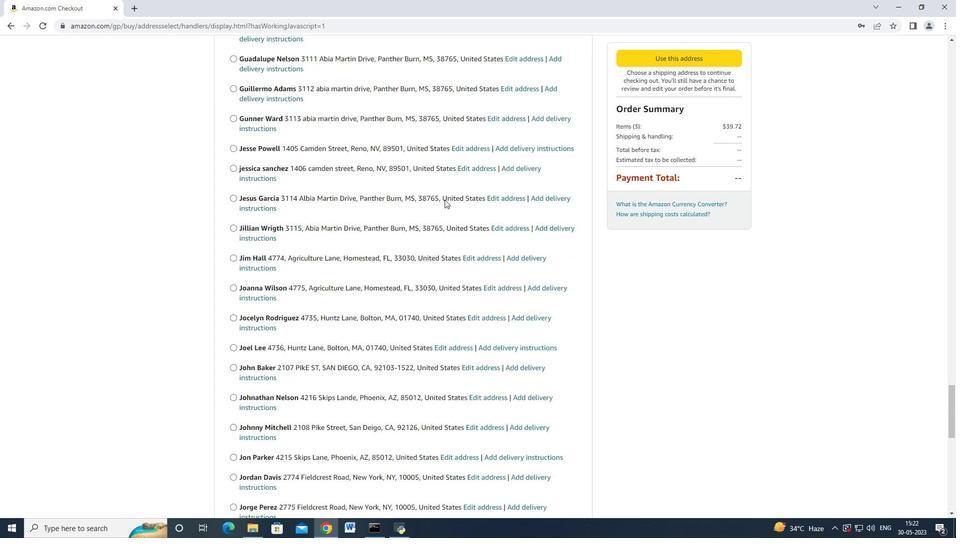
Action: Mouse scrolled (444, 199) with delta (0, 0)
Screenshot: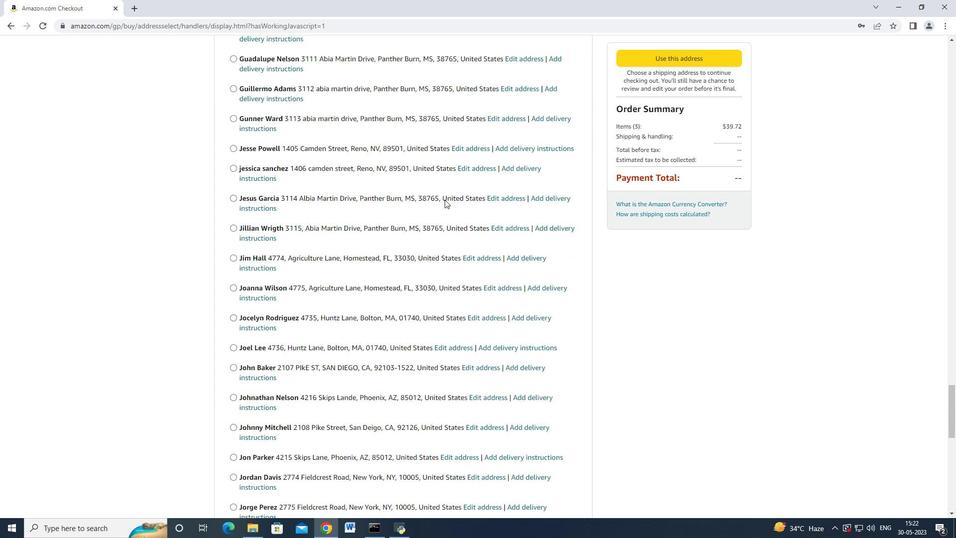 
Action: Mouse scrolled (444, 199) with delta (0, 0)
Screenshot: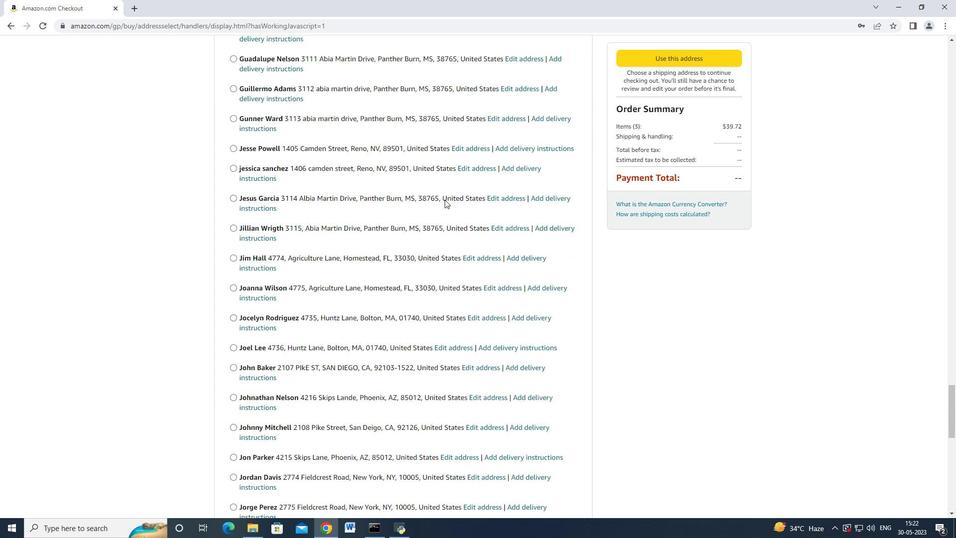 
Action: Mouse scrolled (444, 199) with delta (0, 0)
Screenshot: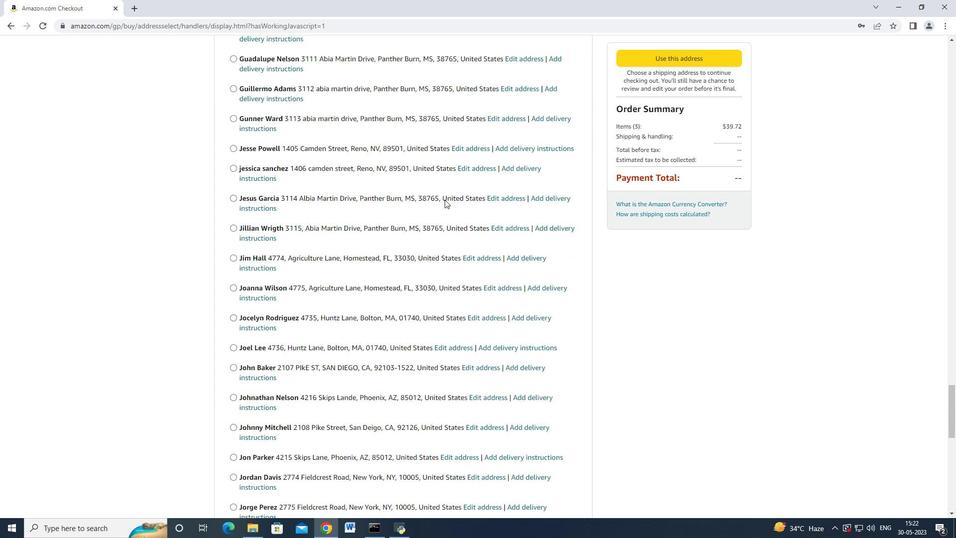 
Action: Mouse scrolled (444, 199) with delta (0, 0)
Screenshot: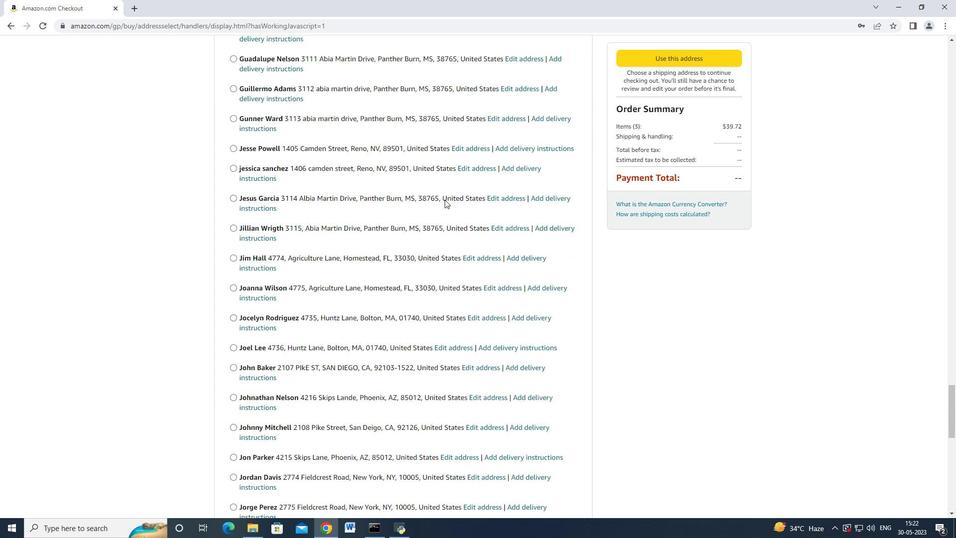 
Action: Mouse scrolled (444, 199) with delta (0, 0)
Screenshot: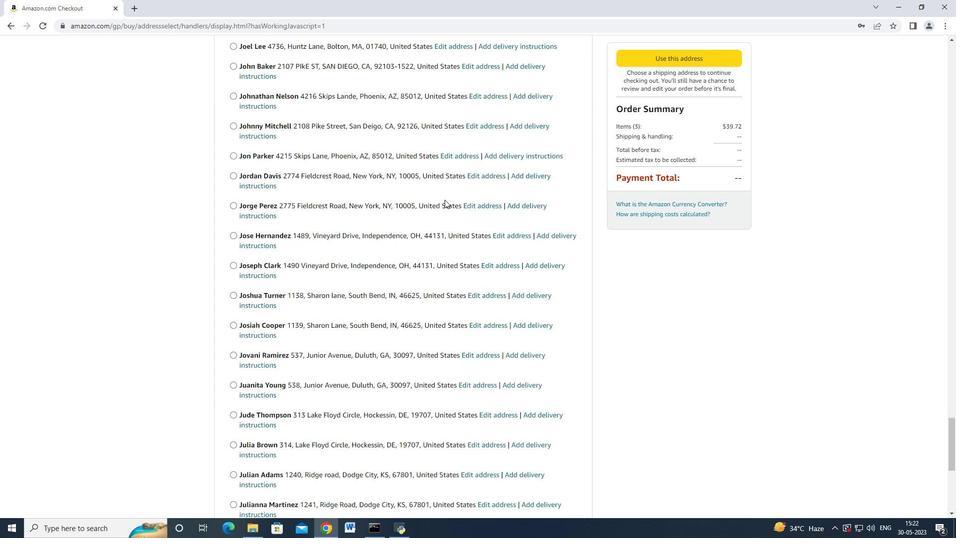 
Action: Mouse scrolled (444, 199) with delta (0, 0)
Screenshot: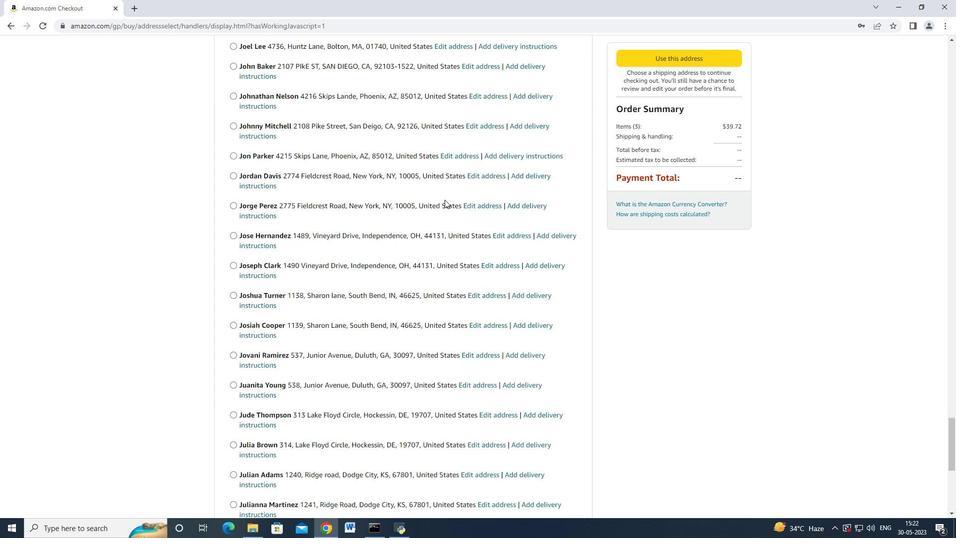 
Action: Mouse scrolled (444, 199) with delta (0, 0)
Screenshot: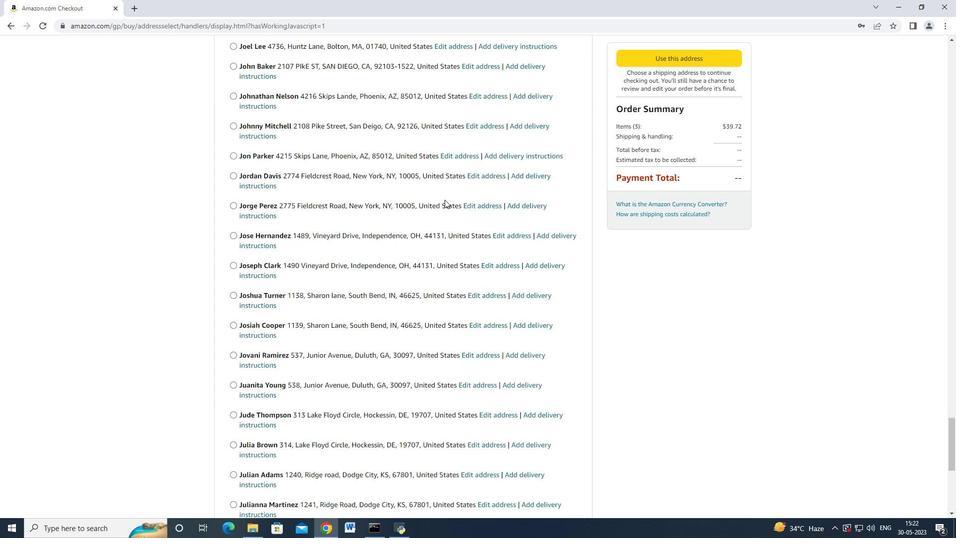 
Action: Mouse scrolled (444, 198) with delta (0, 0)
Screenshot: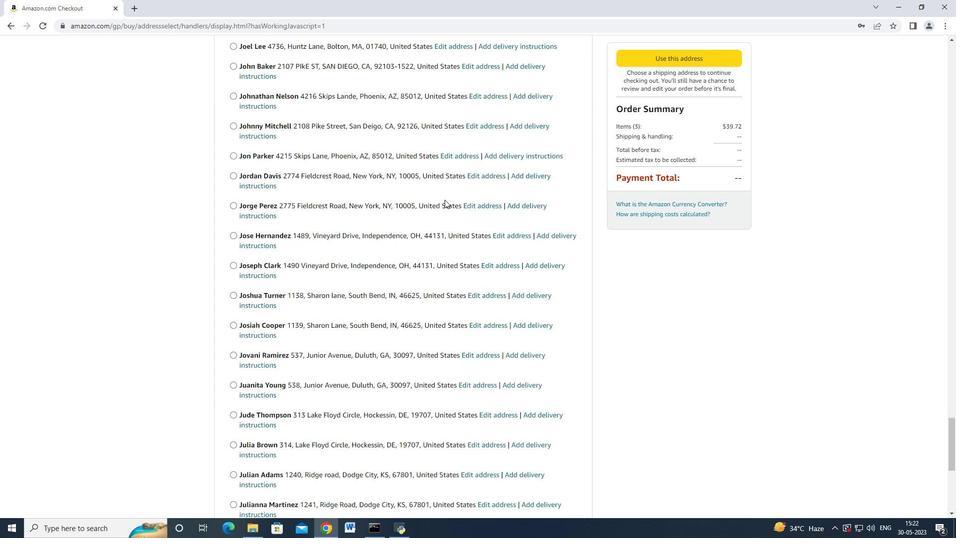 
Action: Mouse scrolled (444, 199) with delta (0, 0)
Screenshot: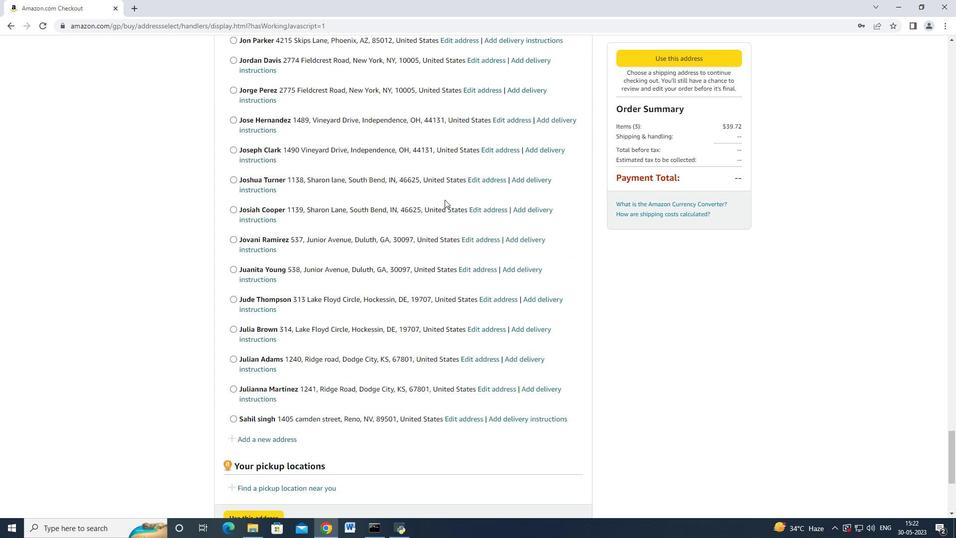 
Action: Mouse scrolled (444, 199) with delta (0, 0)
Screenshot: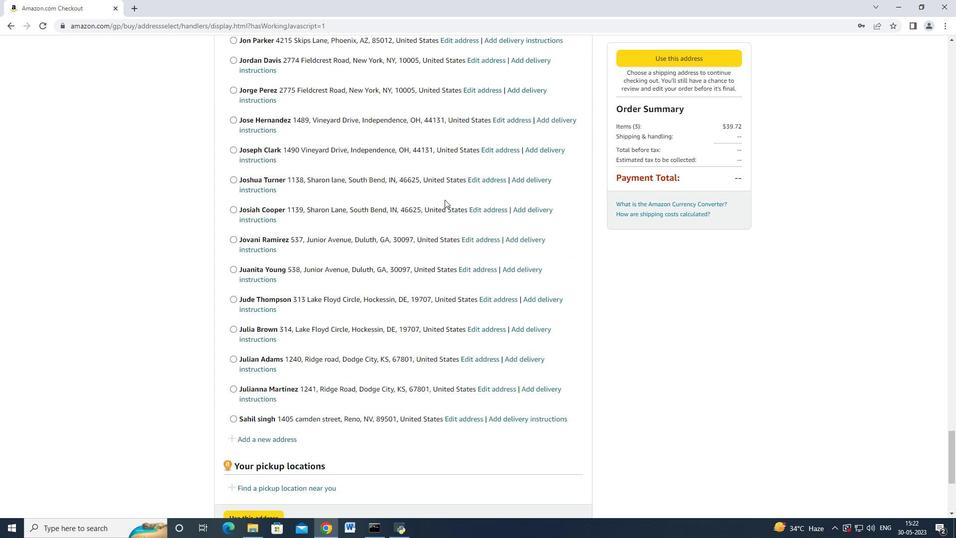 
Action: Mouse moved to (287, 203)
Screenshot: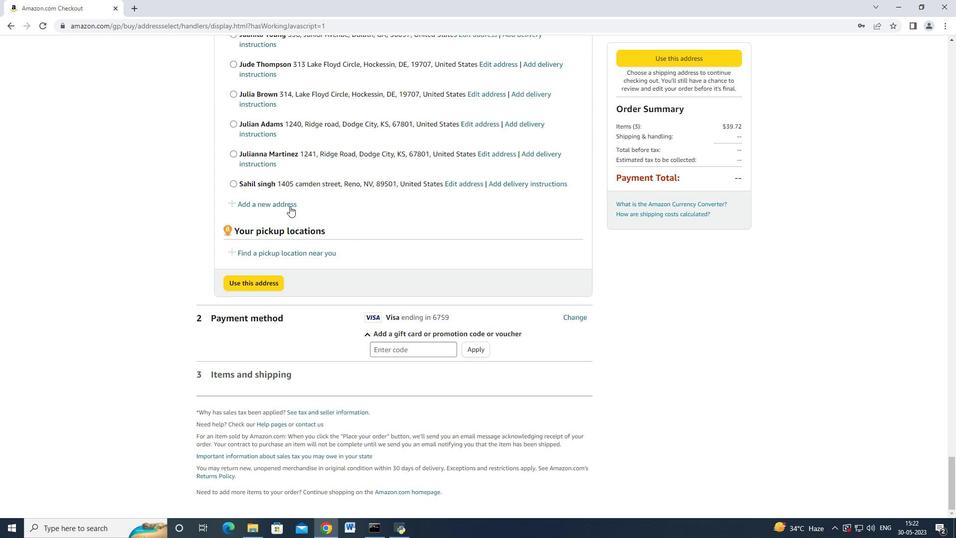 
Action: Mouse pressed left at (287, 203)
Screenshot: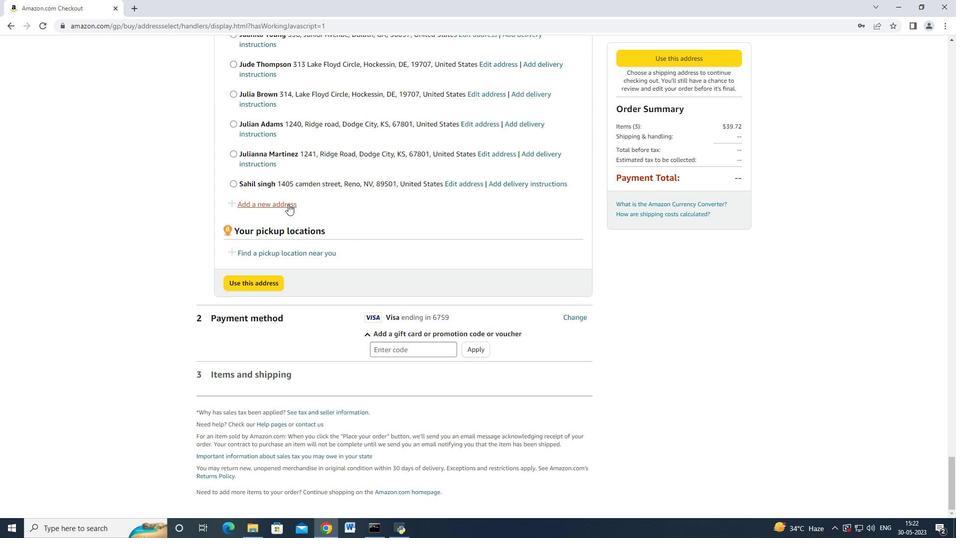 
Action: Mouse moved to (327, 244)
Screenshot: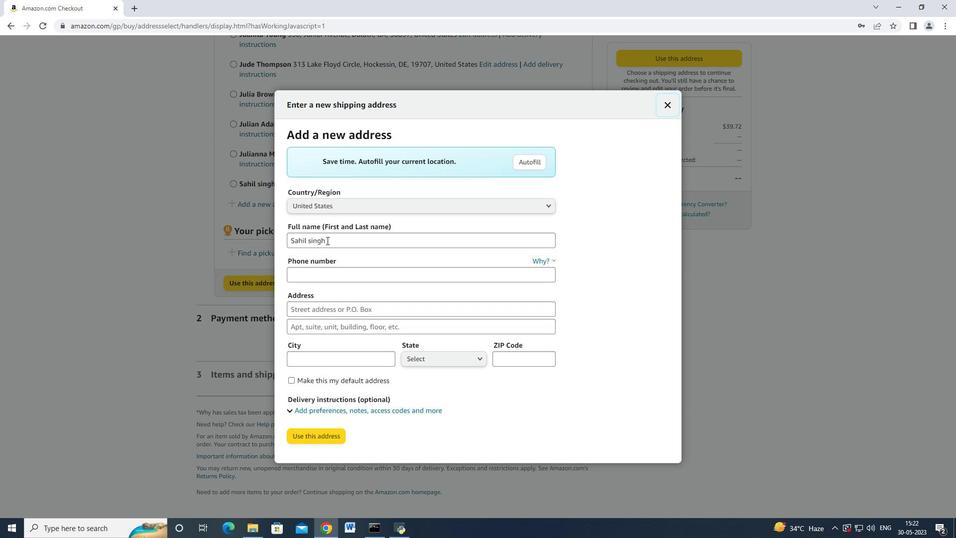 
Action: Mouse pressed left at (327, 244)
Screenshot: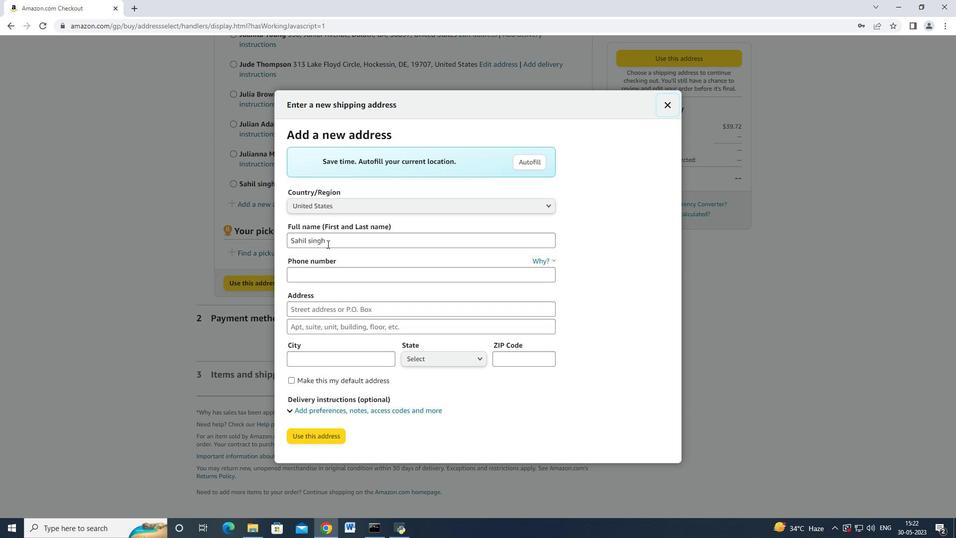 
Action: Mouse moved to (327, 233)
Screenshot: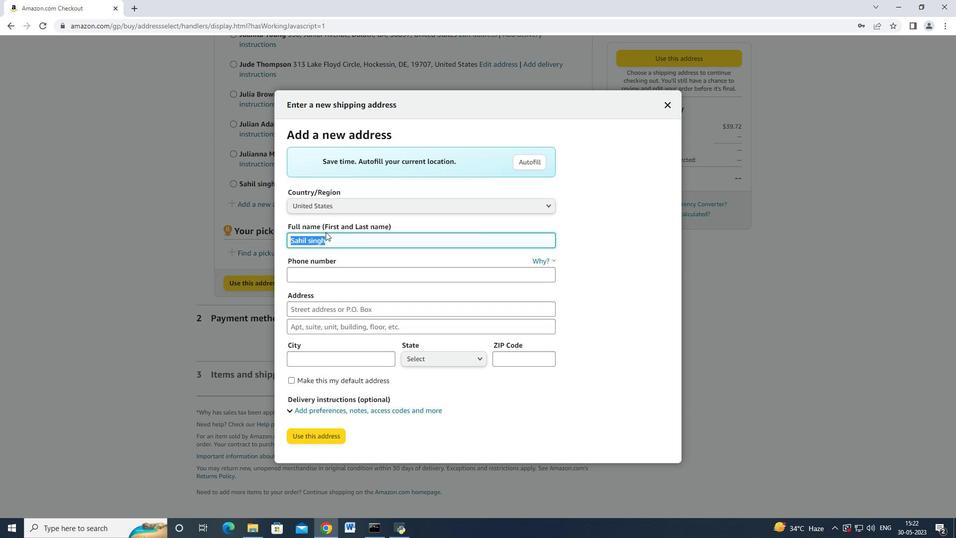 
Action: Key pressed <Key.backspace><Key.shift>Gus<Key.space><Key.shift>Powell<Key.tab><Key.tab>3052454080
Screenshot: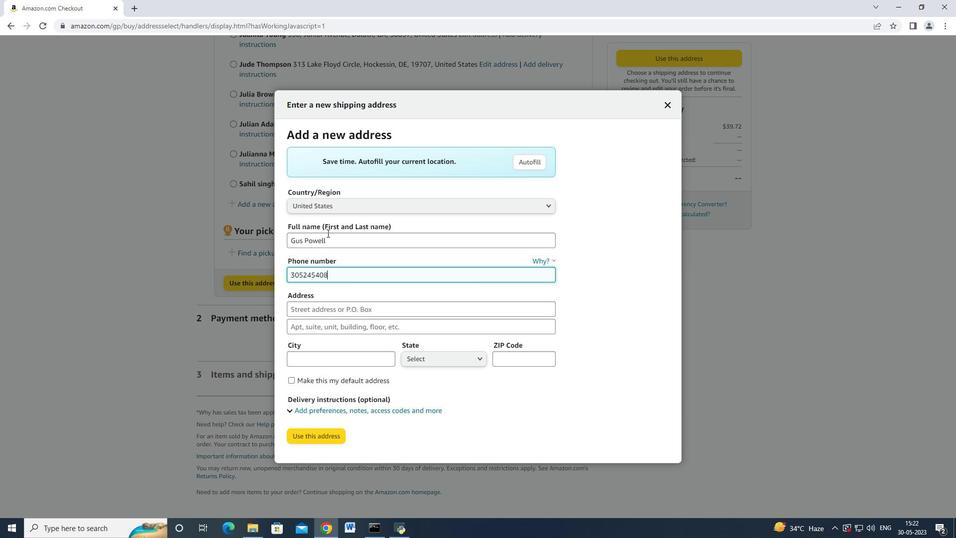 
Action: Mouse moved to (335, 308)
Screenshot: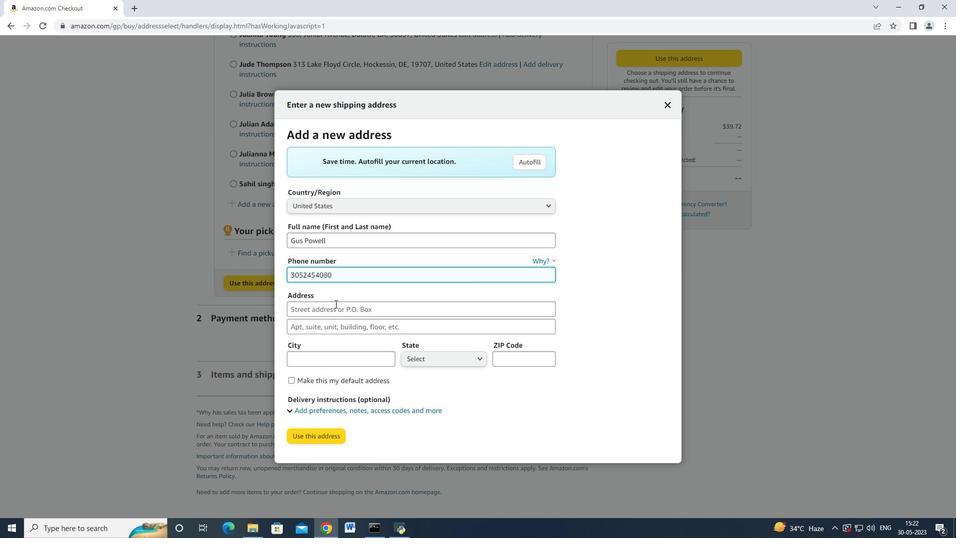 
Action: Mouse pressed left at (335, 308)
Screenshot: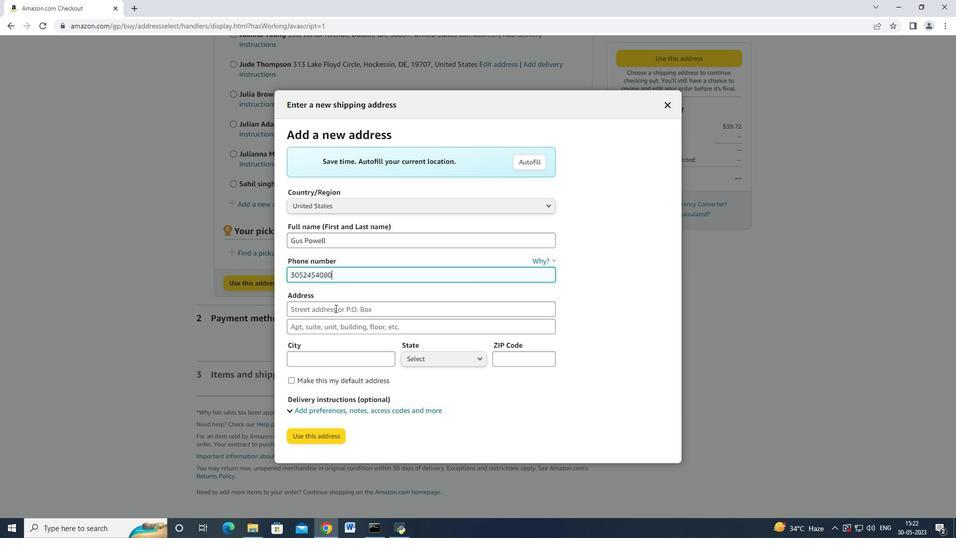 
Action: Key pressed 4759
Screenshot: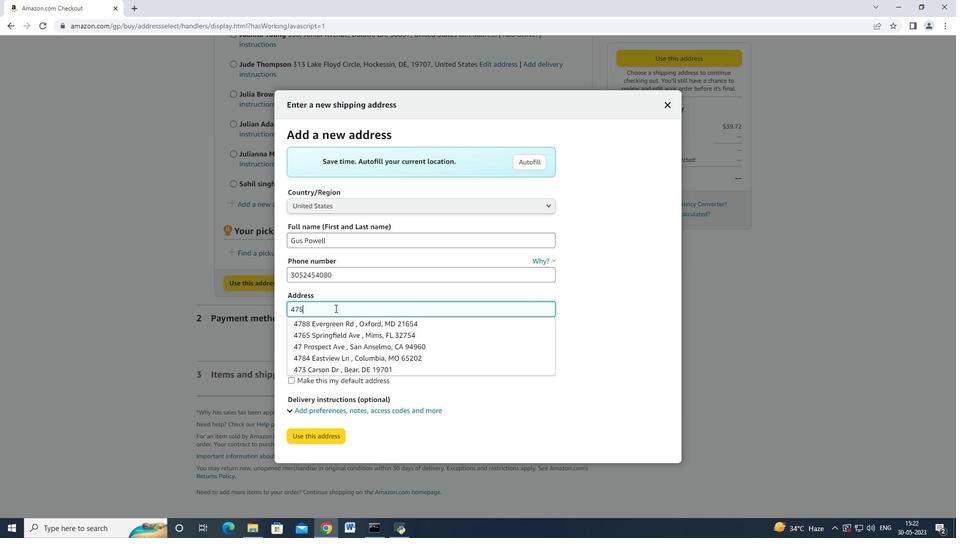 
Action: Mouse moved to (335, 308)
Screenshot: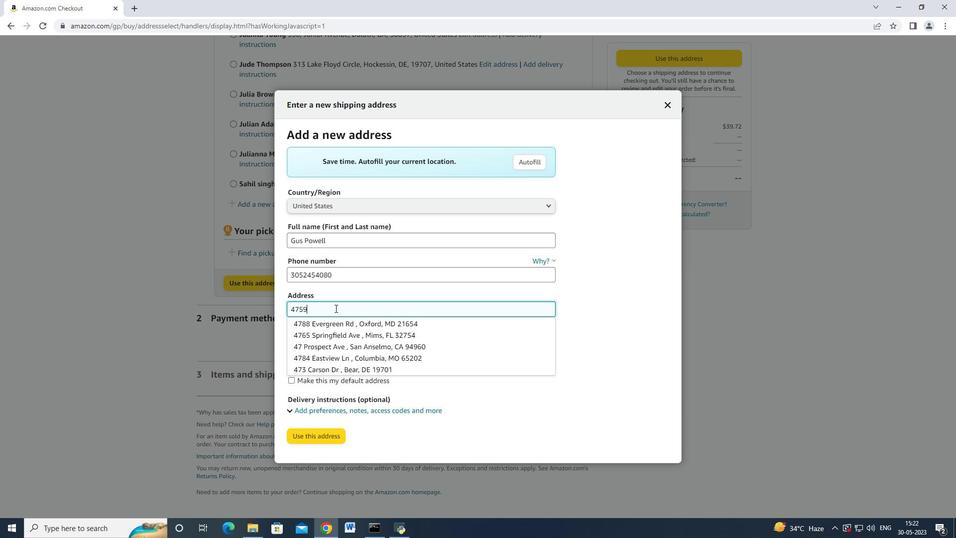 
Action: Key pressed <Key.space><Key.shift_r>Agriculture<Key.space><Key.shift>Lane<Key.space><Key.tab><Key.tab><Key.shift>Homestead<Key.space>
Screenshot: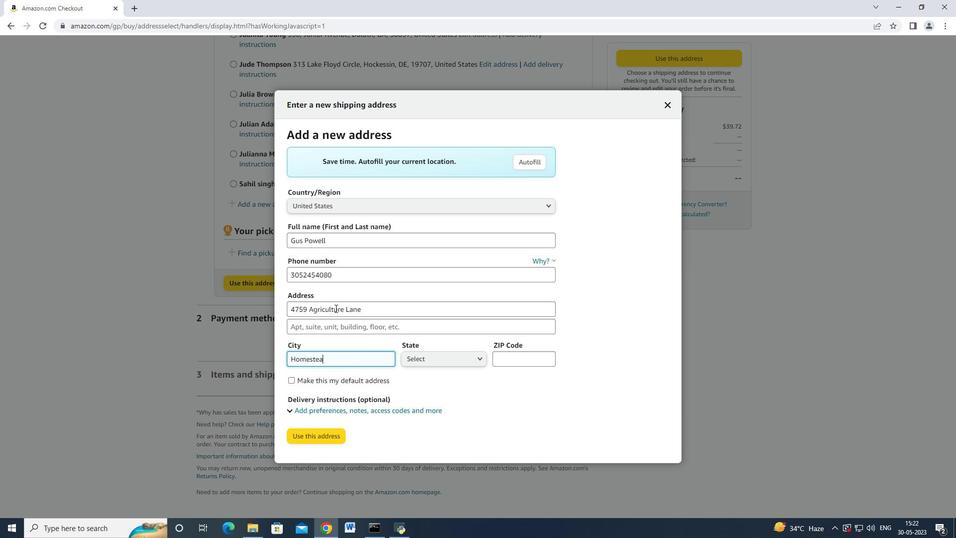 
Action: Mouse moved to (424, 361)
Screenshot: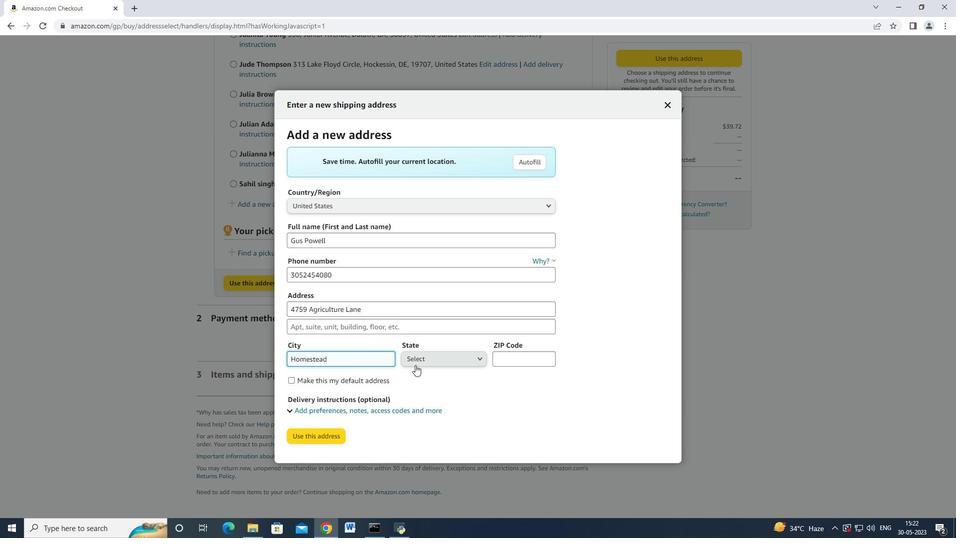 
Action: Mouse pressed left at (424, 361)
Screenshot: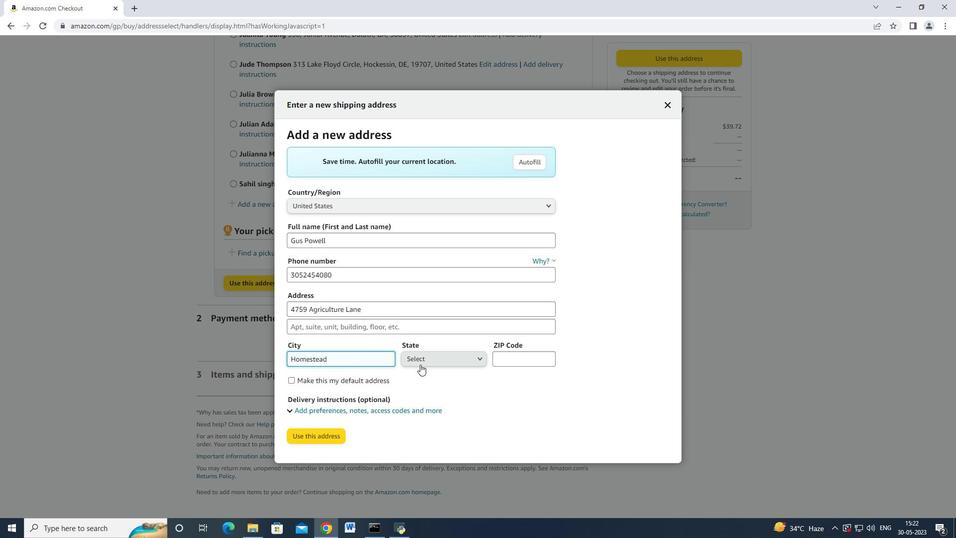 
Action: Mouse moved to (441, 194)
Screenshot: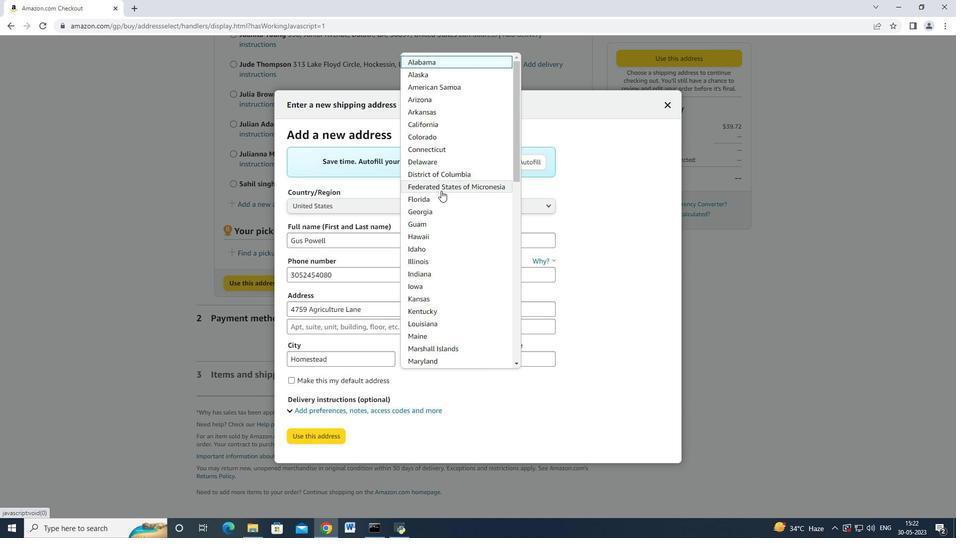 
Action: Mouse pressed left at (441, 194)
Screenshot: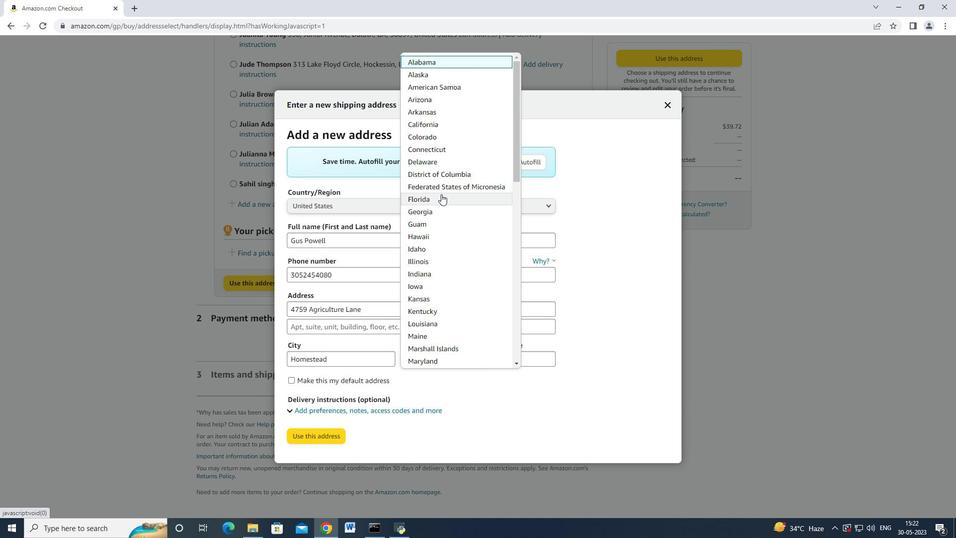 
Action: Mouse moved to (521, 358)
Screenshot: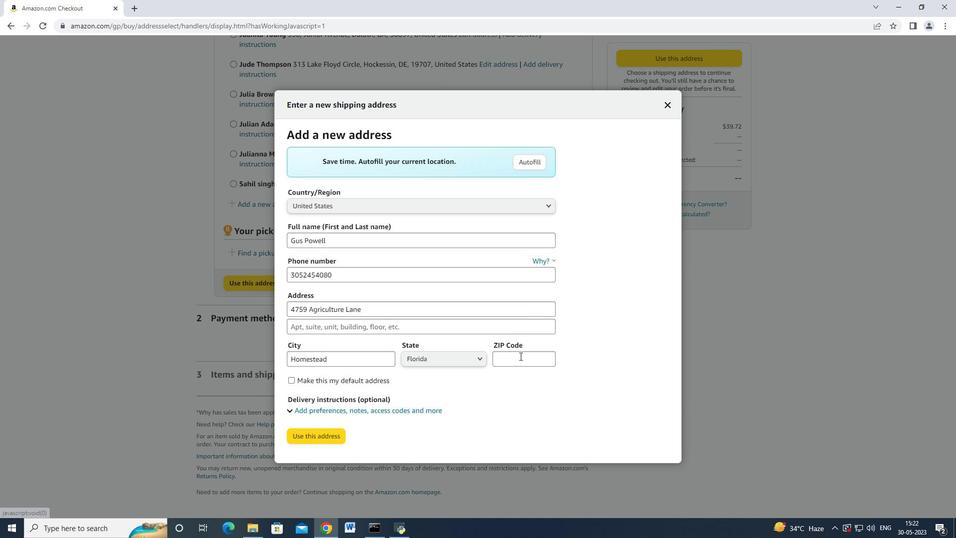 
Action: Mouse pressed left at (521, 358)
Screenshot: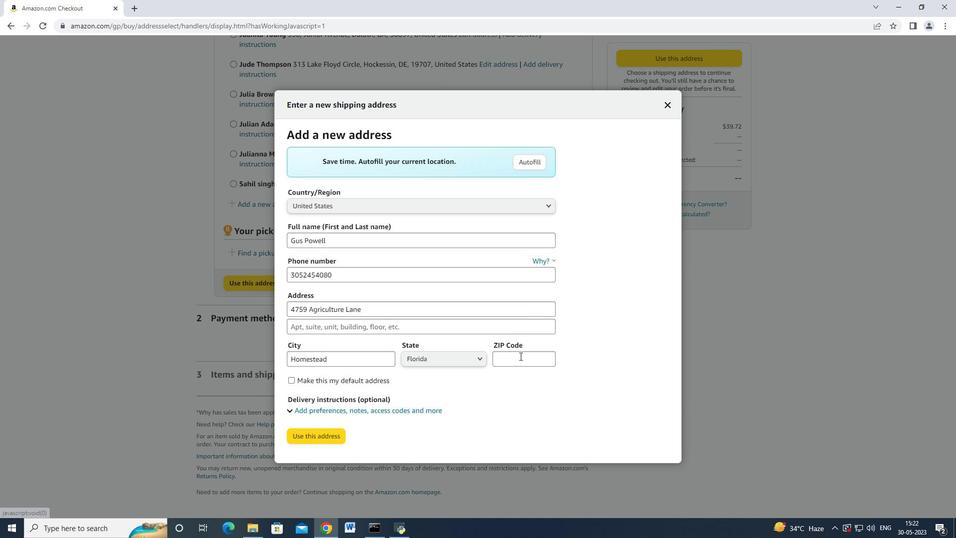 
Action: Mouse moved to (521, 357)
Screenshot: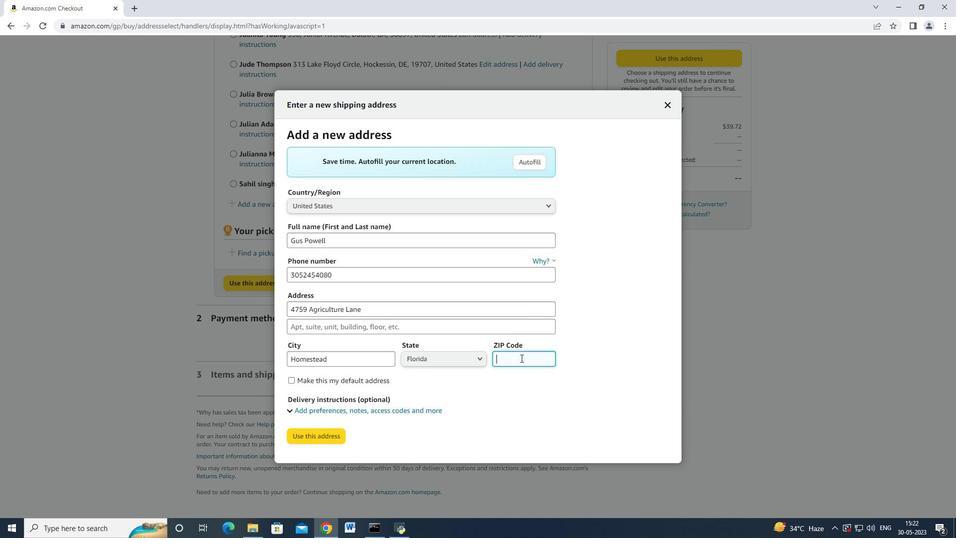 
Action: Key pressed 33030
Screenshot: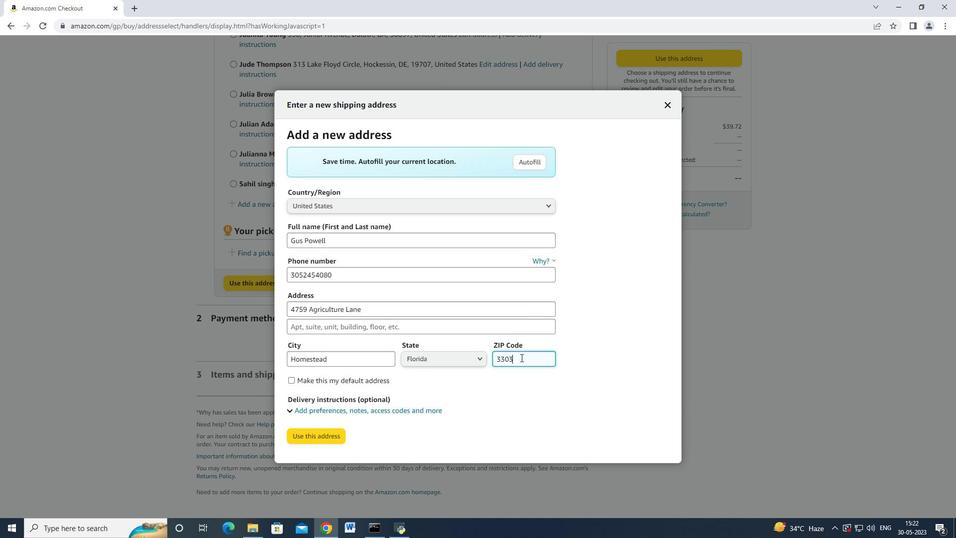
Action: Mouse moved to (338, 439)
Screenshot: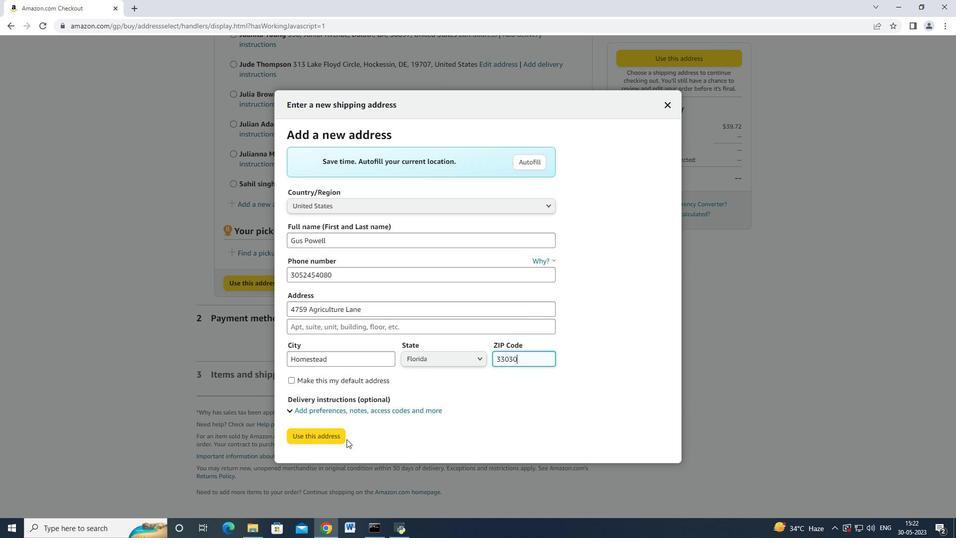 
Action: Mouse pressed left at (338, 439)
Screenshot: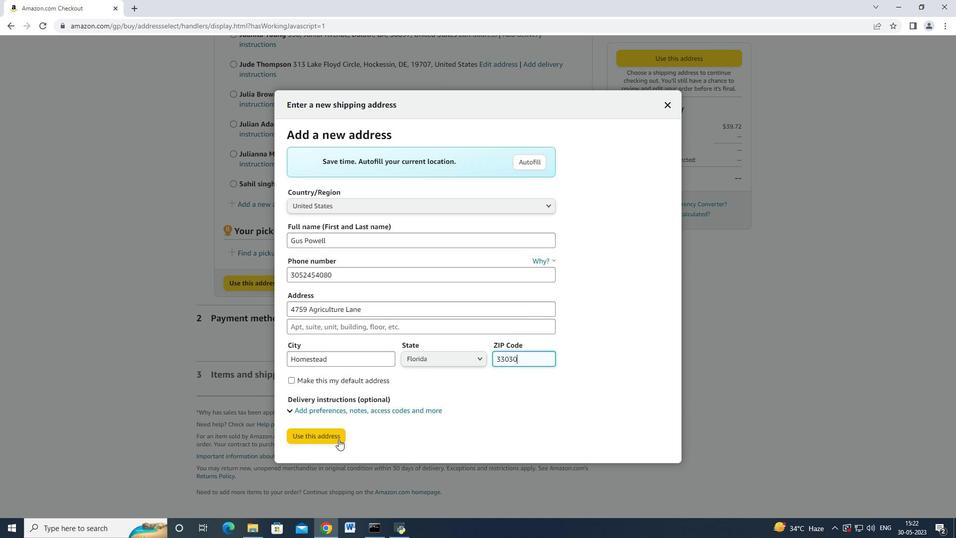 
Action: Mouse moved to (290, 507)
Screenshot: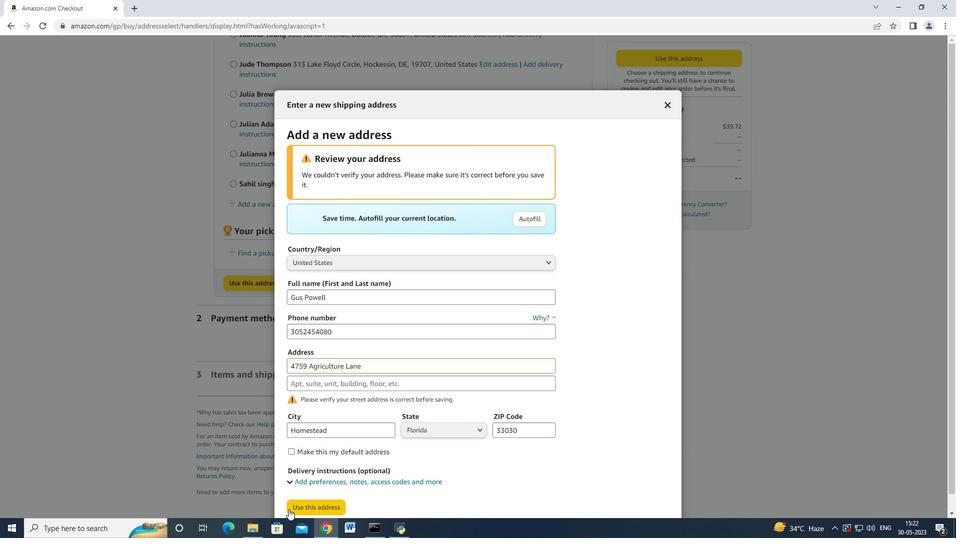
Action: Mouse pressed left at (290, 507)
Screenshot: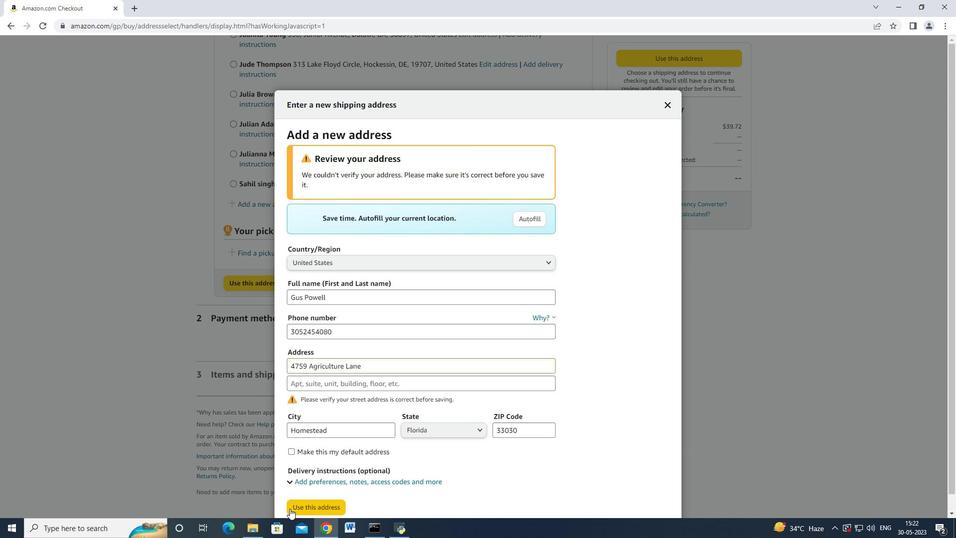 
Action: Mouse moved to (516, 178)
Screenshot: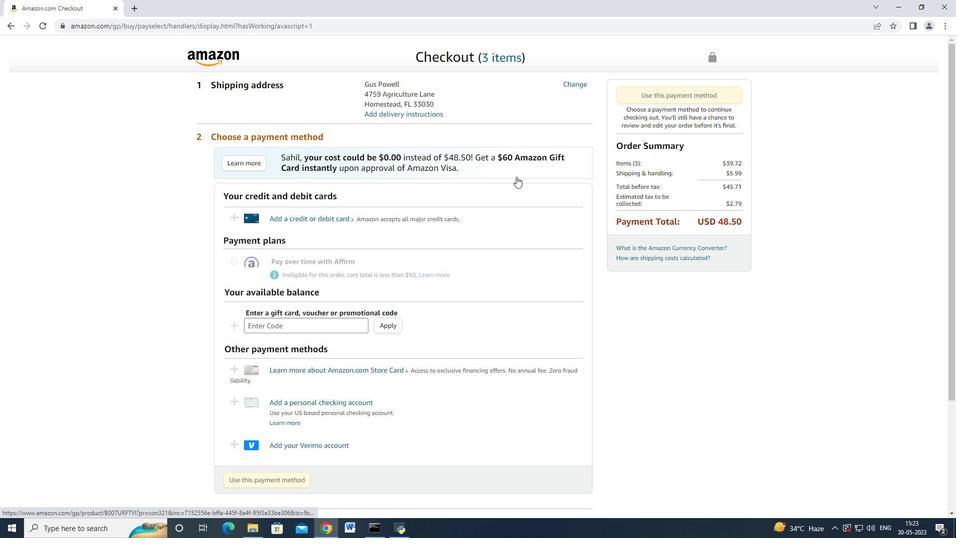 
Action: Mouse scrolled (516, 178) with delta (0, 0)
Screenshot: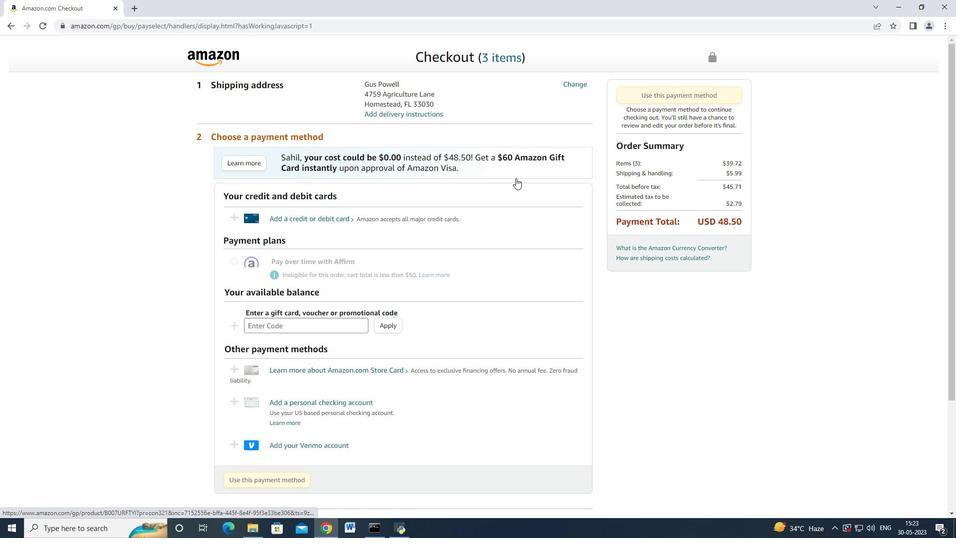 
Action: Mouse scrolled (516, 178) with delta (0, 0)
Screenshot: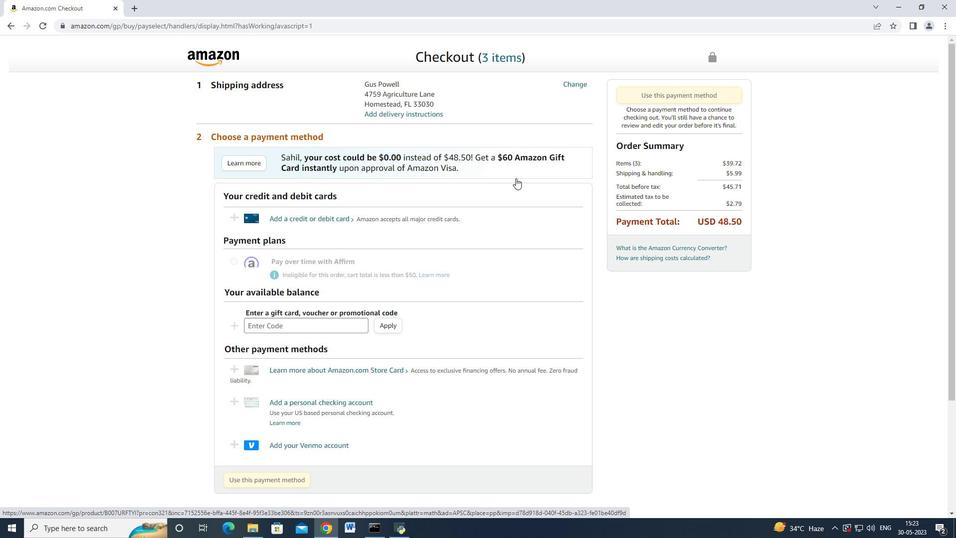 
Action: Mouse moved to (329, 220)
Screenshot: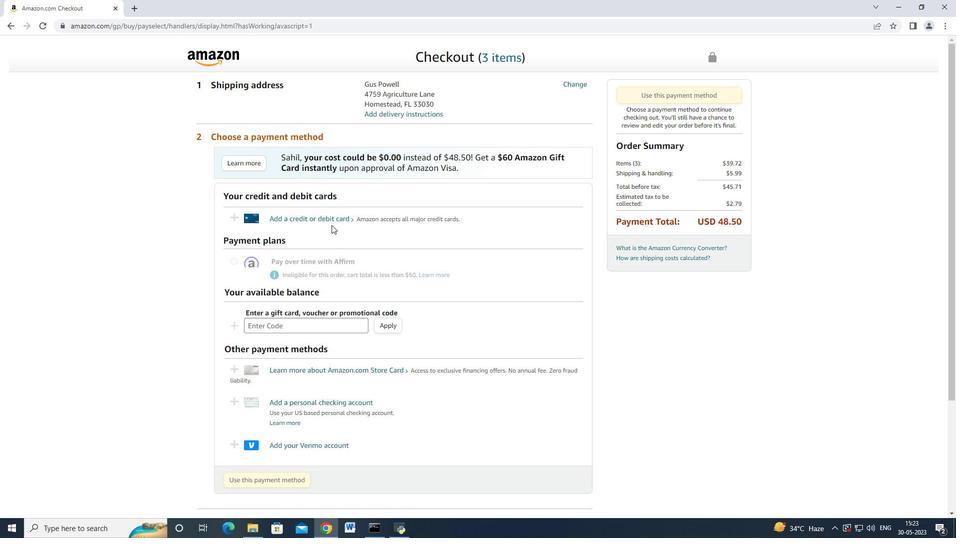 
Action: Mouse pressed left at (329, 220)
Screenshot: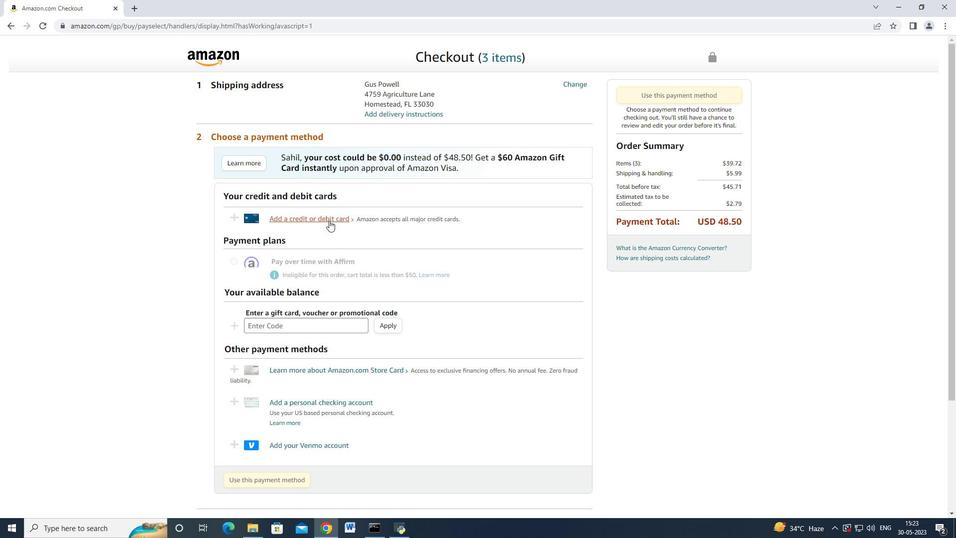 
Action: Mouse moved to (395, 229)
Screenshot: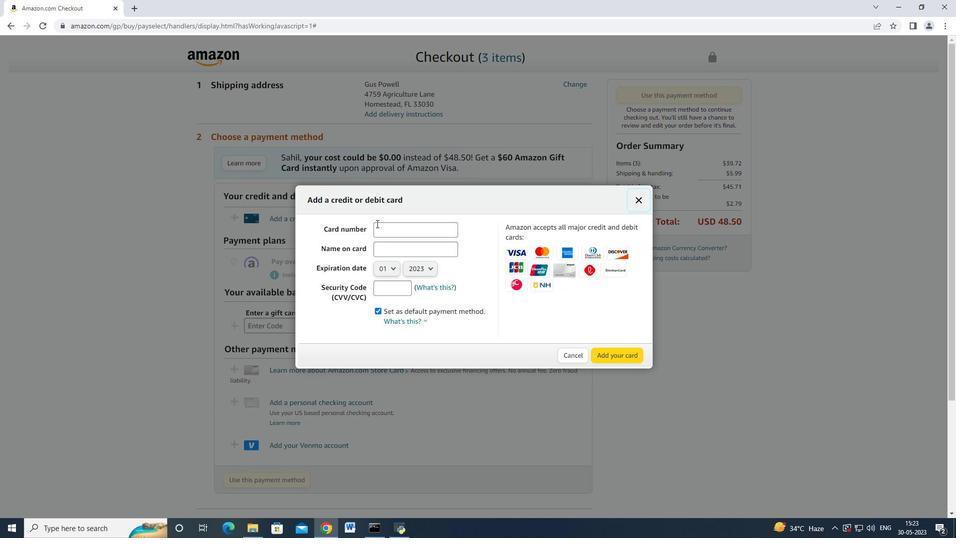 
Action: Mouse pressed left at (395, 229)
Screenshot: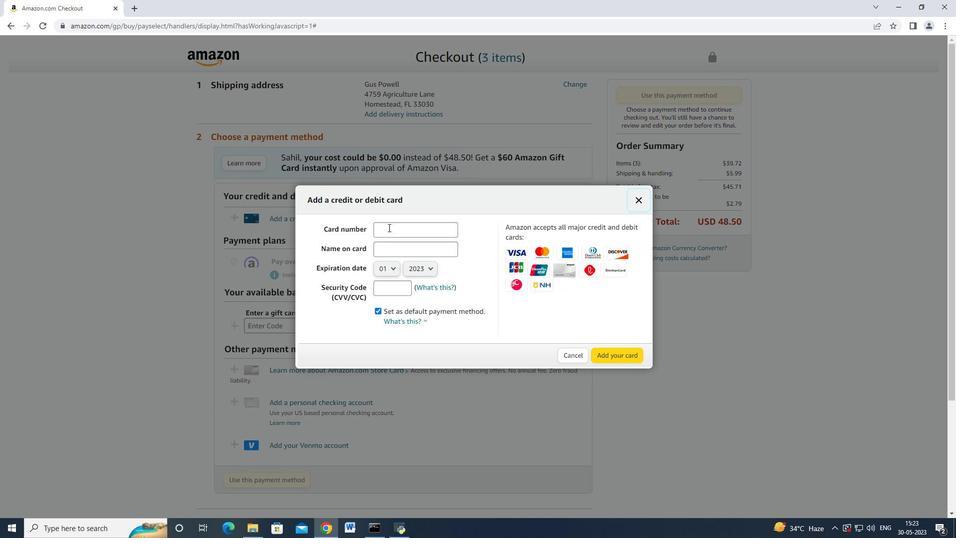 
Action: Mouse moved to (394, 229)
Screenshot: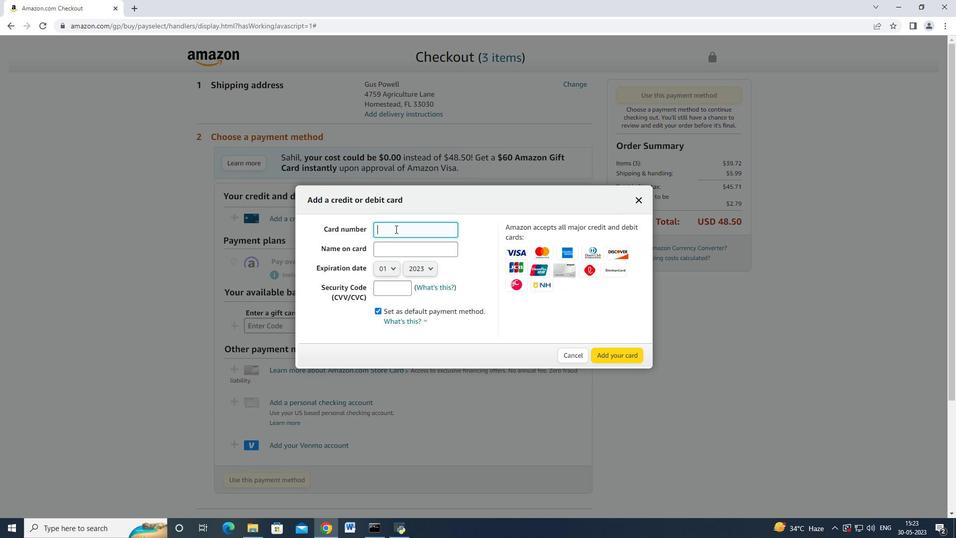 
Action: Key pressed 4765<Key.space><Key.backspace>266447755<Key.space><Key.space><Key.space>2005<Key.tab><Key.shift>Mark<Key.space><Key.shift_r>Adams<Key.space>
Screenshot: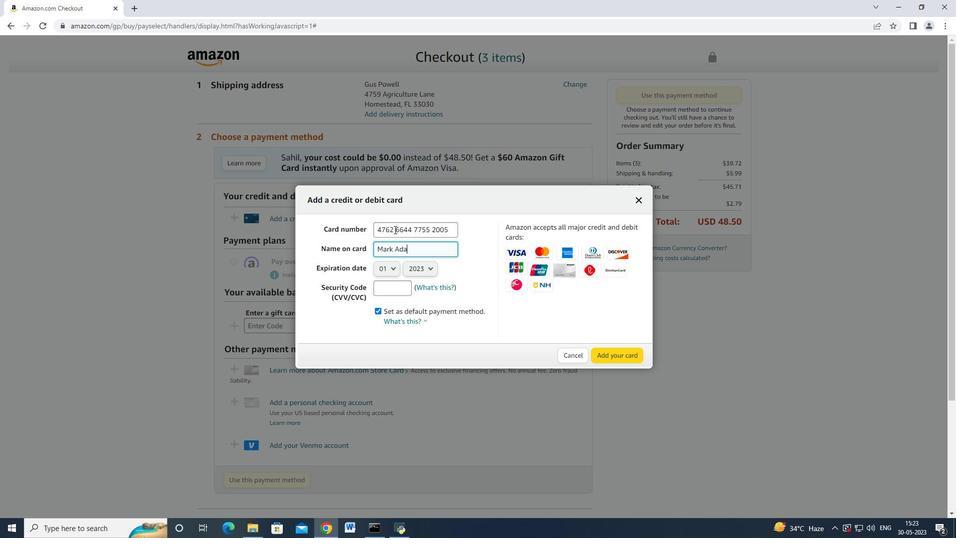 
Action: Mouse moved to (392, 267)
Screenshot: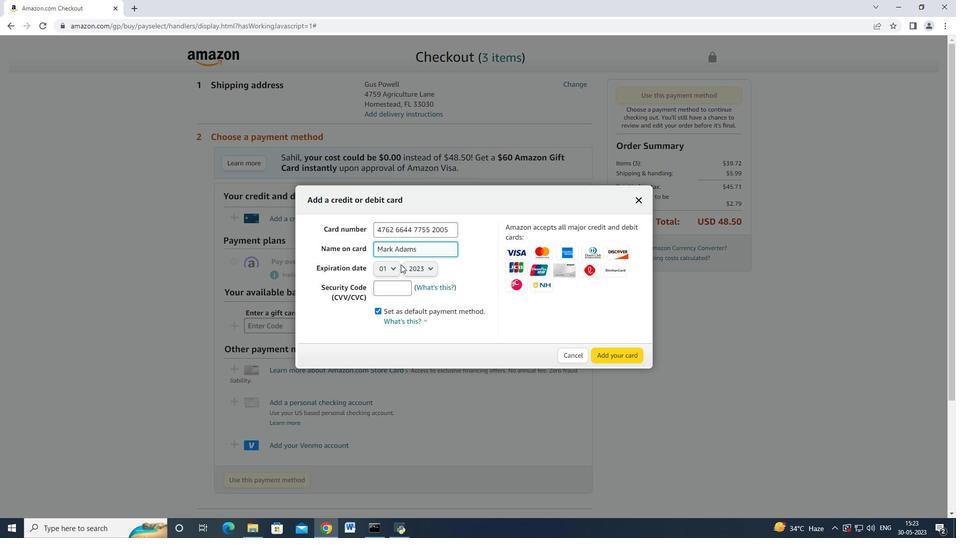 
Action: Mouse pressed left at (392, 267)
Screenshot: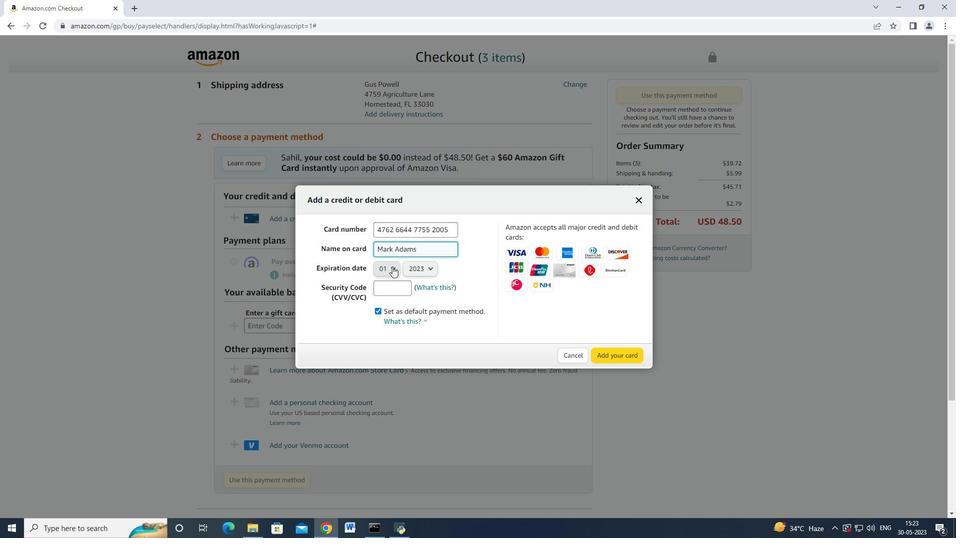 
Action: Mouse moved to (385, 301)
Screenshot: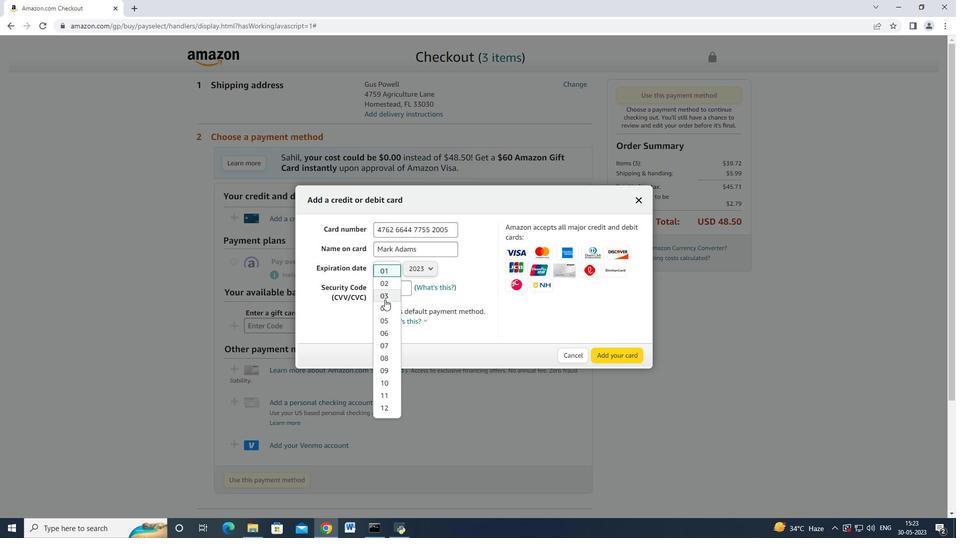 
Action: Mouse pressed left at (385, 301)
Screenshot: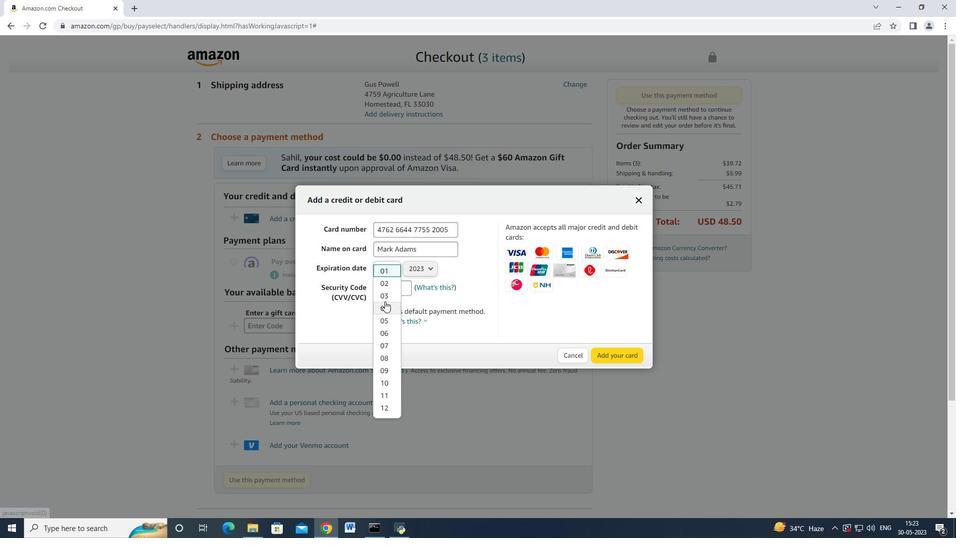 
Action: Mouse moved to (417, 263)
Screenshot: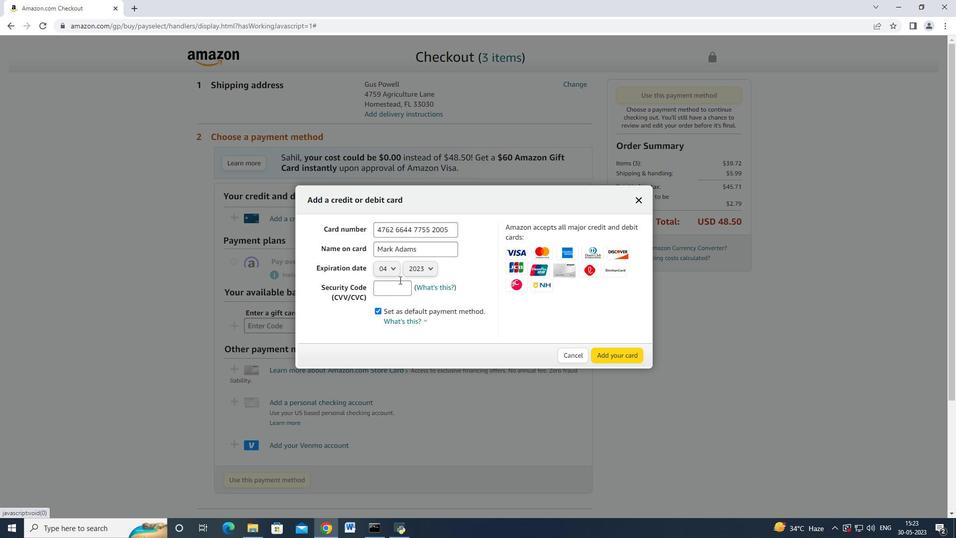 
Action: Mouse pressed left at (417, 263)
Screenshot: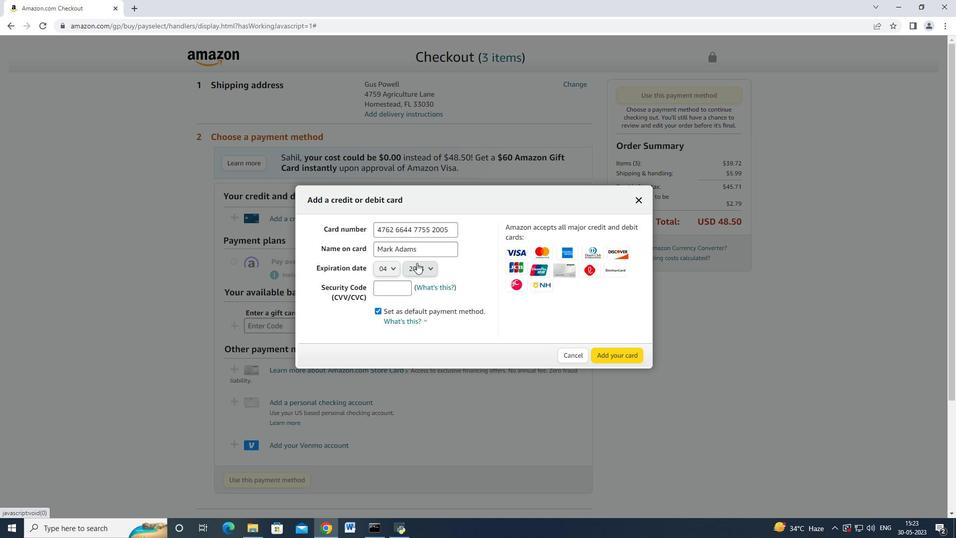 
Action: Mouse moved to (418, 292)
Screenshot: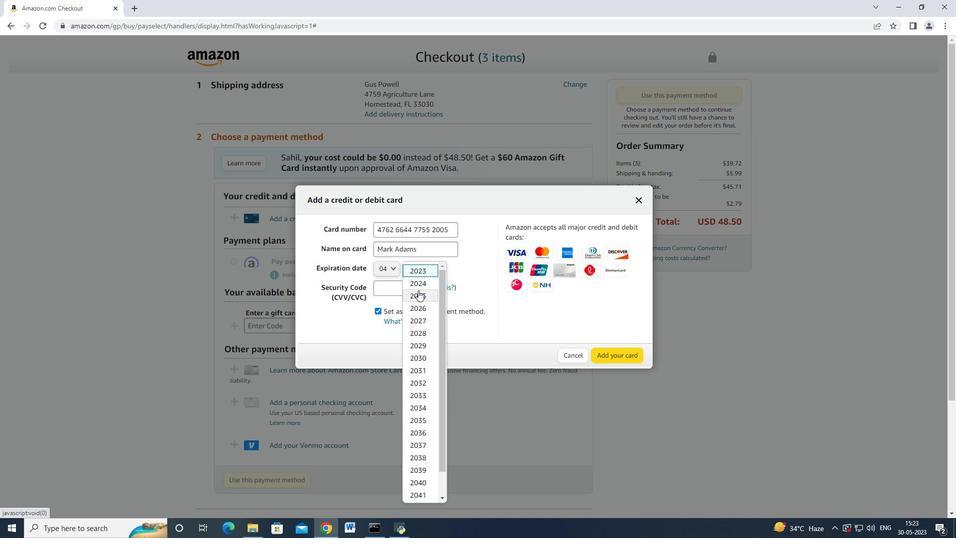 
Action: Mouse pressed left at (418, 292)
Screenshot: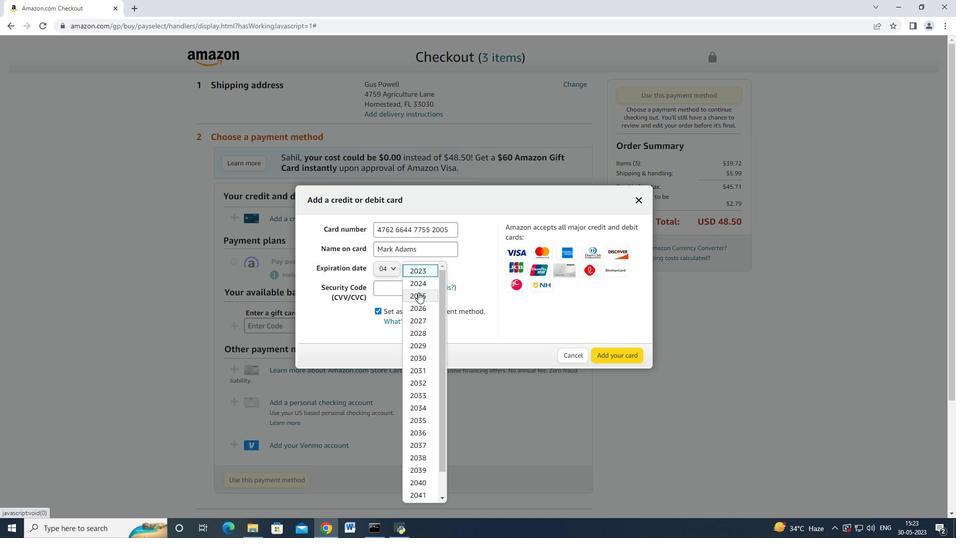 
Action: Mouse moved to (400, 280)
Screenshot: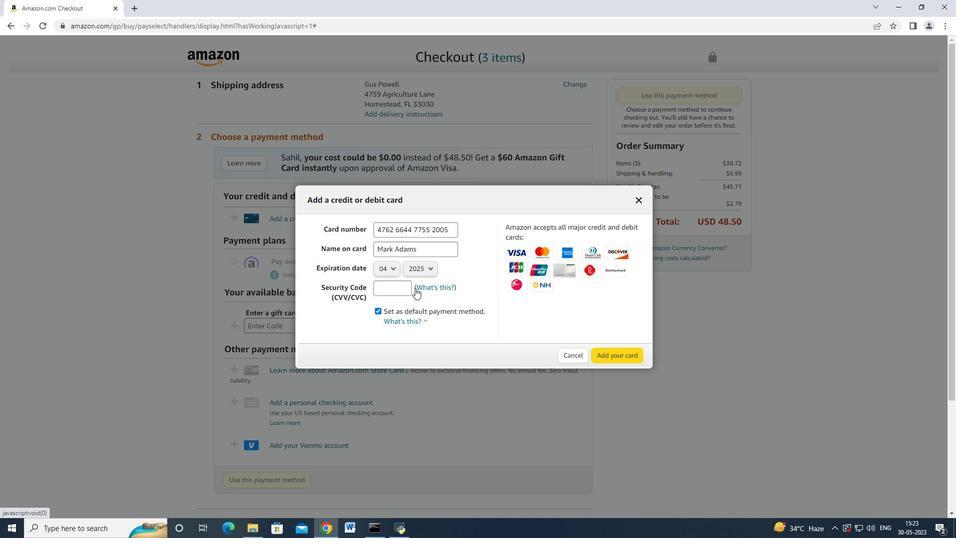 
Action: Mouse pressed left at (400, 280)
Screenshot: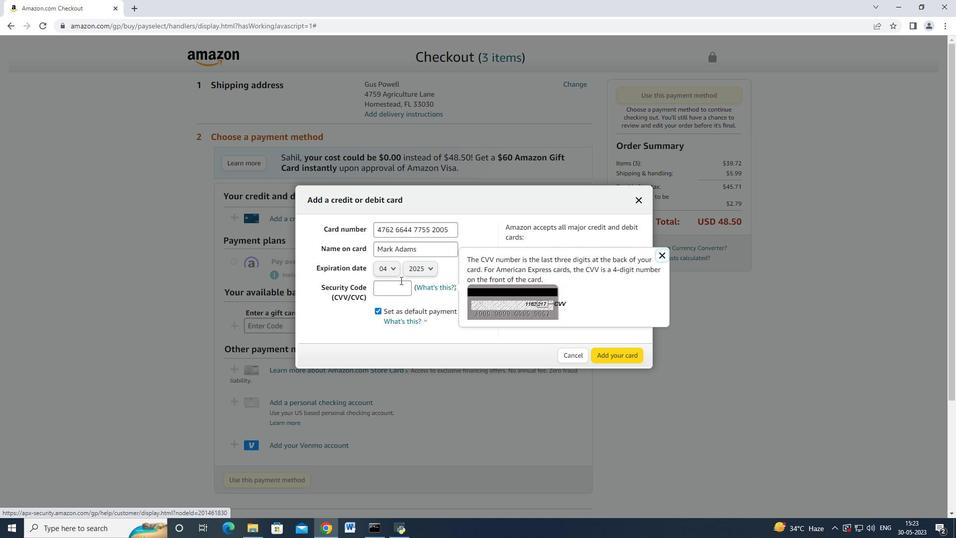 
Action: Mouse moved to (400, 285)
Screenshot: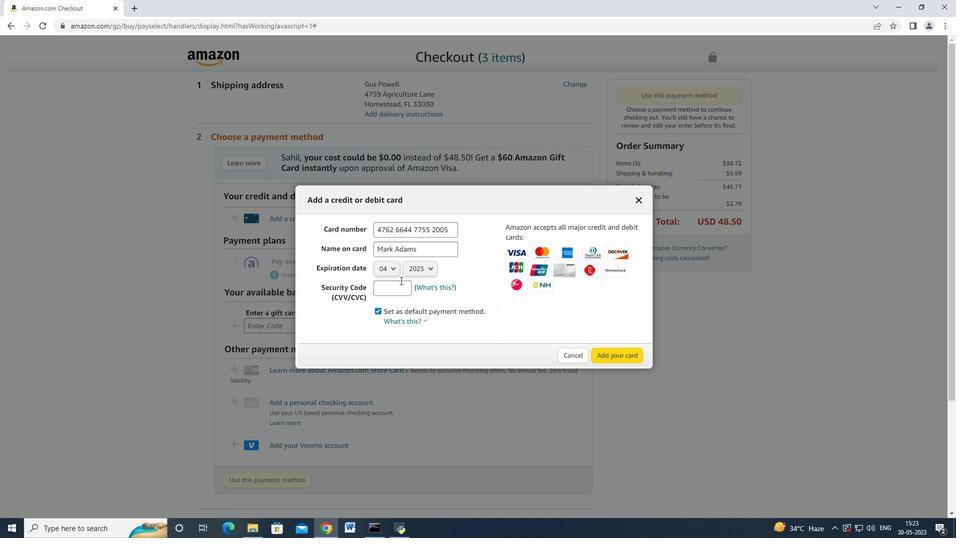 
Action: Mouse pressed left at (400, 285)
Screenshot: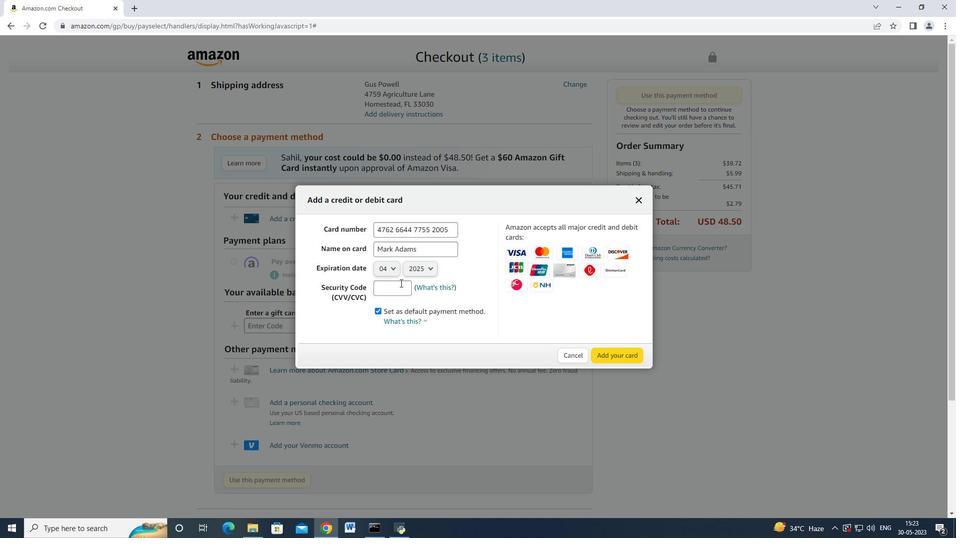 
Action: Mouse moved to (400, 285)
Screenshot: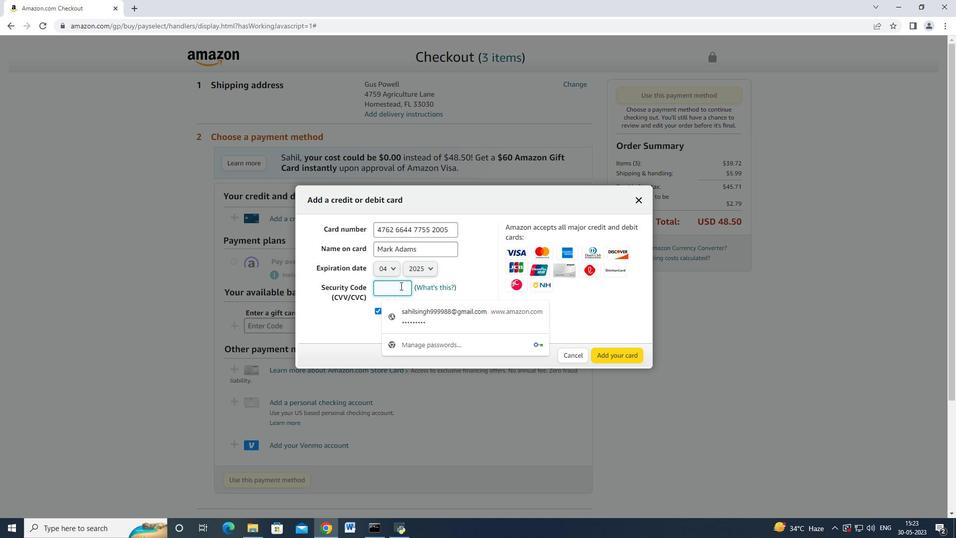 
Action: Key pressed 3321
Screenshot: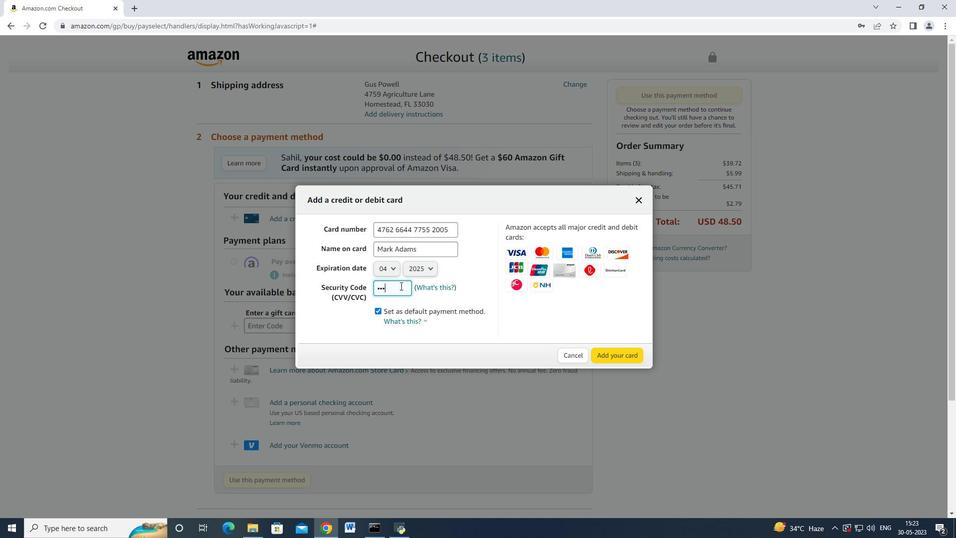 
Action: Mouse moved to (898, 332)
Screenshot: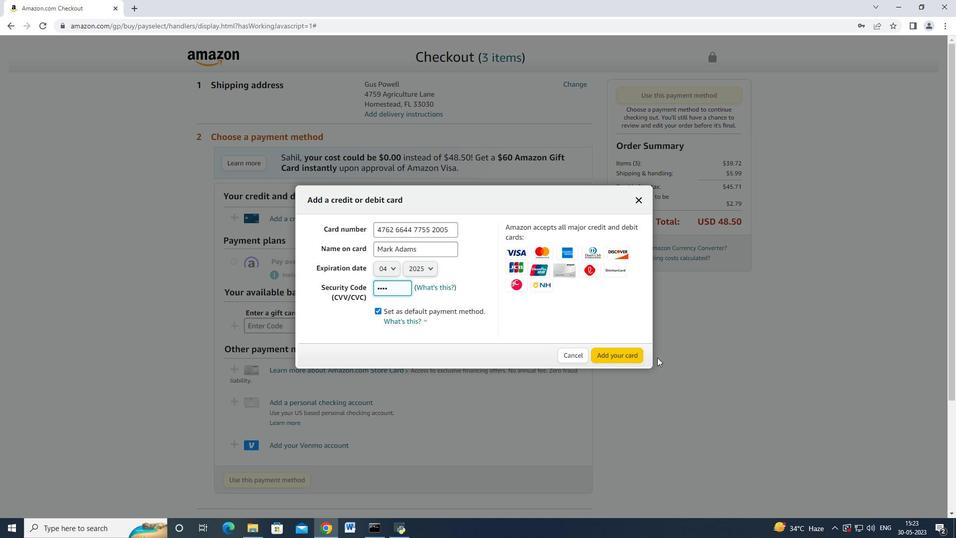 
